 Task: Search one way flight ticket for 4 adults, 2 children, 2 infants in seat and 1 infant on lap in premium economy from Myrtle Beach: Myrtle Beach International Airport to Evansville: Evansville Regional Airport on 5-3-2023. Choice of flights is Southwest. Number of bags: 9 checked bags. Price is upto 108000. Outbound departure time preference is 13:45.
Action: Mouse moved to (385, 153)
Screenshot: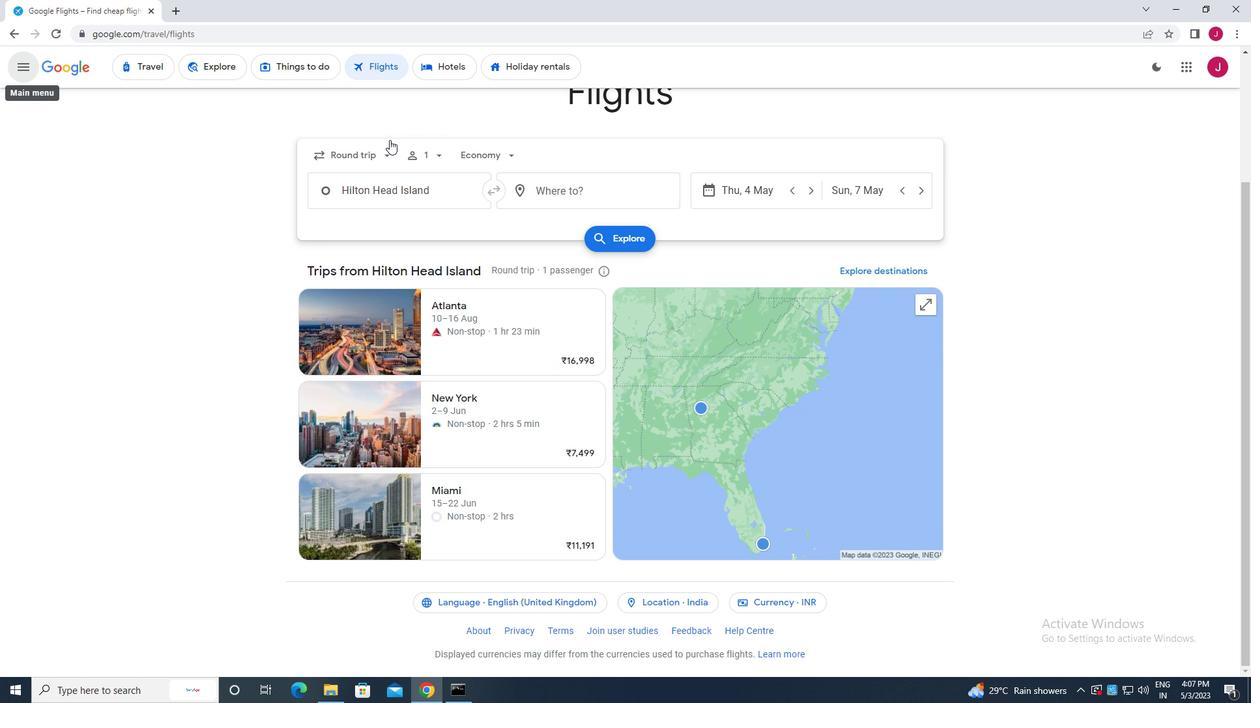 
Action: Mouse pressed left at (385, 153)
Screenshot: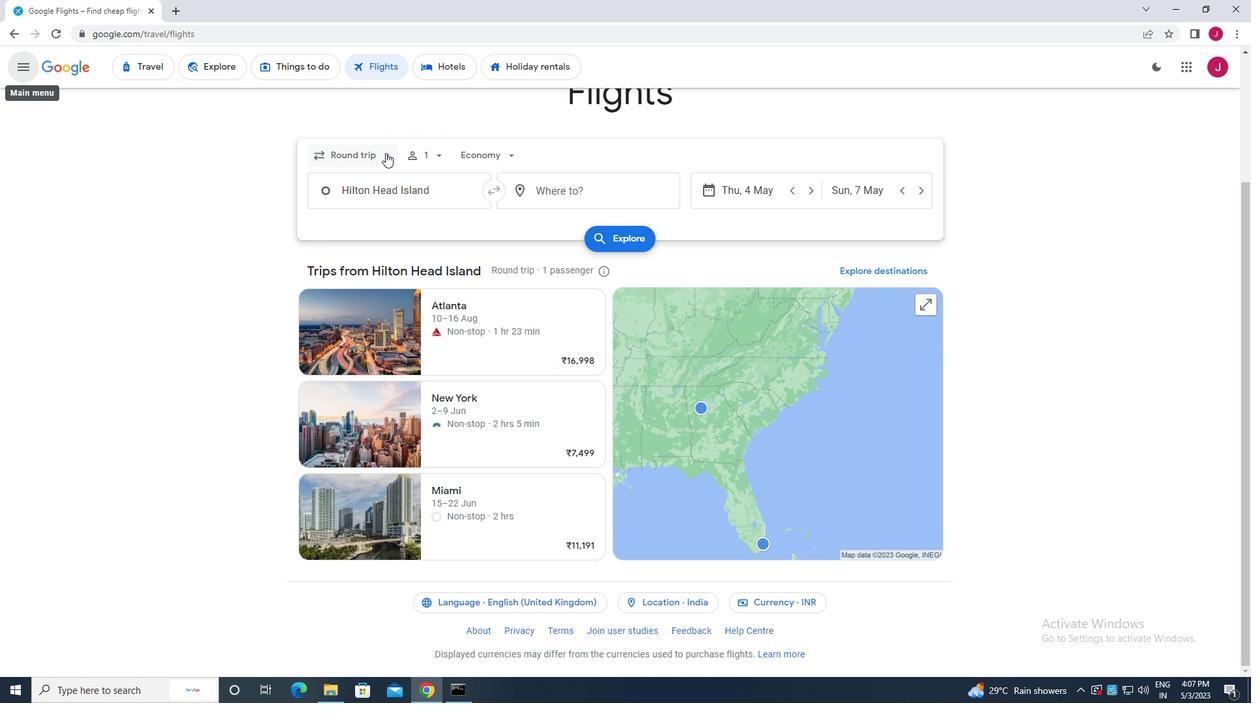 
Action: Mouse moved to (382, 211)
Screenshot: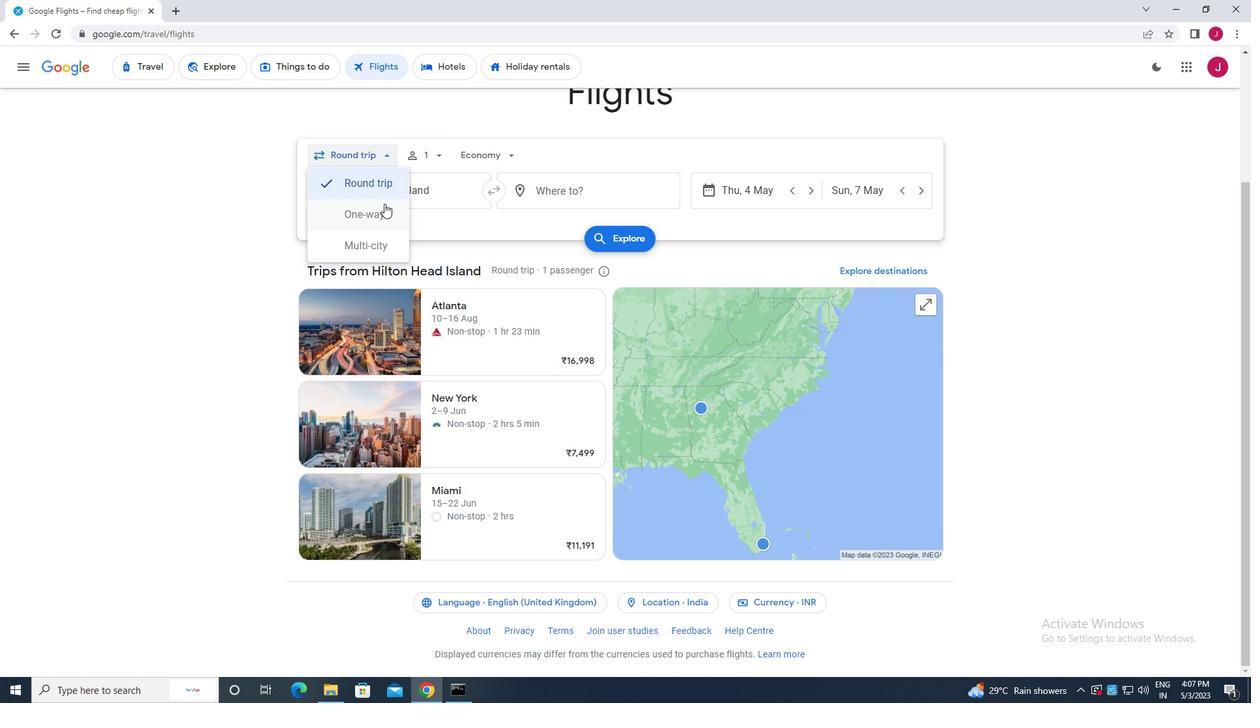 
Action: Mouse pressed left at (382, 211)
Screenshot: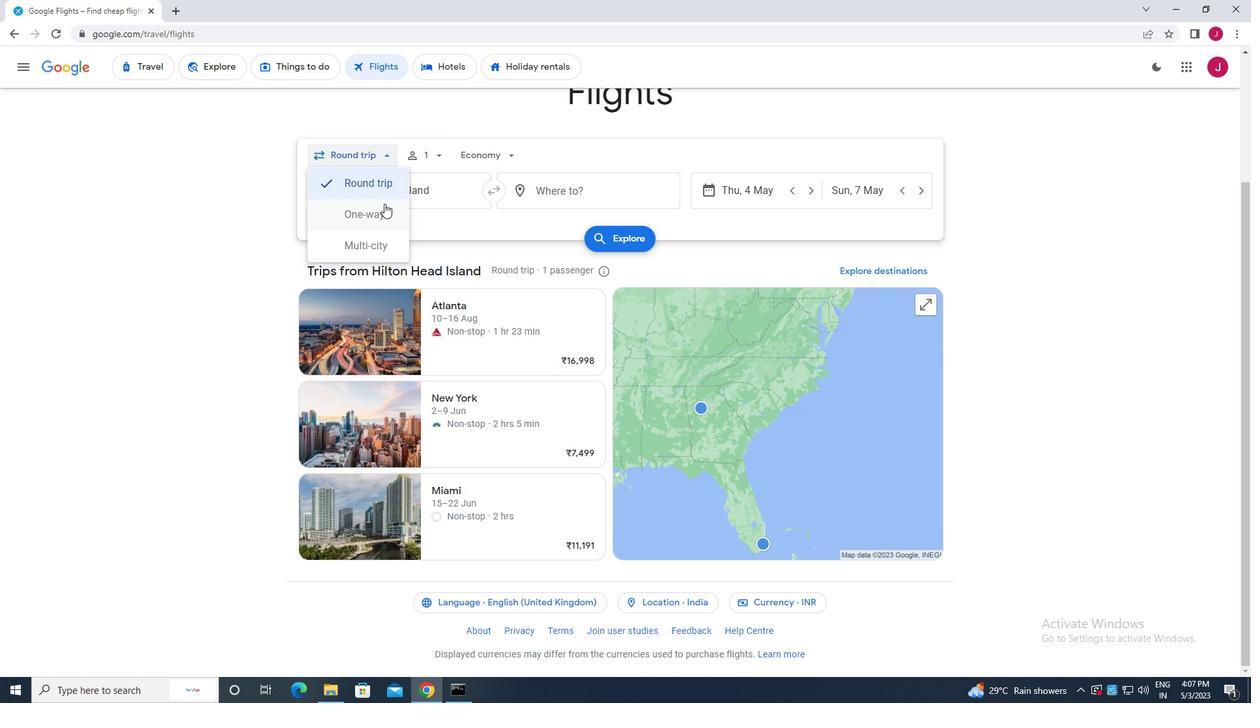 
Action: Mouse moved to (433, 155)
Screenshot: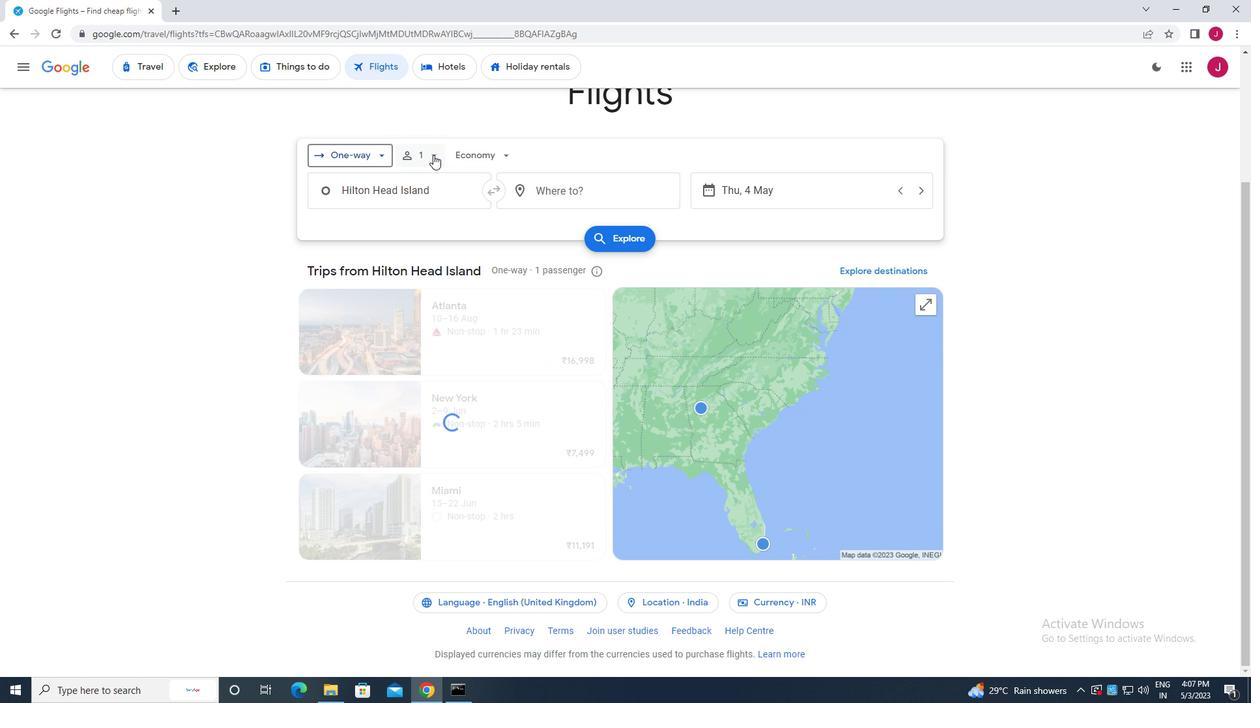
Action: Mouse pressed left at (433, 155)
Screenshot: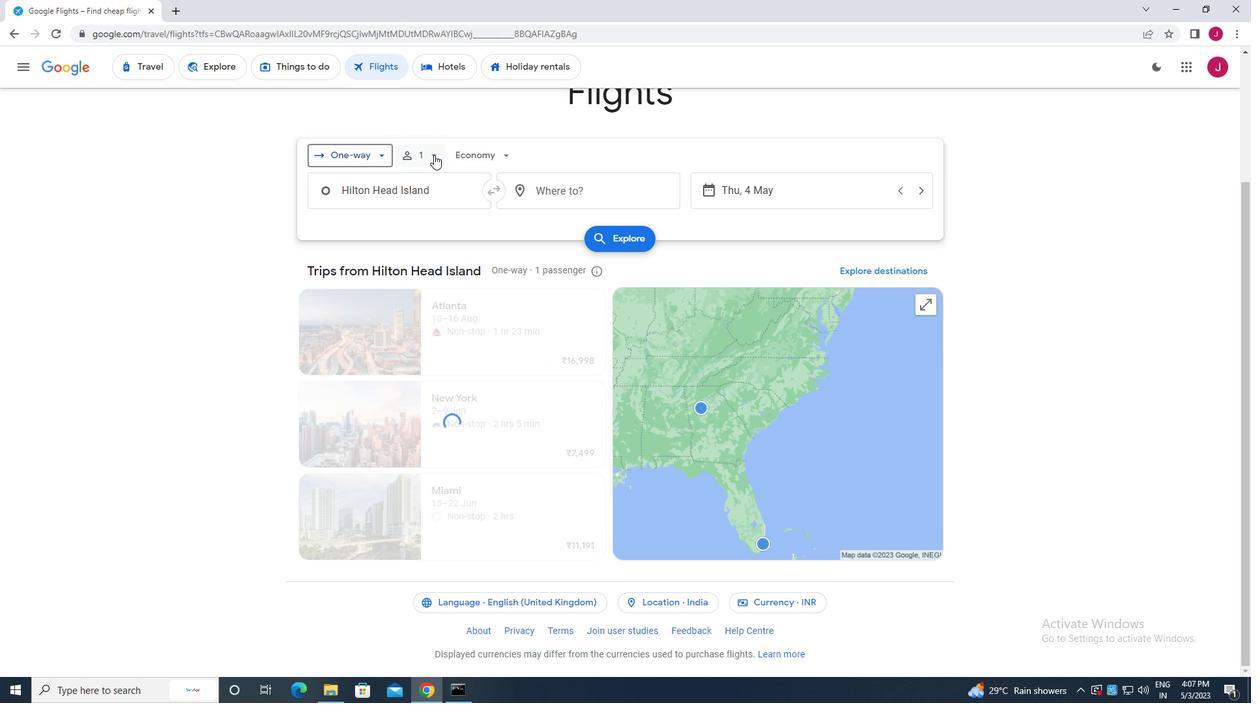 
Action: Mouse moved to (534, 188)
Screenshot: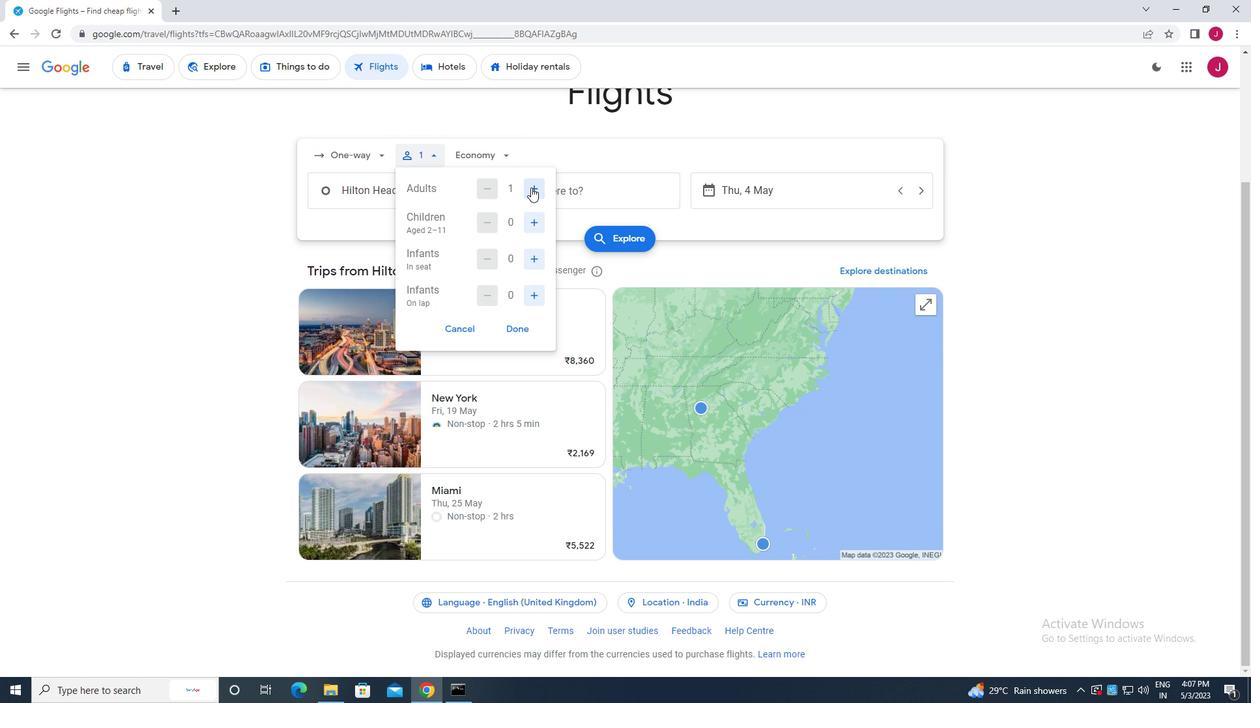 
Action: Mouse pressed left at (534, 188)
Screenshot: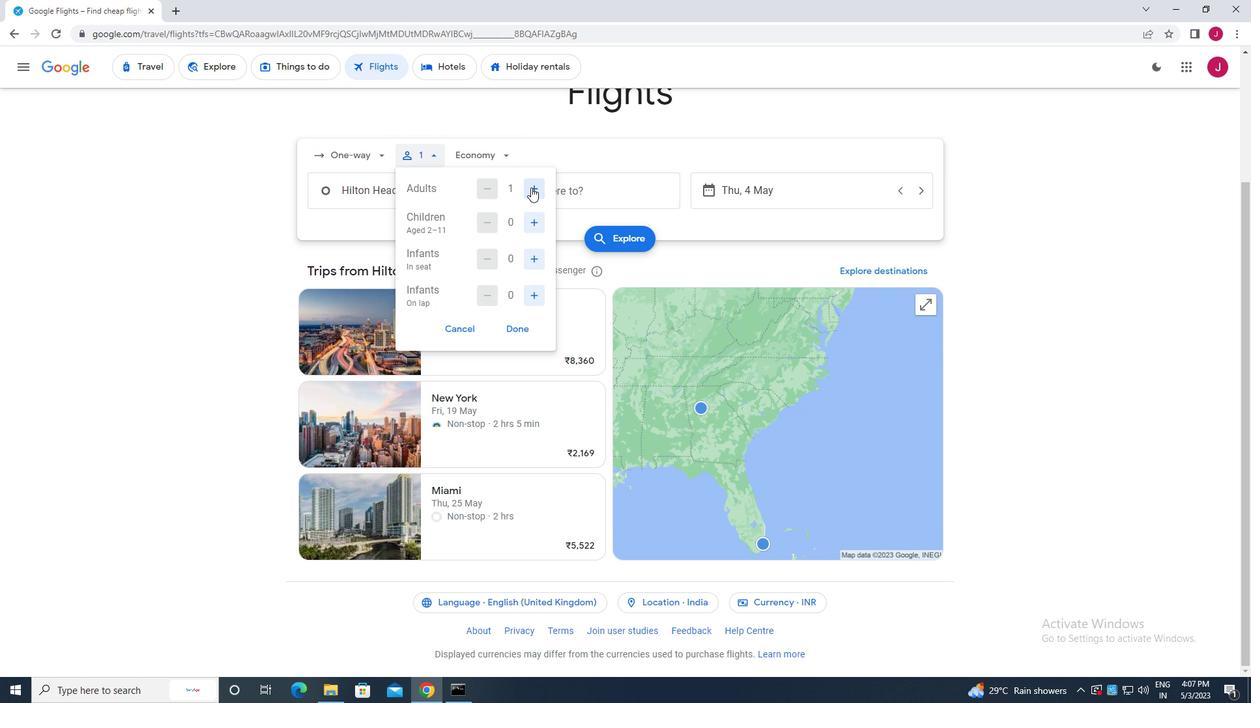 
Action: Mouse pressed left at (534, 188)
Screenshot: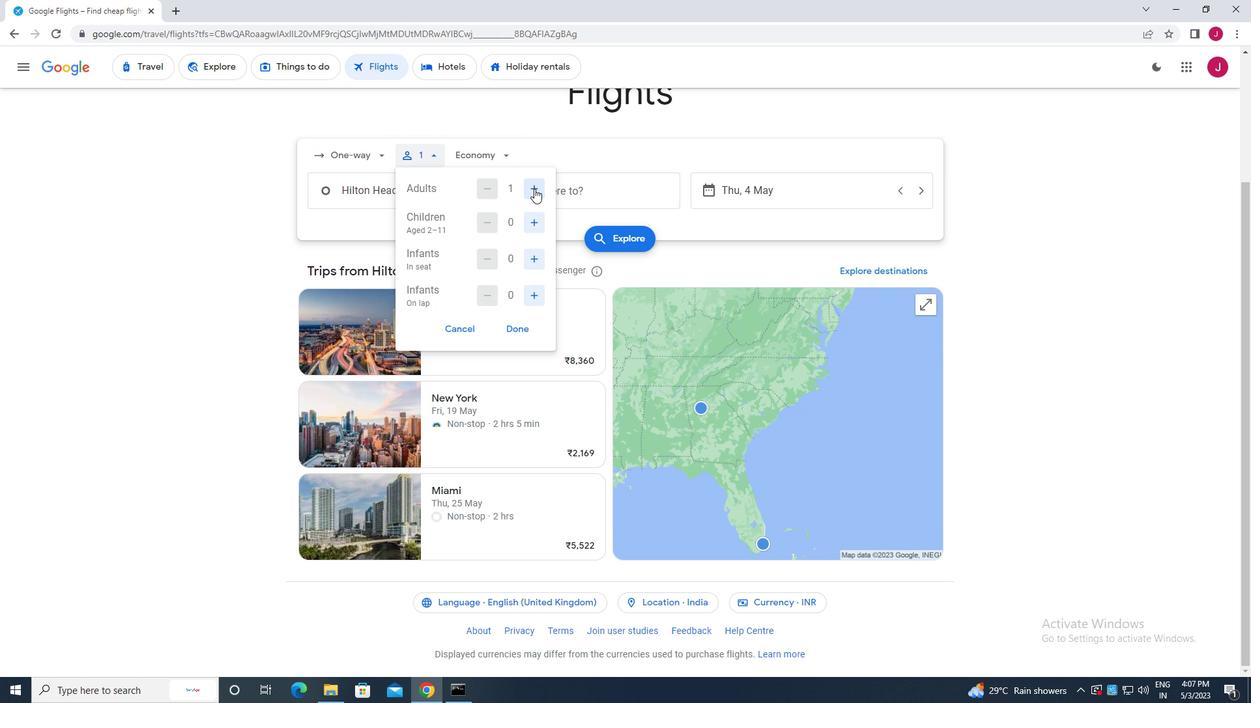 
Action: Mouse pressed left at (534, 188)
Screenshot: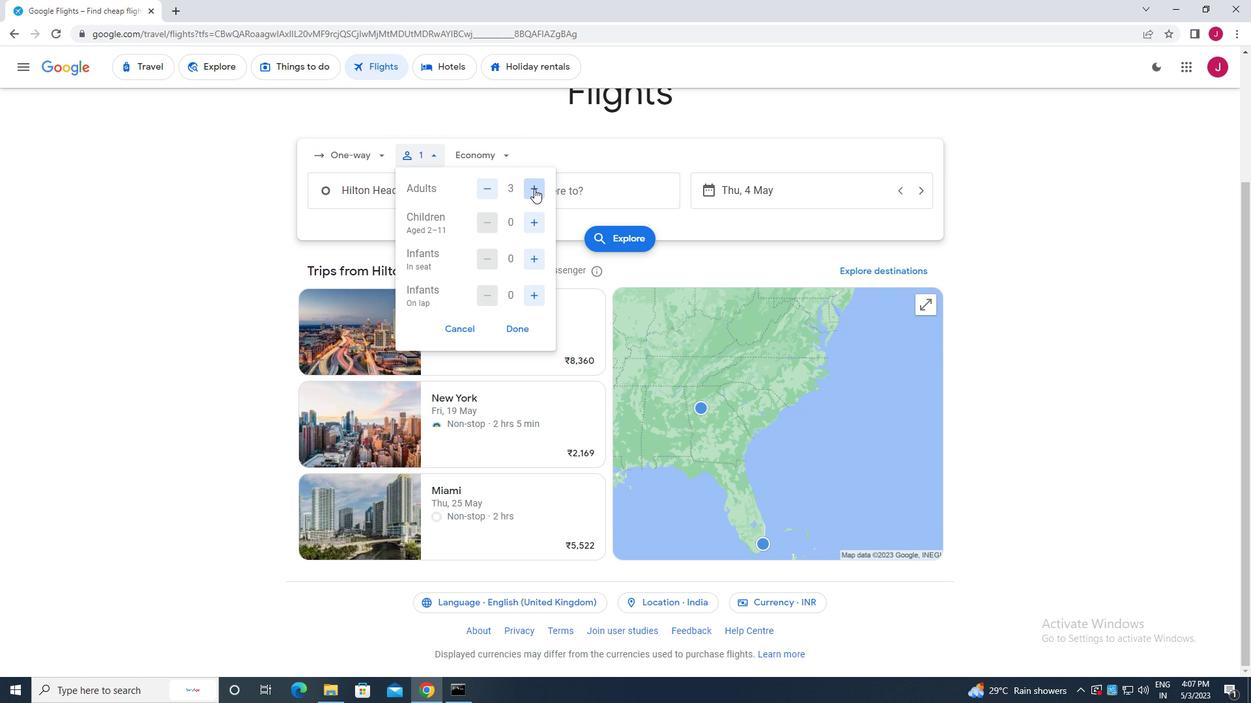 
Action: Mouse moved to (533, 224)
Screenshot: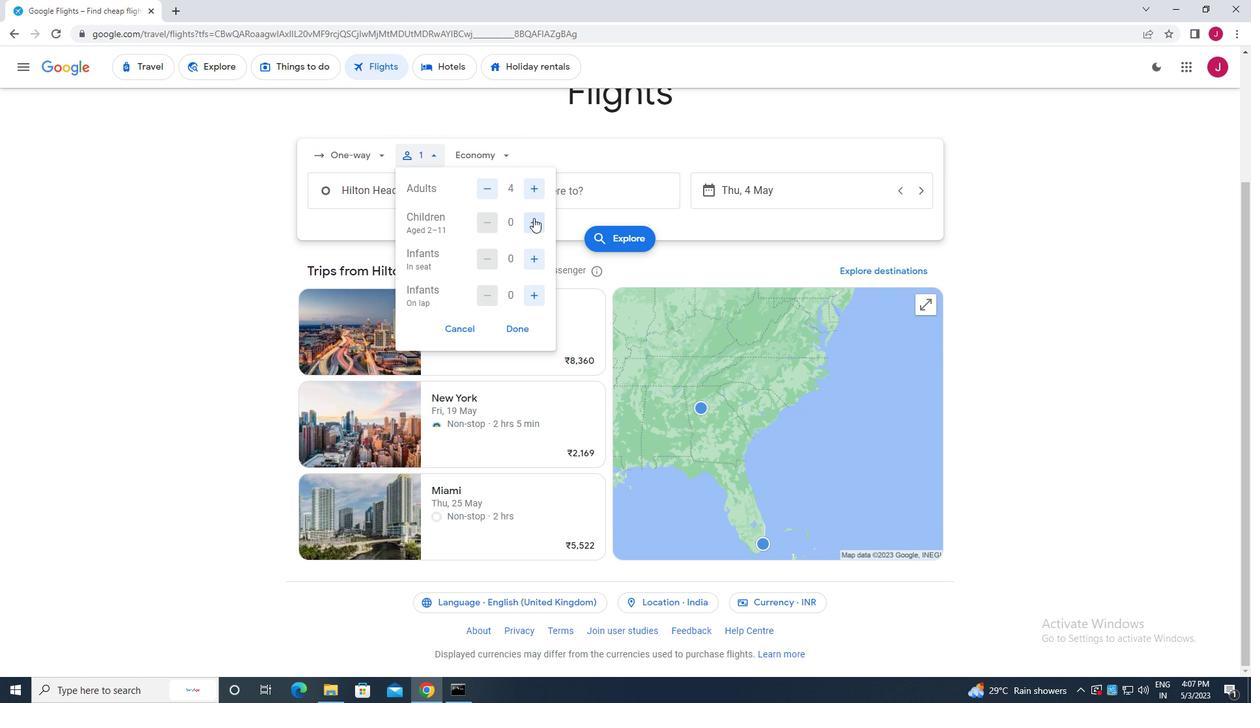 
Action: Mouse pressed left at (533, 224)
Screenshot: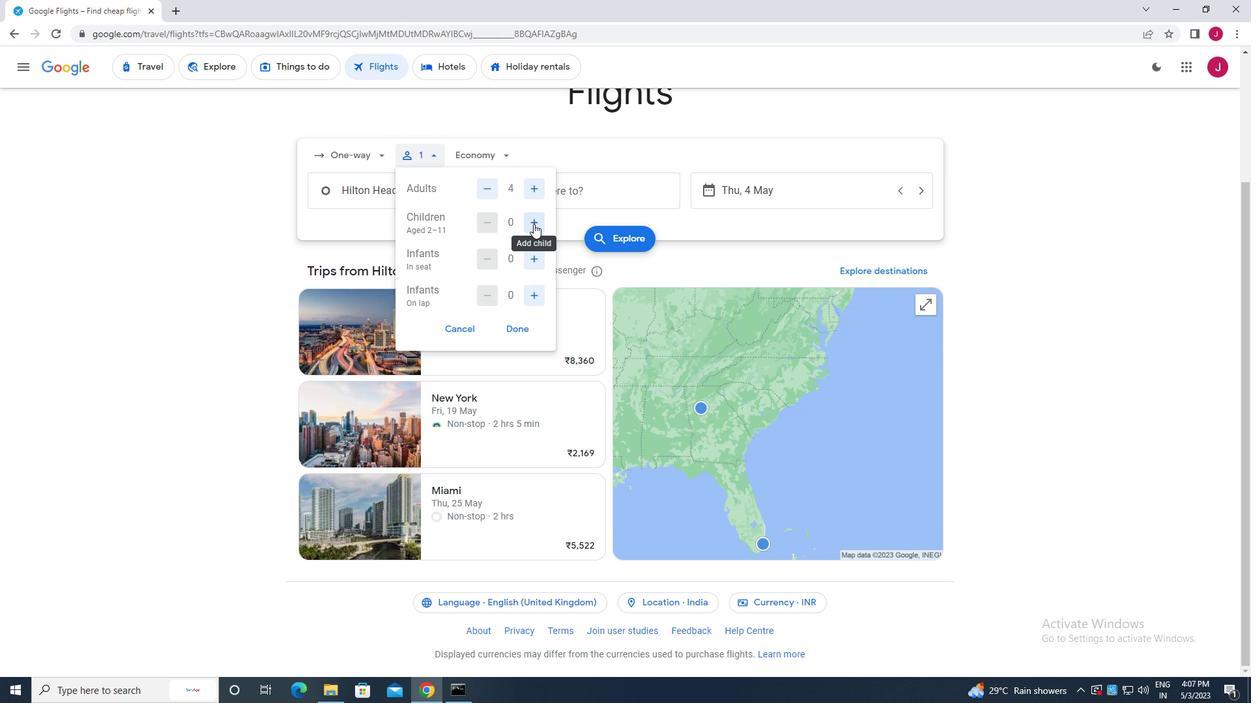 
Action: Mouse moved to (532, 224)
Screenshot: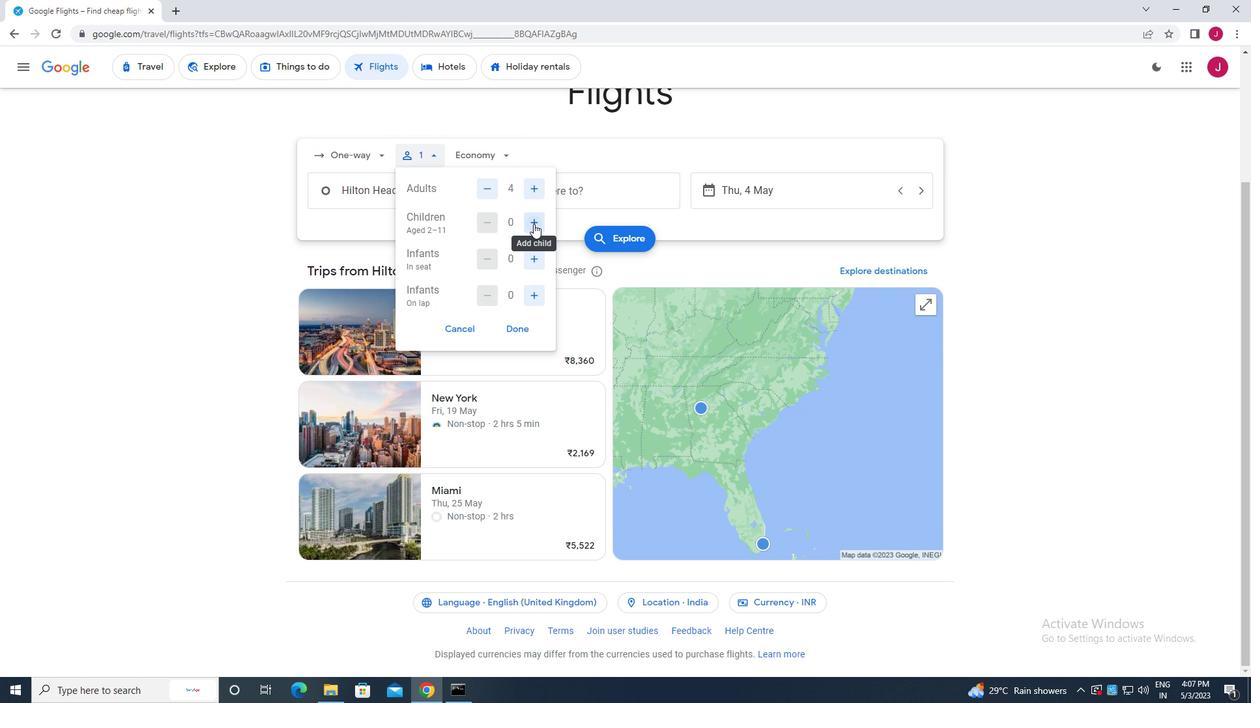 
Action: Mouse pressed left at (532, 224)
Screenshot: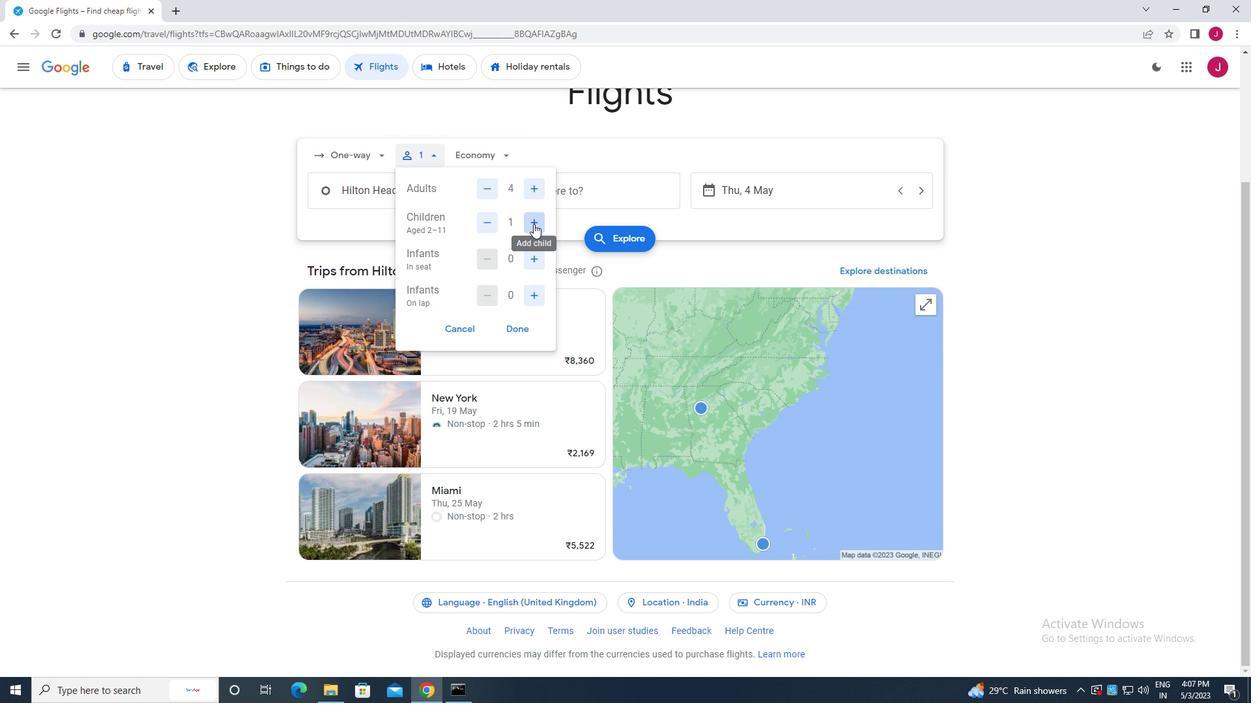 
Action: Mouse moved to (531, 291)
Screenshot: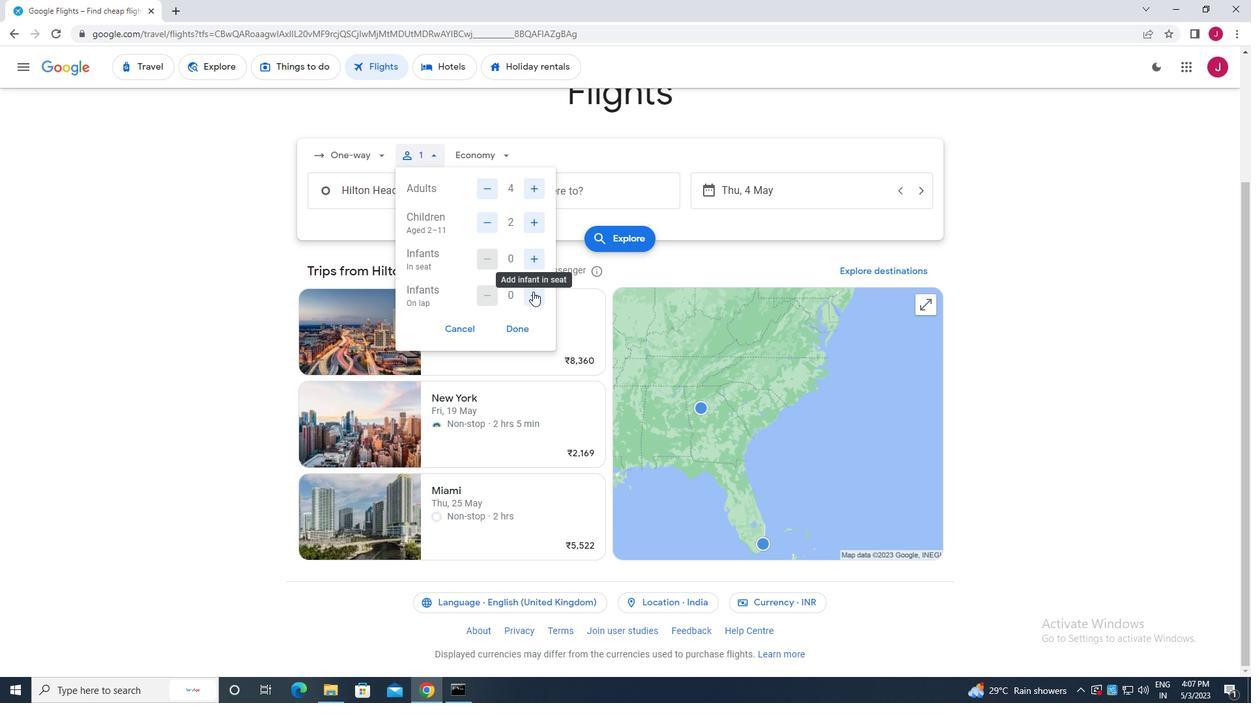 
Action: Mouse pressed left at (531, 291)
Screenshot: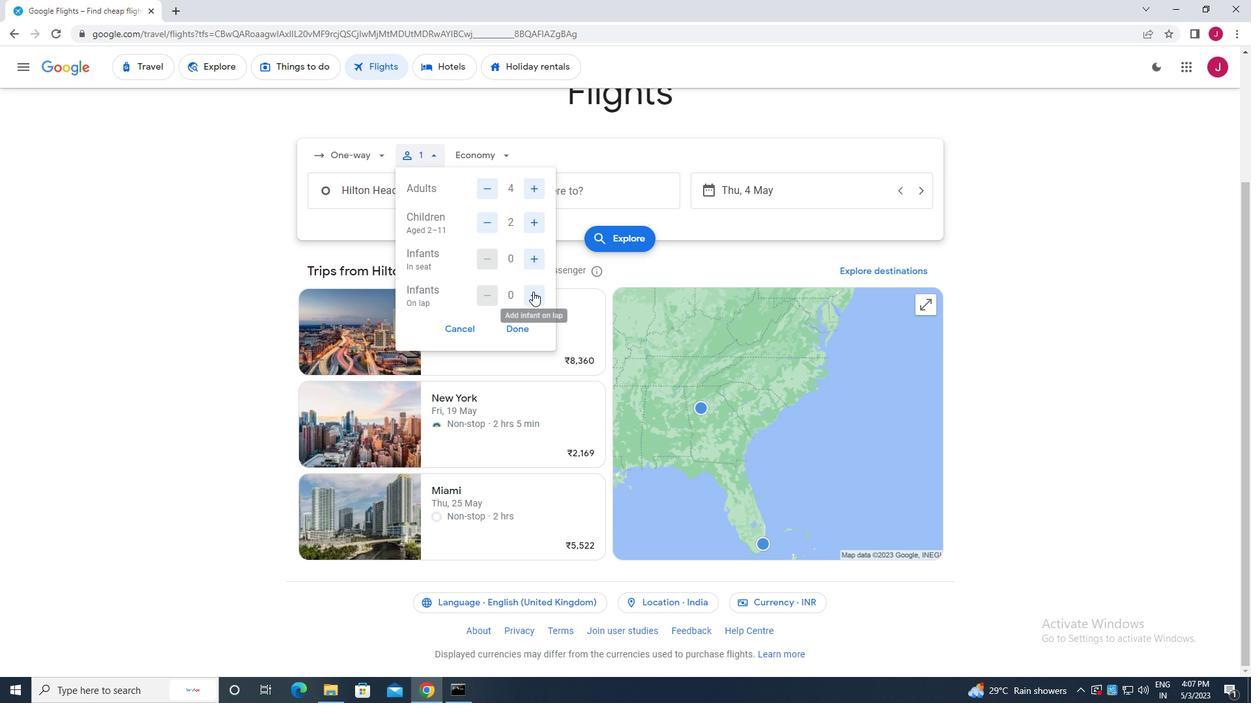 
Action: Mouse moved to (534, 261)
Screenshot: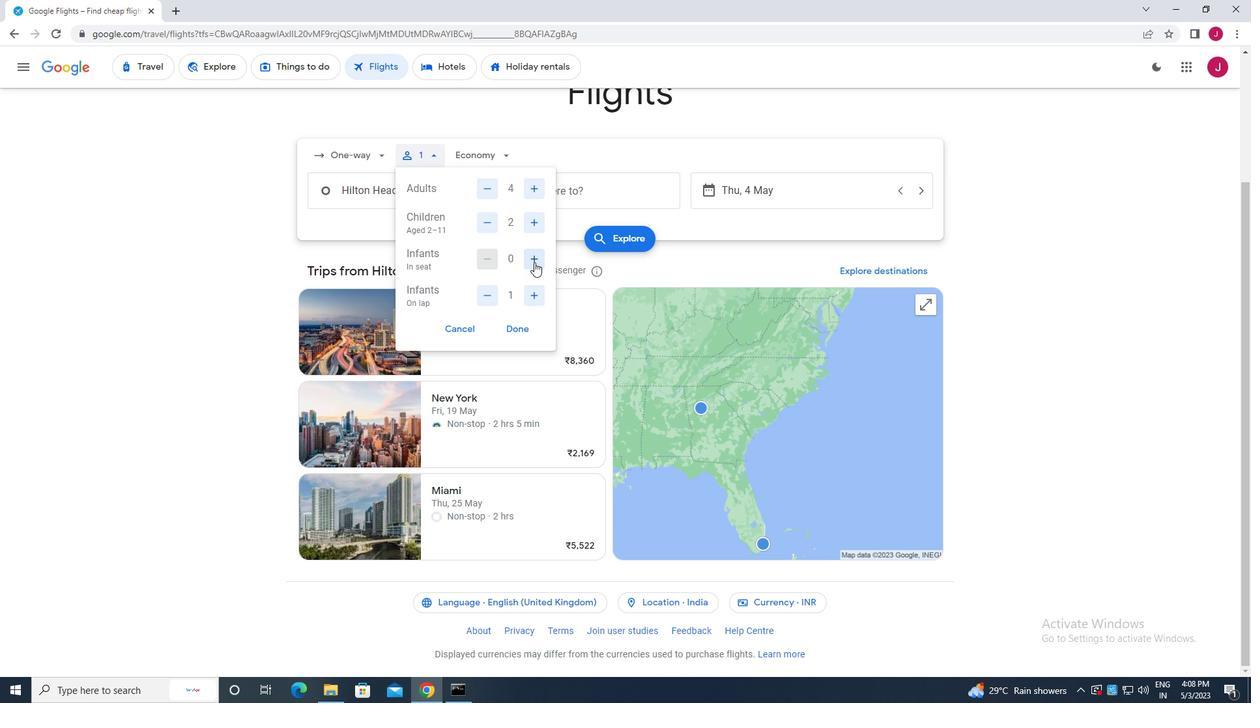 
Action: Mouse pressed left at (534, 261)
Screenshot: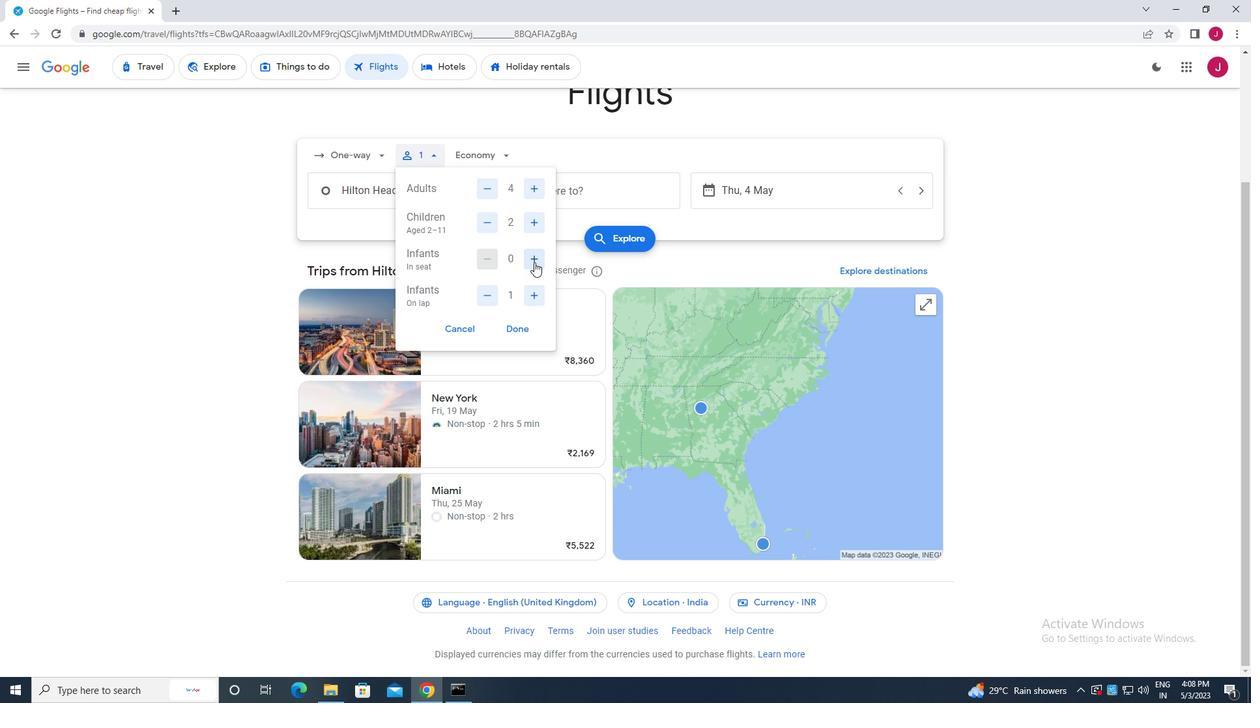
Action: Mouse pressed left at (534, 261)
Screenshot: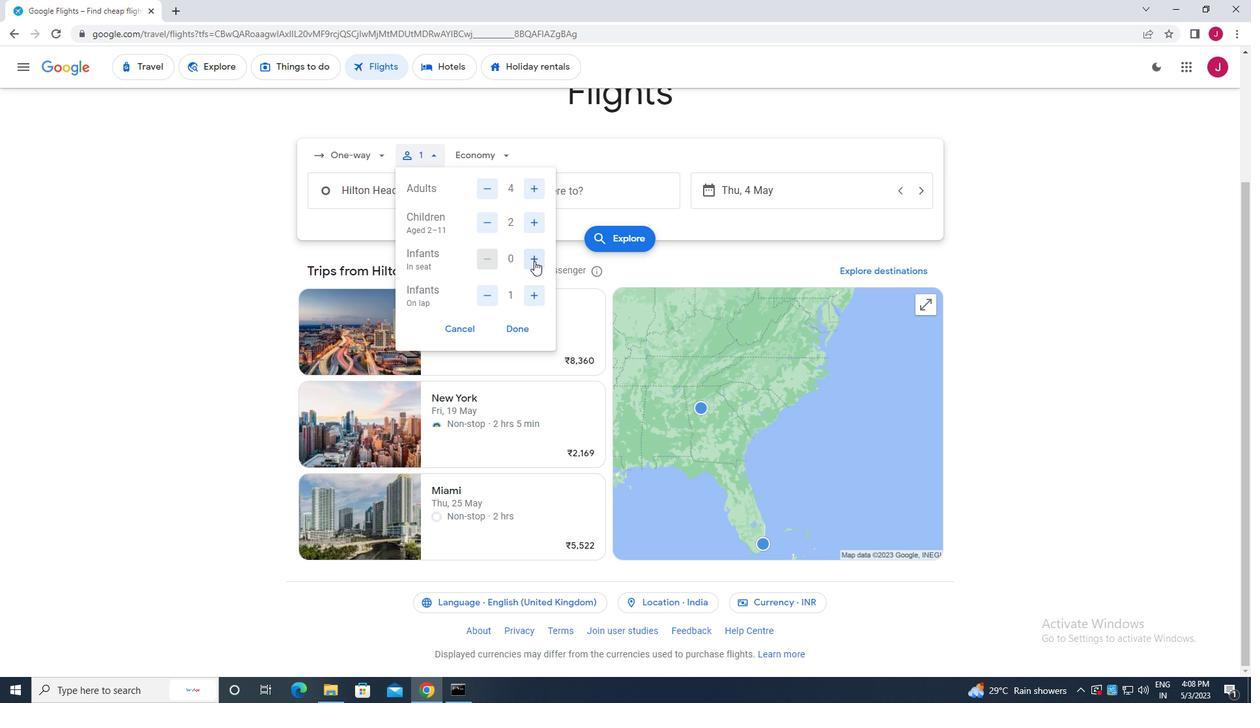 
Action: Mouse moved to (520, 328)
Screenshot: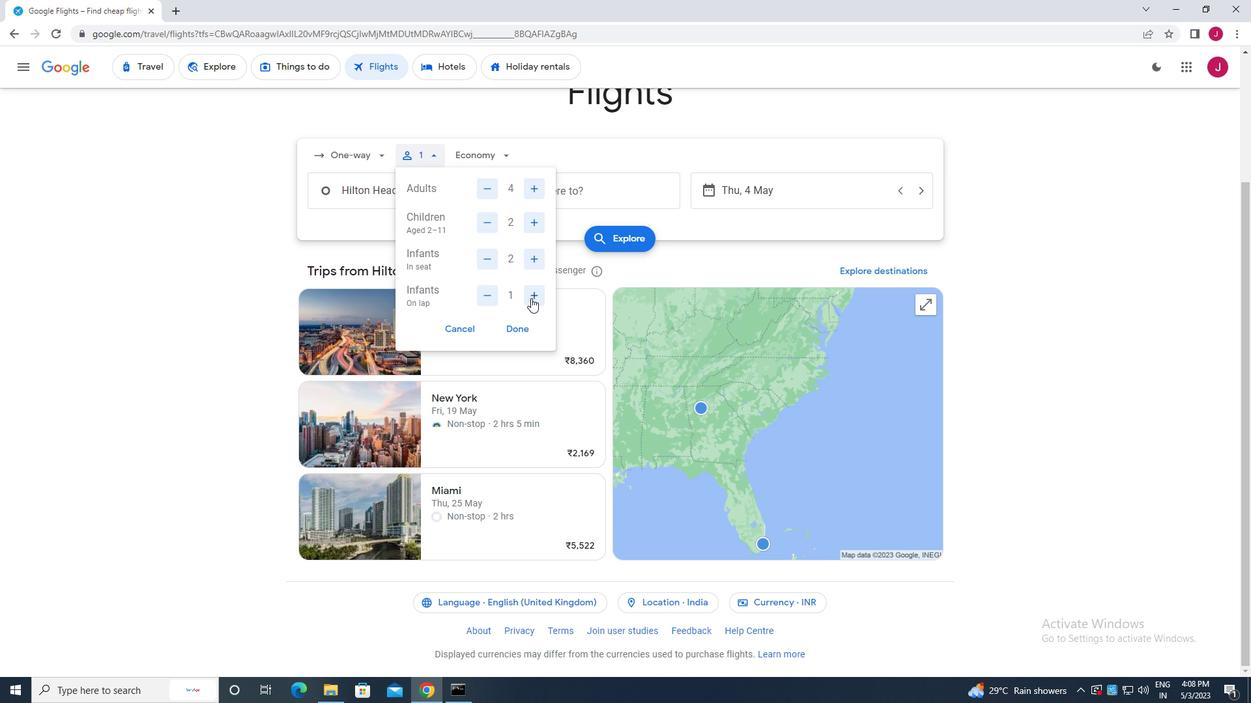 
Action: Mouse pressed left at (520, 328)
Screenshot: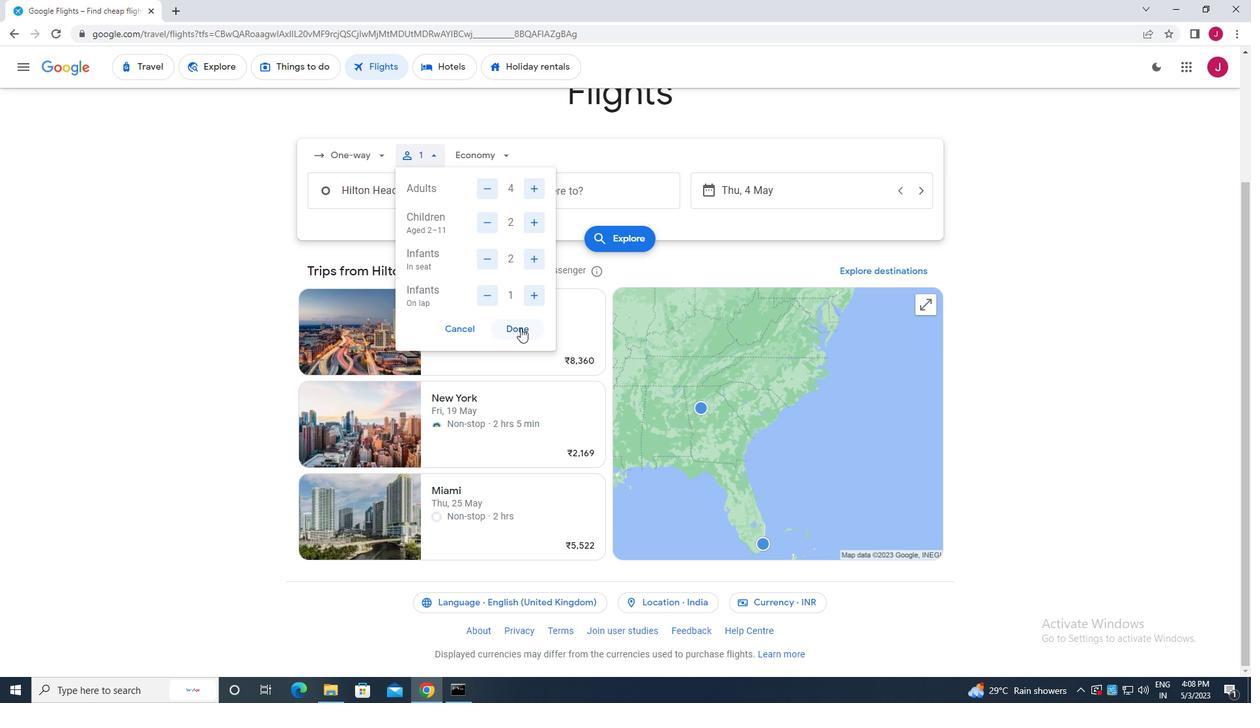 
Action: Mouse moved to (497, 155)
Screenshot: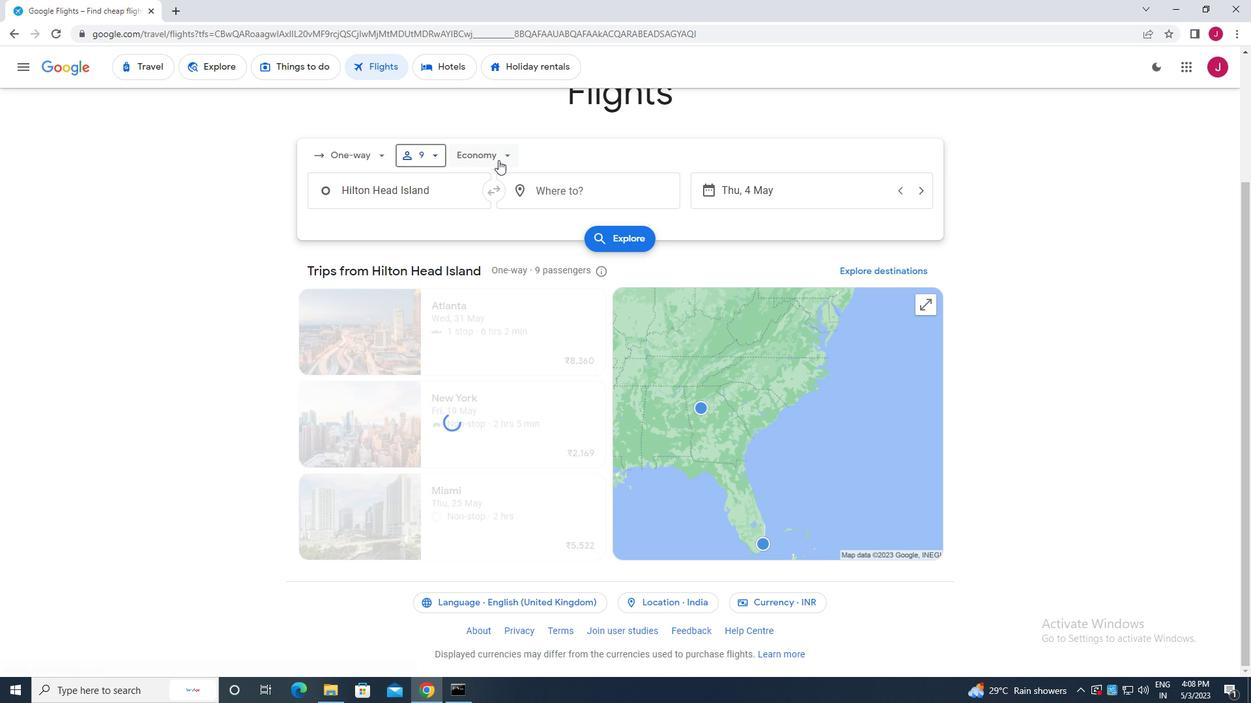 
Action: Mouse pressed left at (497, 155)
Screenshot: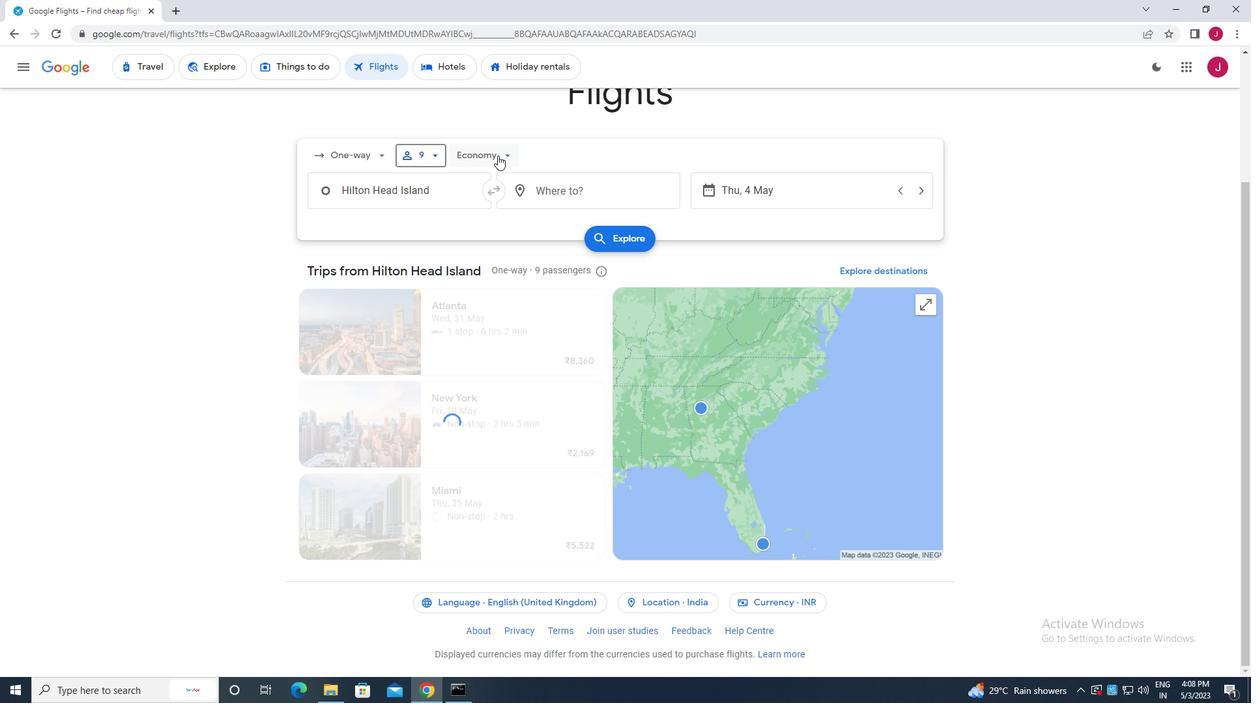 
Action: Mouse moved to (511, 215)
Screenshot: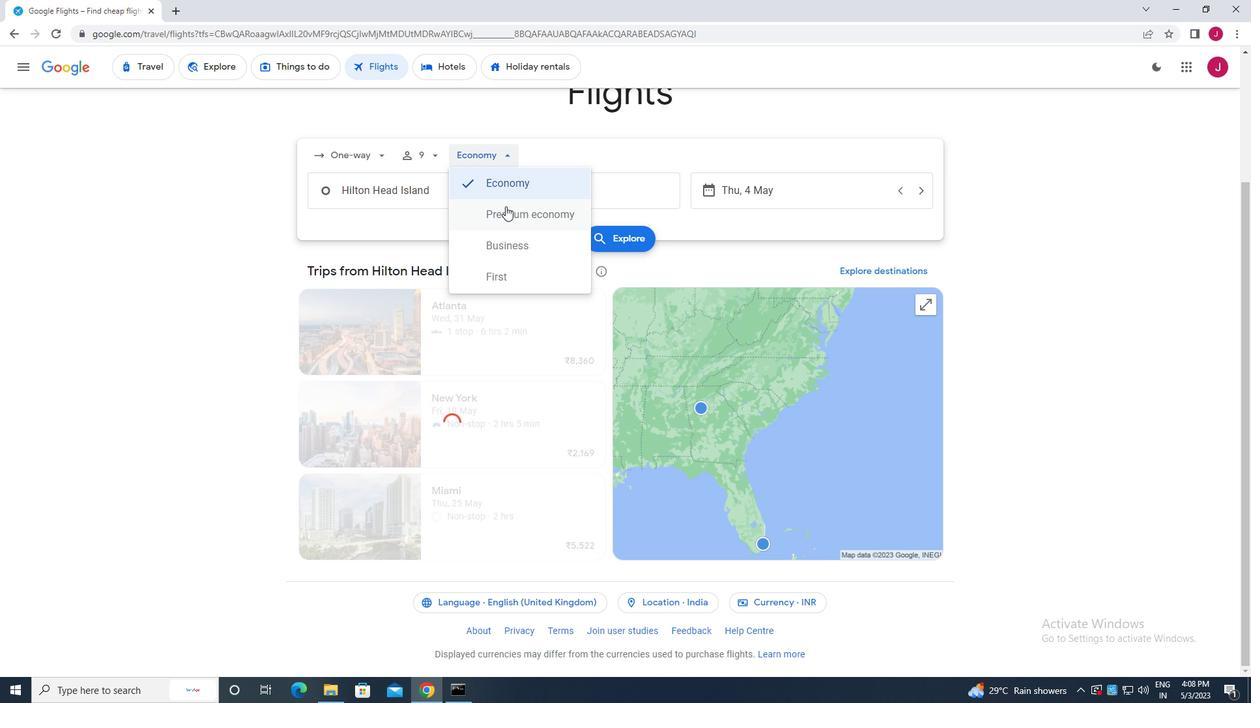 
Action: Mouse pressed left at (511, 215)
Screenshot: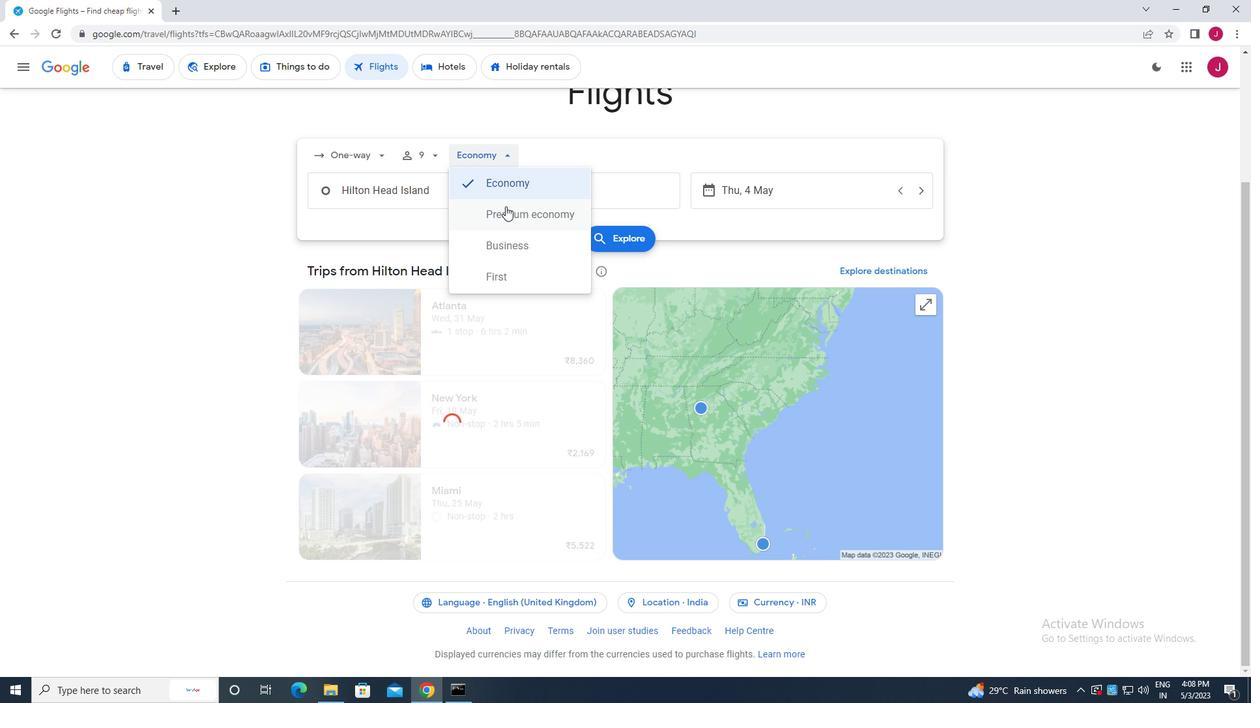 
Action: Mouse moved to (460, 194)
Screenshot: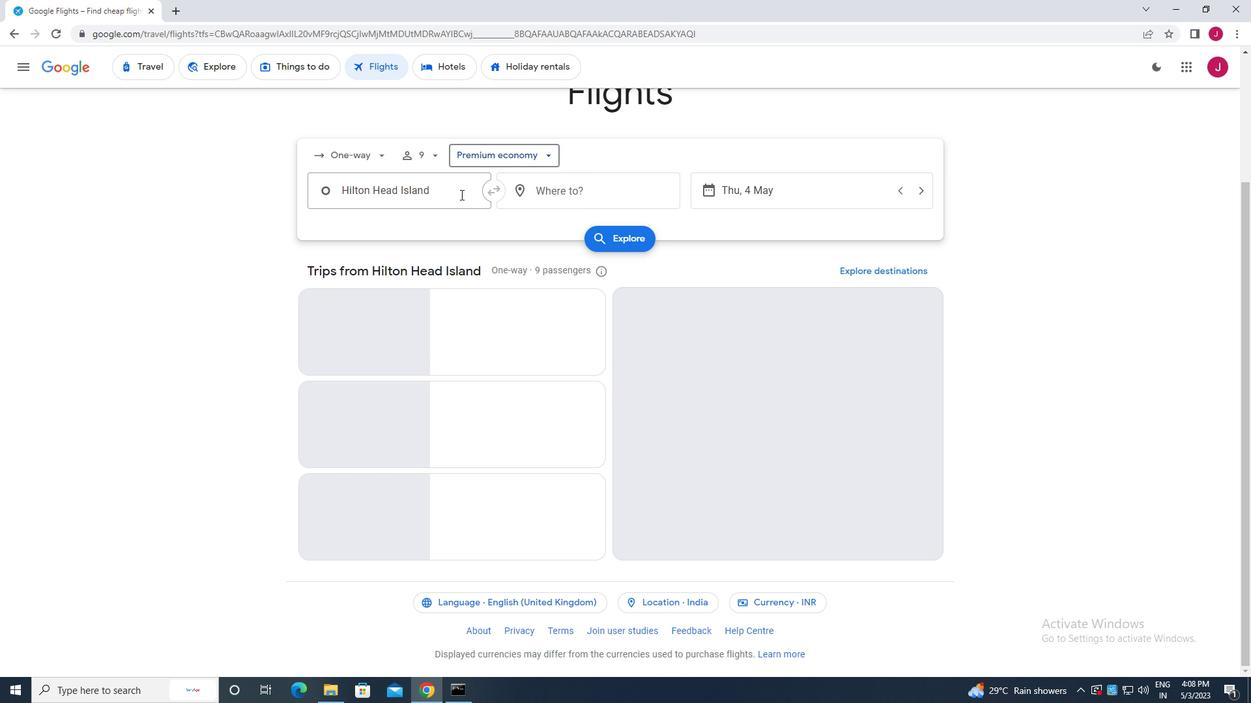 
Action: Mouse pressed left at (460, 194)
Screenshot: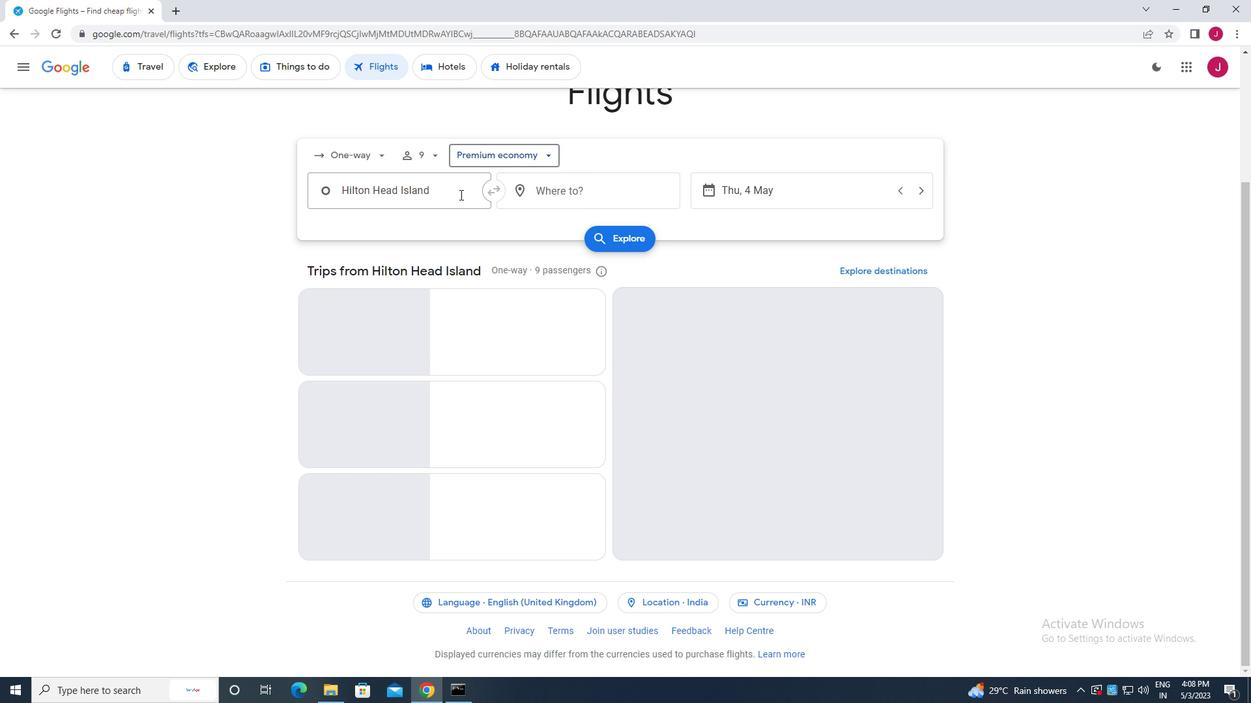 
Action: Mouse moved to (460, 194)
Screenshot: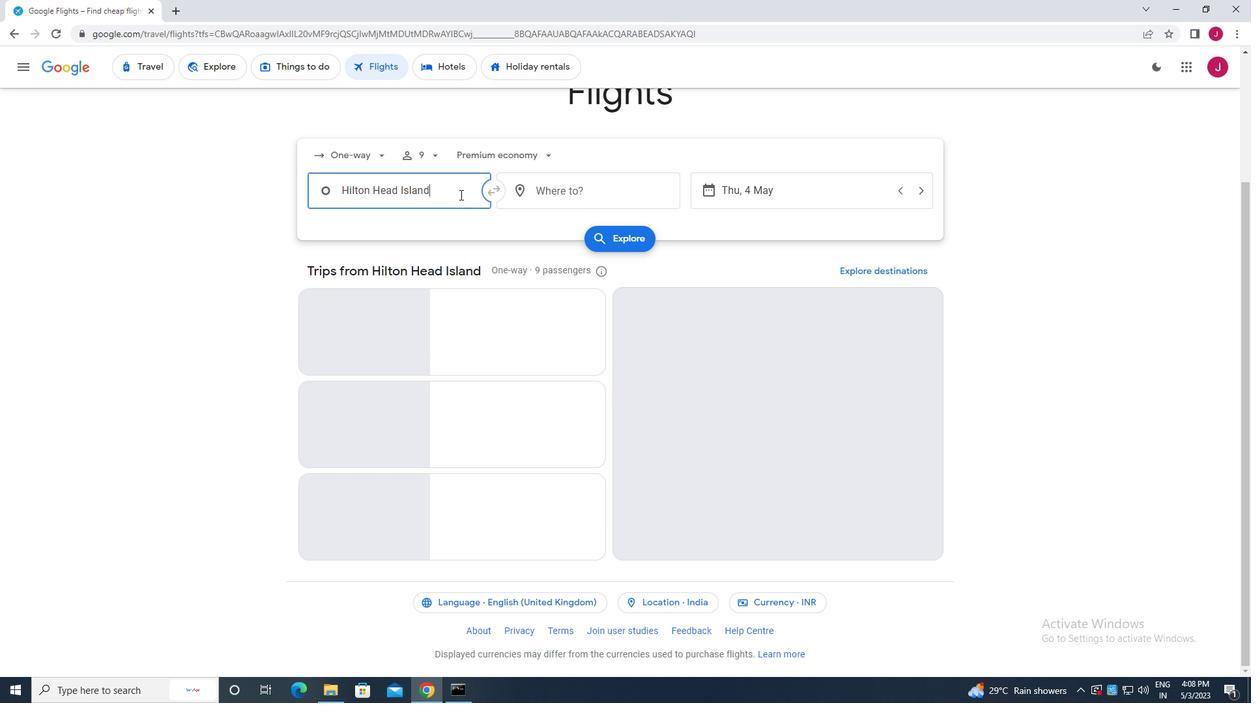 
Action: Key pressed myrtle
Screenshot: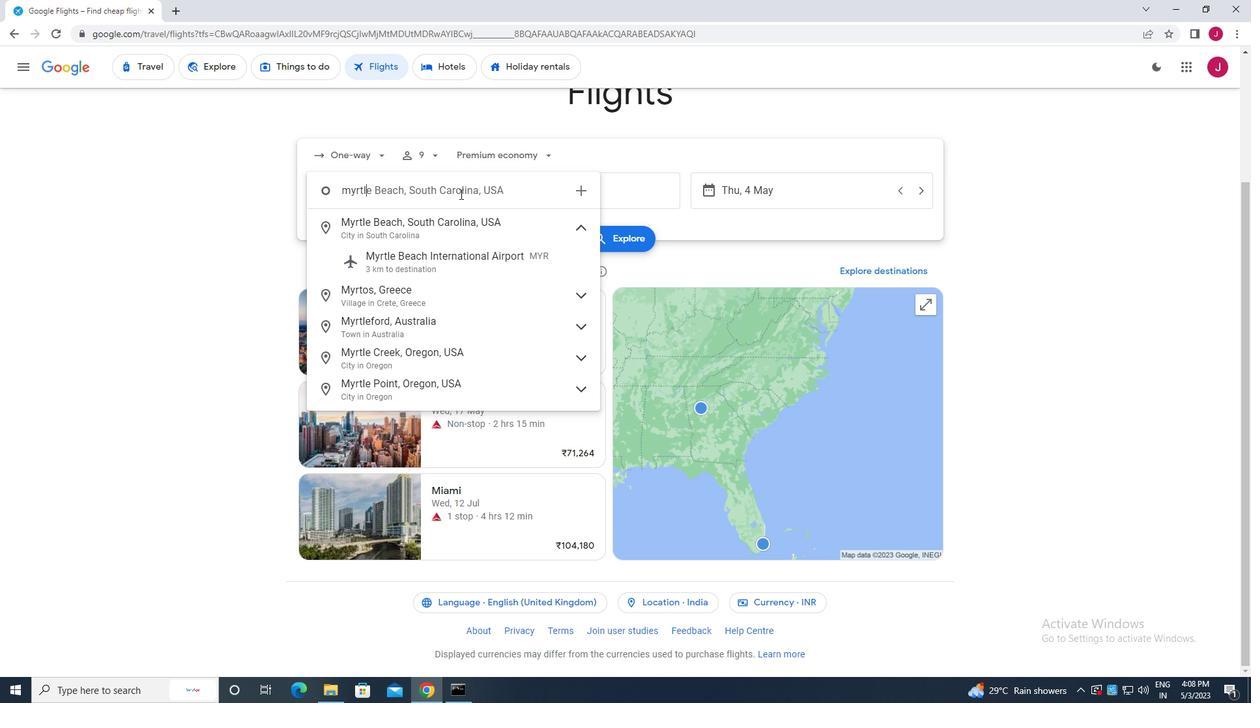 
Action: Mouse moved to (467, 258)
Screenshot: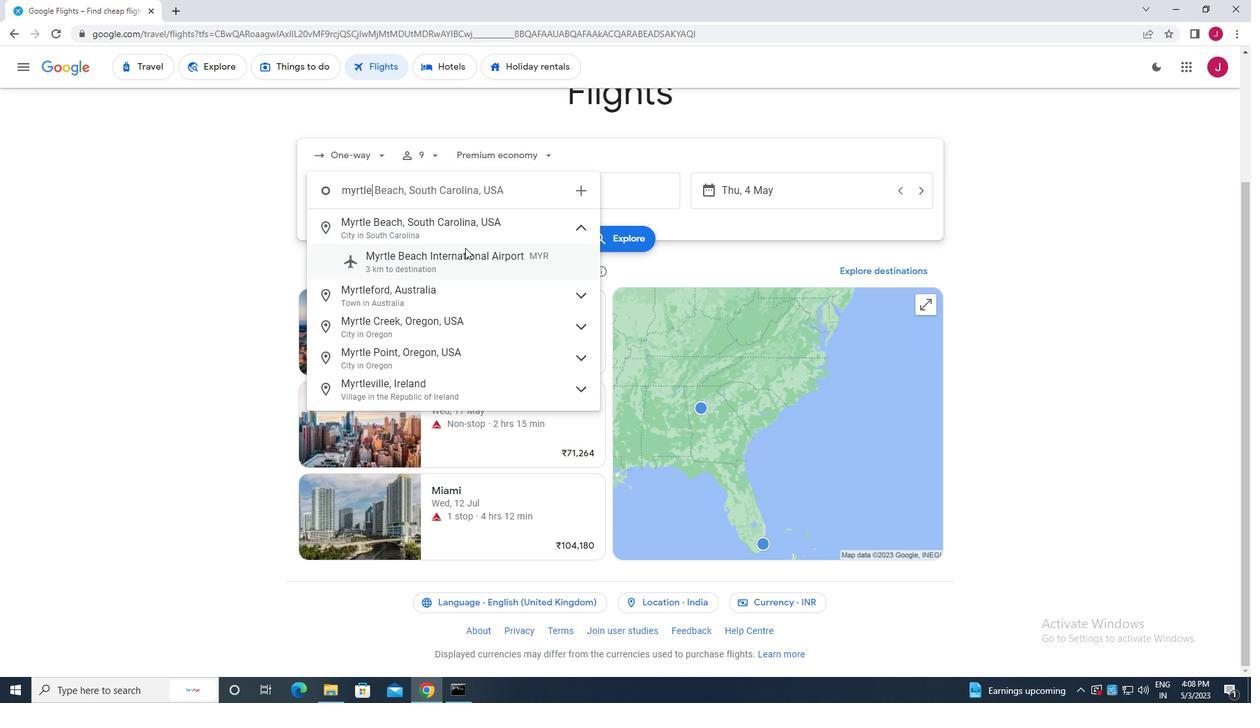 
Action: Mouse pressed left at (467, 258)
Screenshot: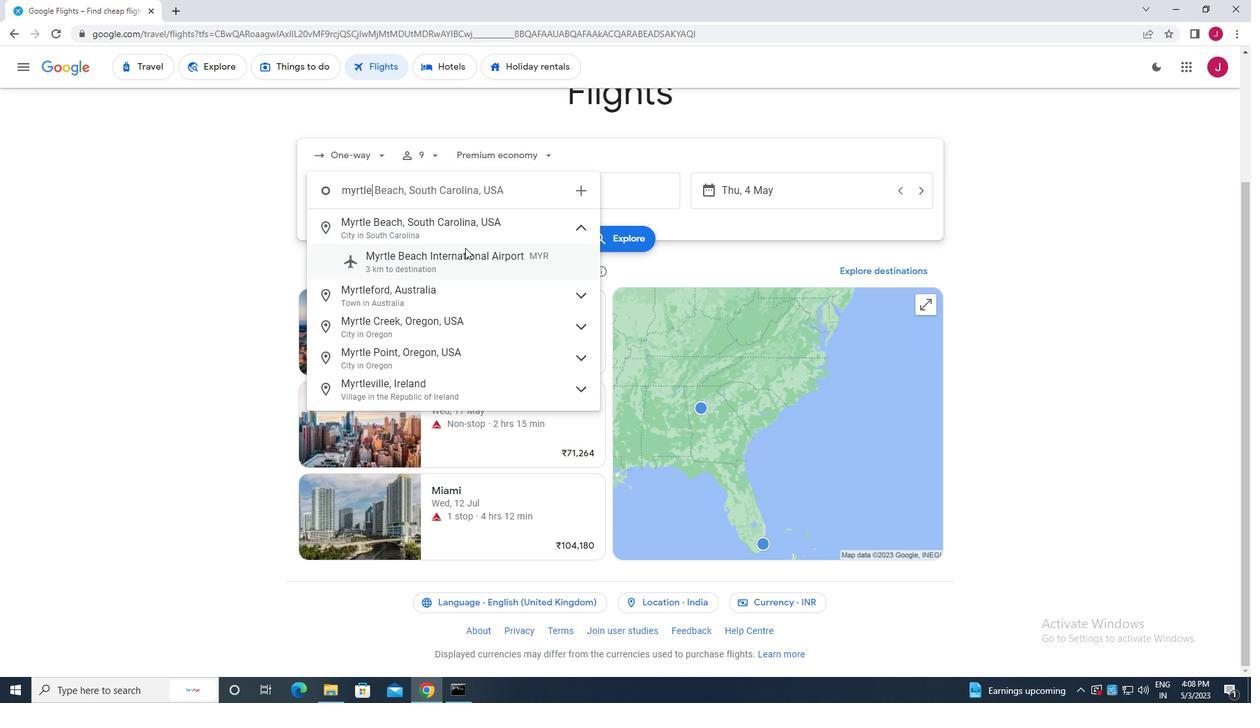 
Action: Mouse moved to (605, 193)
Screenshot: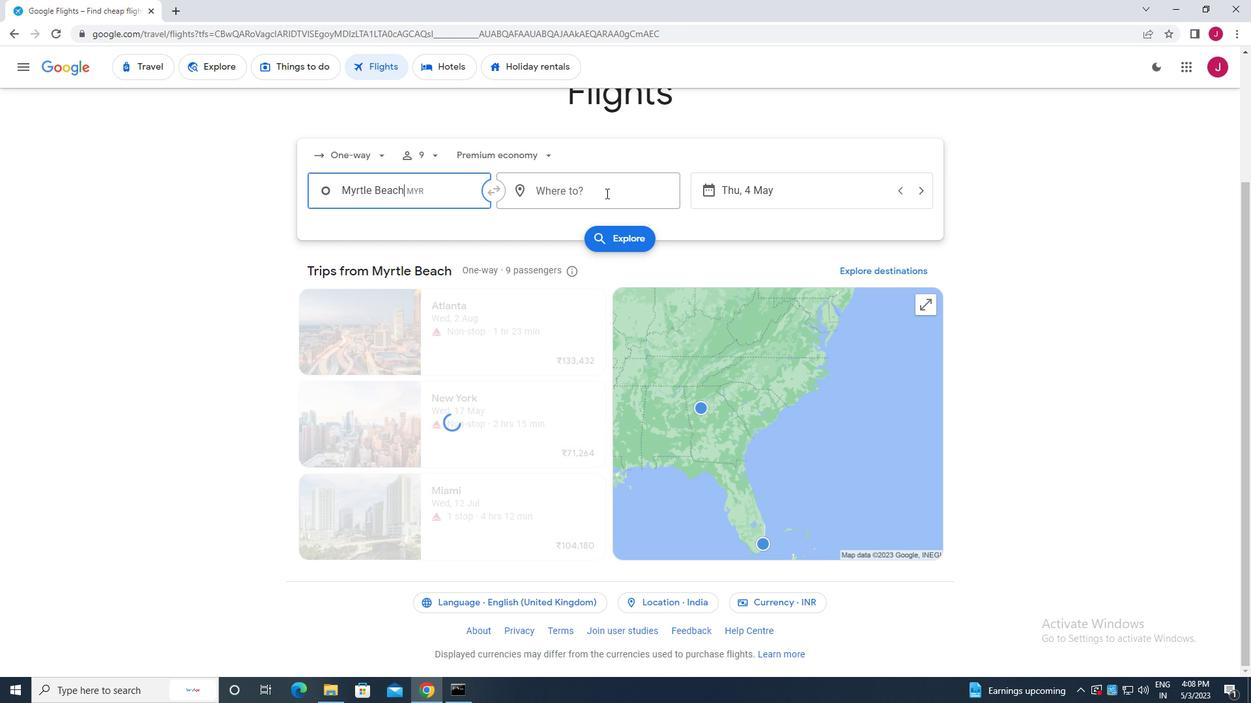
Action: Mouse pressed left at (605, 193)
Screenshot: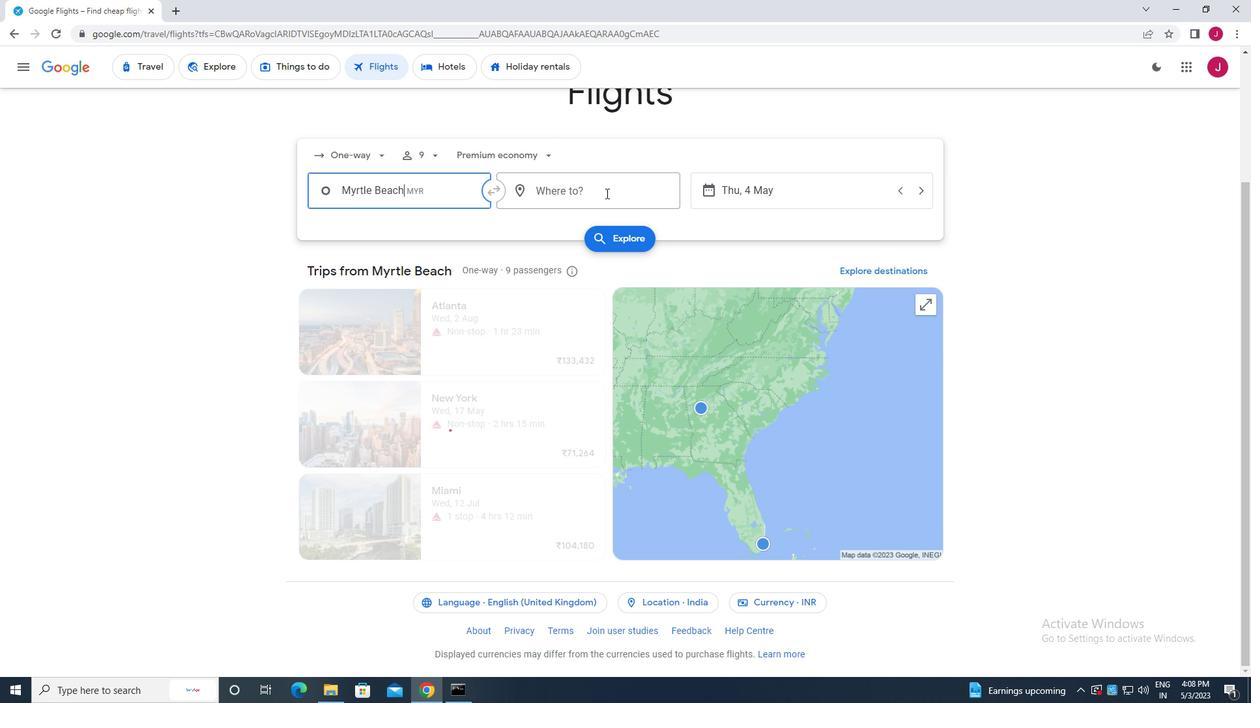 
Action: Key pressed evans
Screenshot: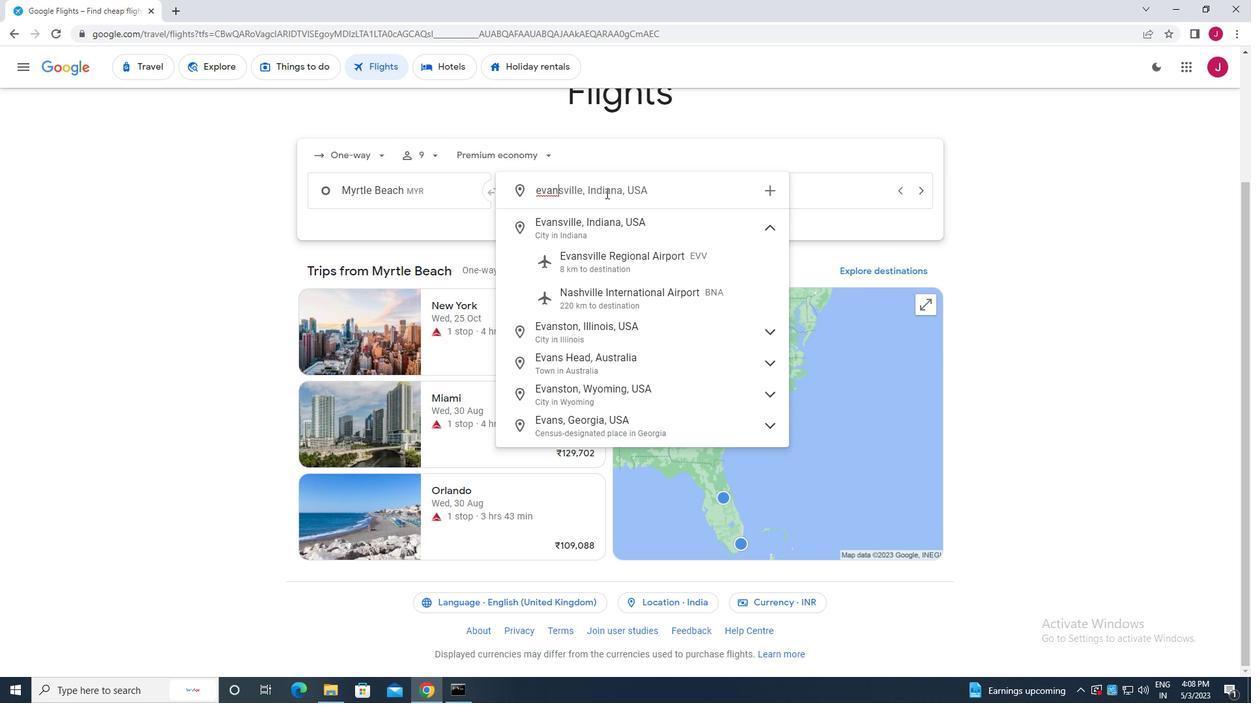 
Action: Mouse moved to (626, 268)
Screenshot: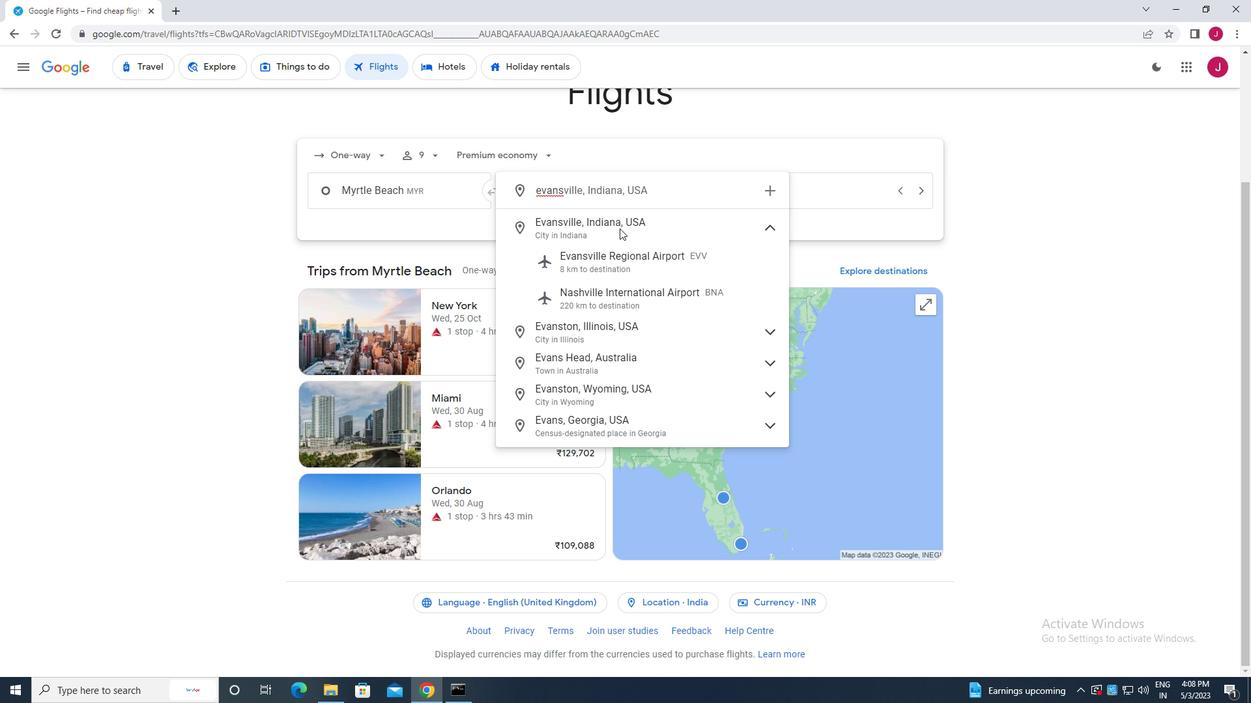 
Action: Mouse pressed left at (626, 268)
Screenshot: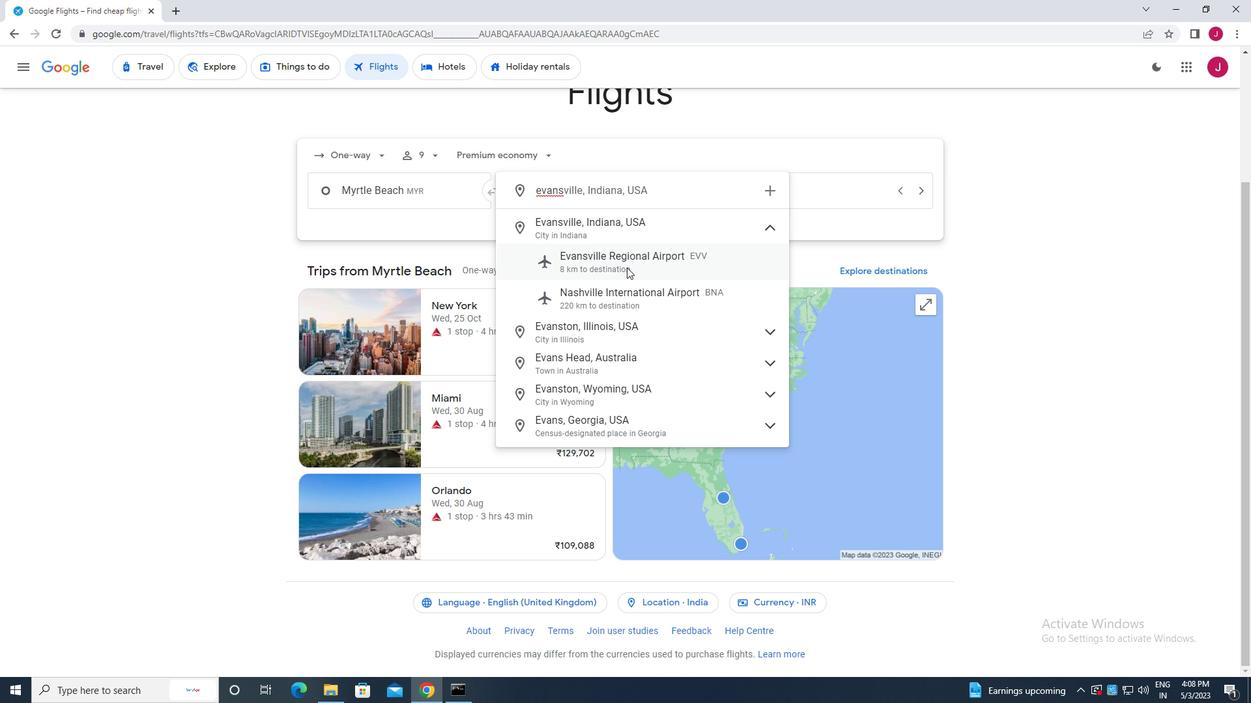 
Action: Mouse moved to (768, 190)
Screenshot: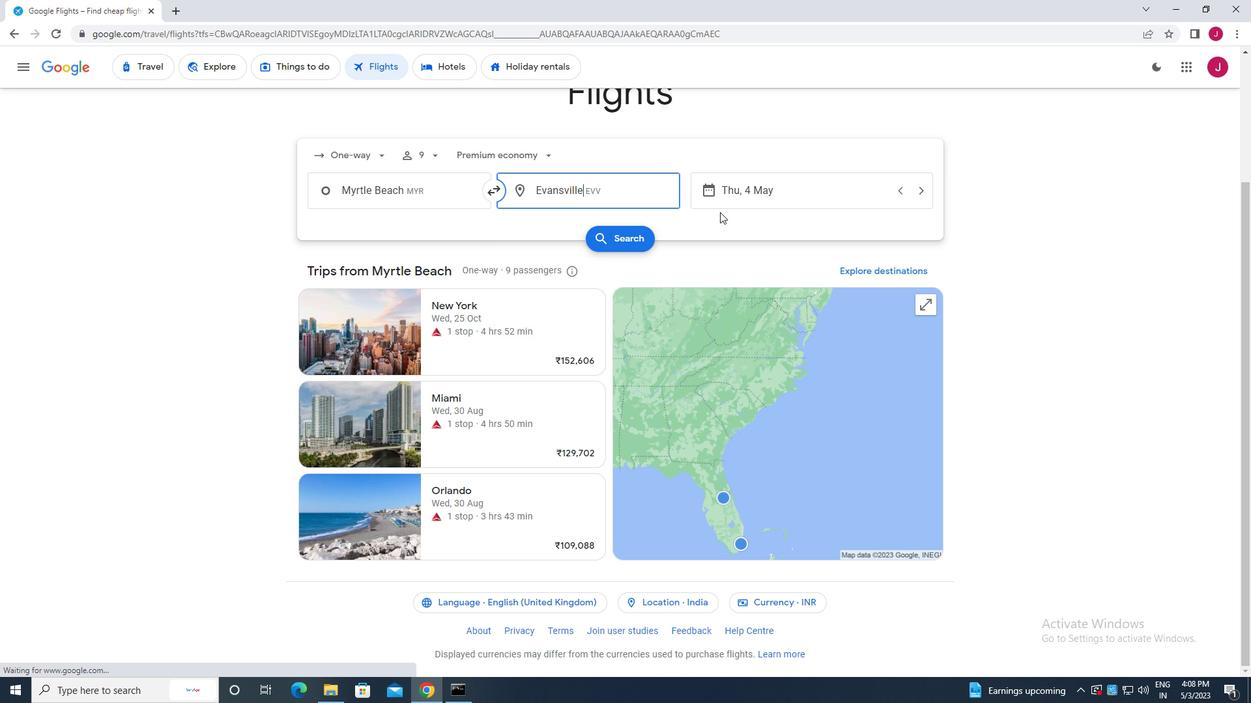 
Action: Mouse pressed left at (768, 190)
Screenshot: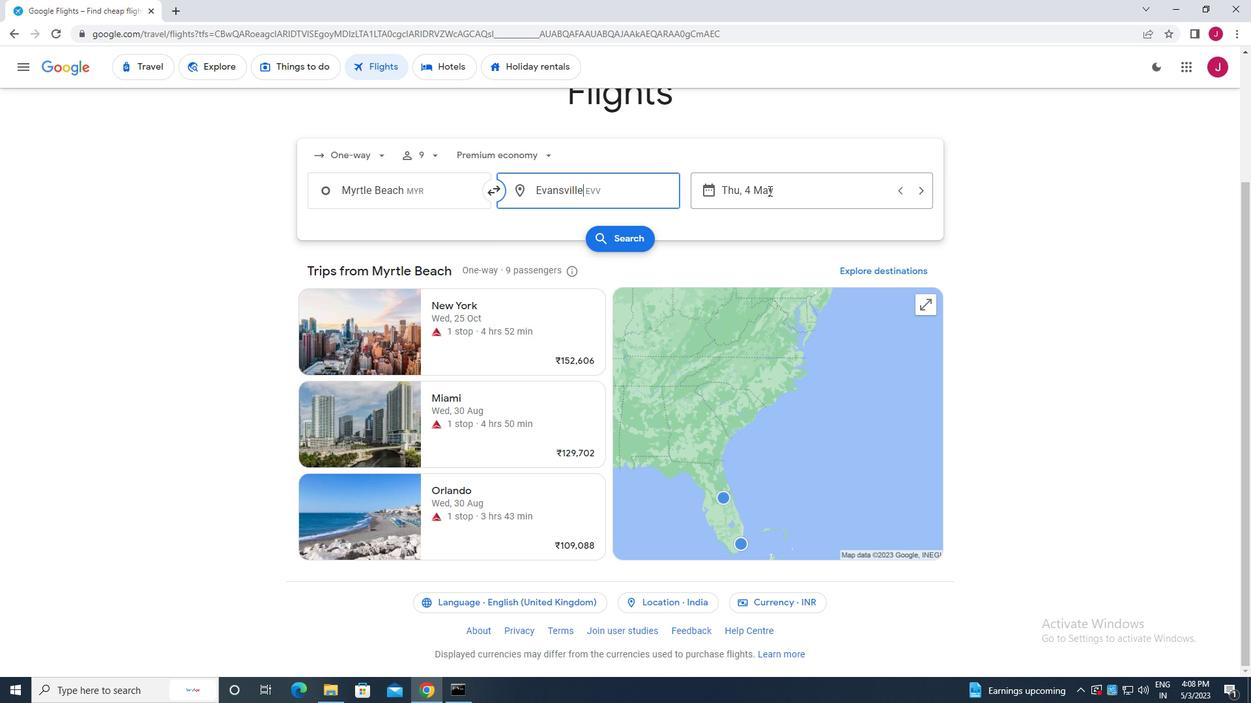 
Action: Mouse moved to (572, 293)
Screenshot: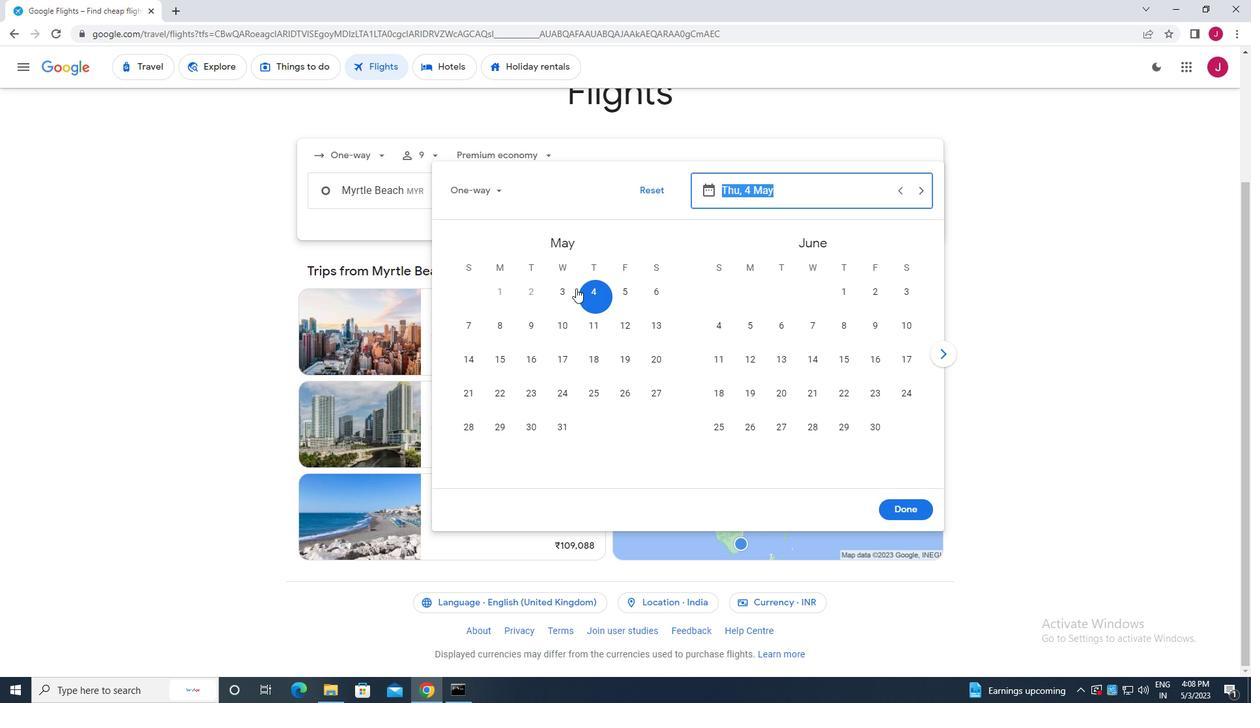 
Action: Mouse pressed left at (572, 293)
Screenshot: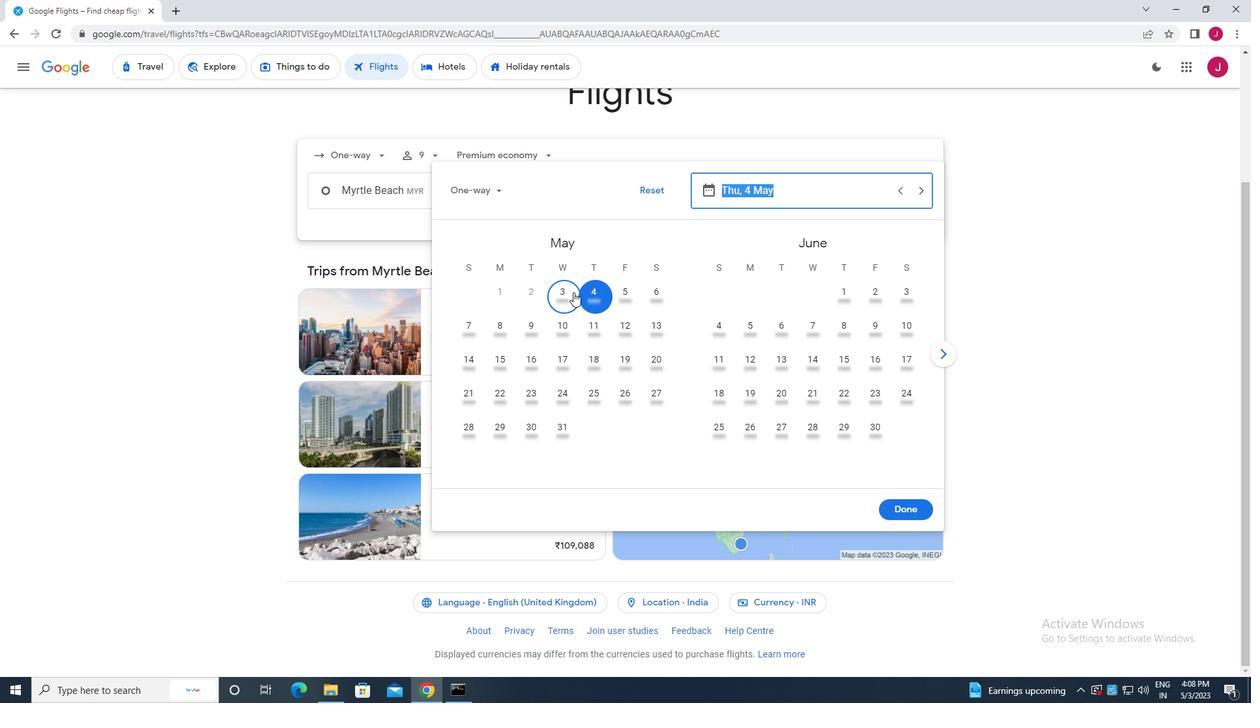 
Action: Mouse moved to (889, 505)
Screenshot: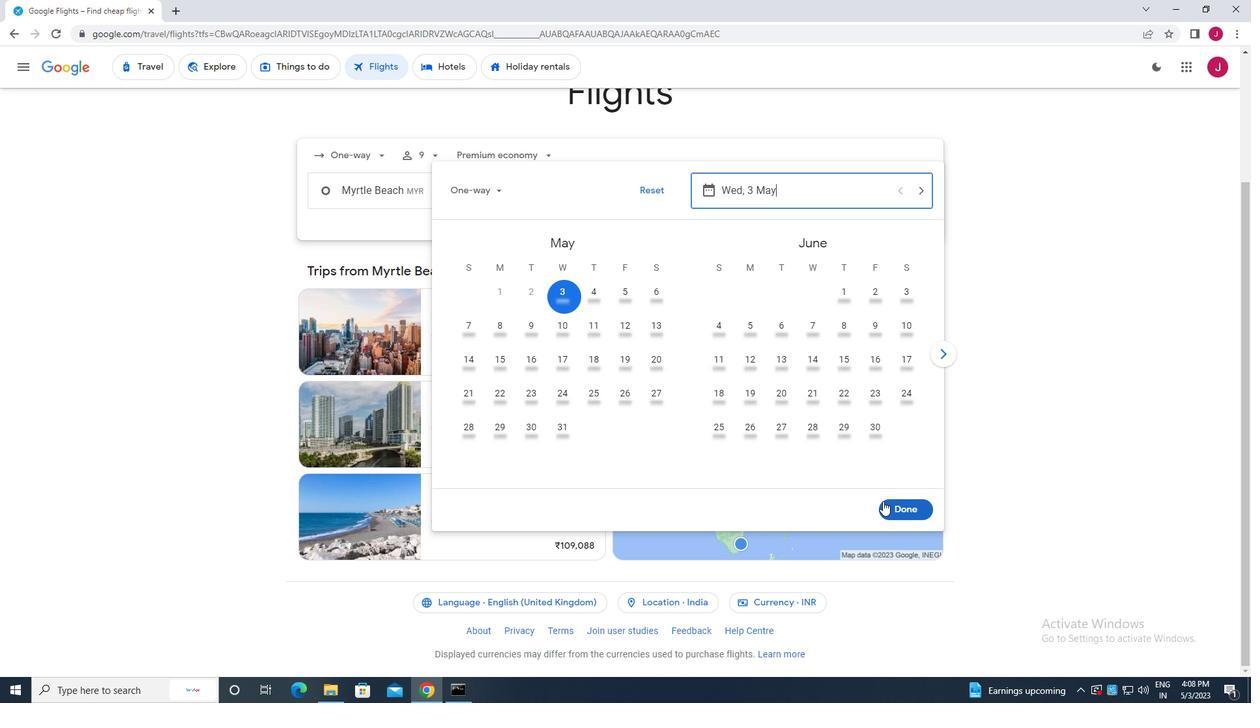 
Action: Mouse pressed left at (889, 505)
Screenshot: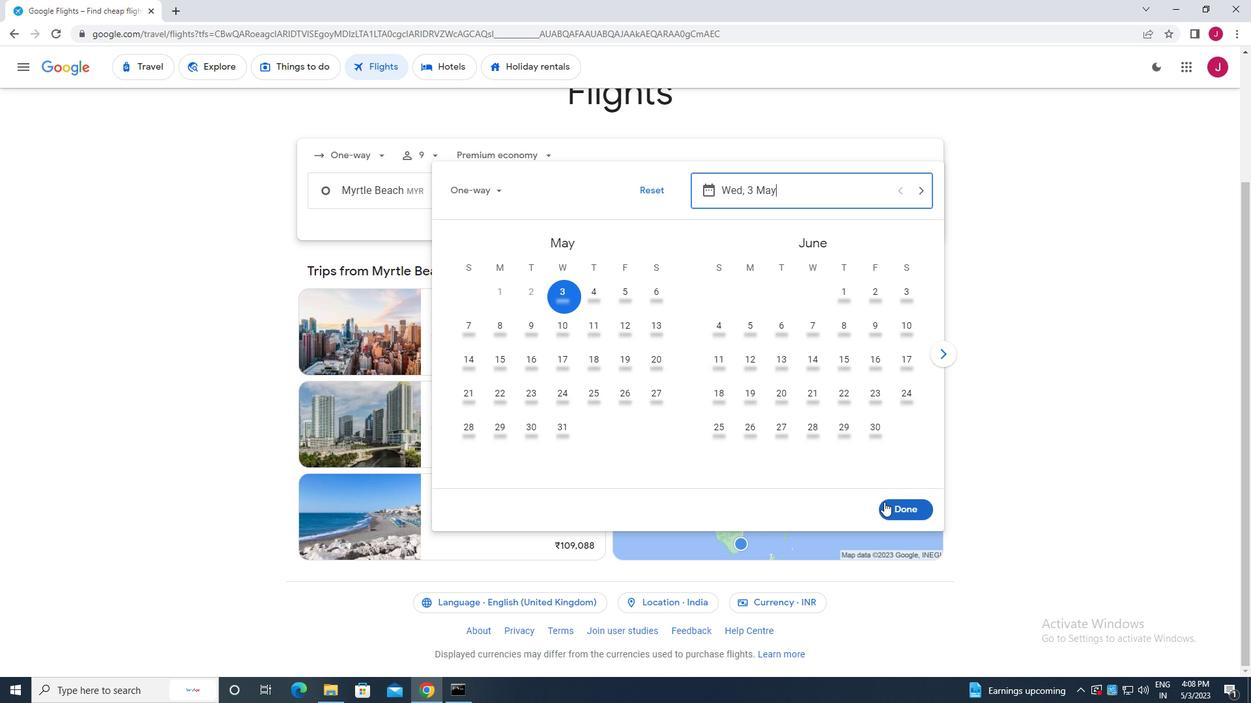 
Action: Mouse moved to (632, 240)
Screenshot: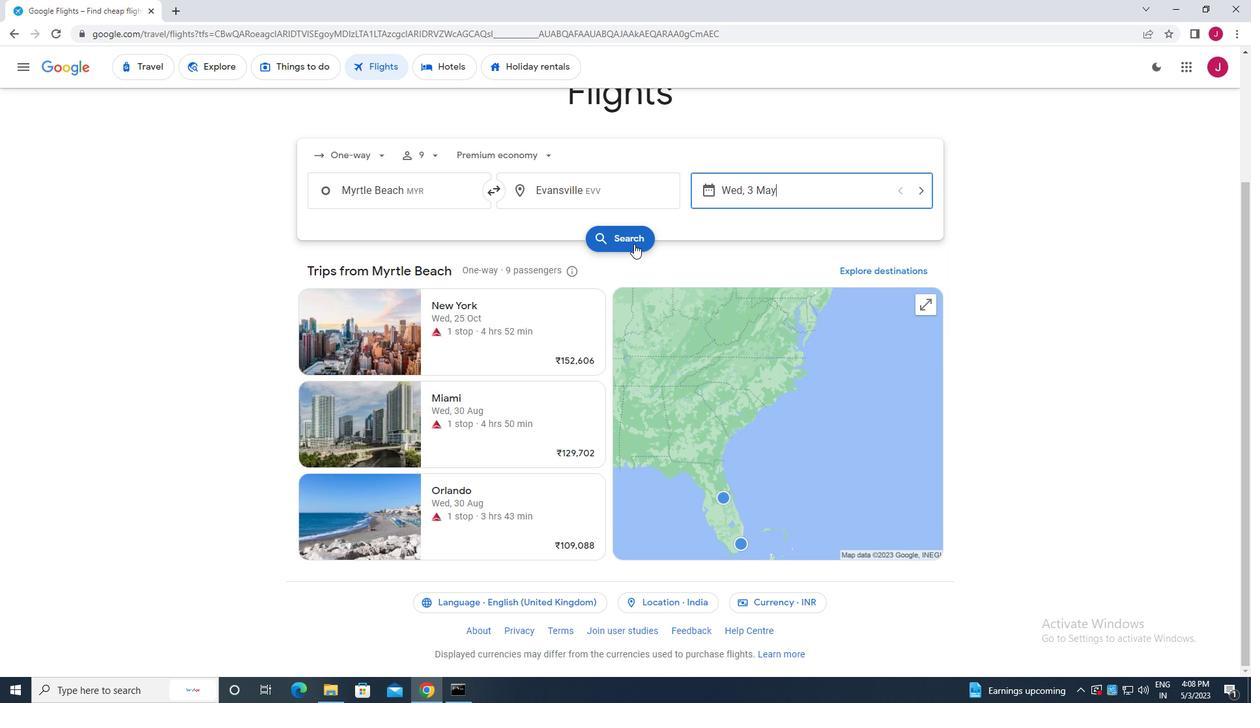 
Action: Mouse pressed left at (632, 240)
Screenshot: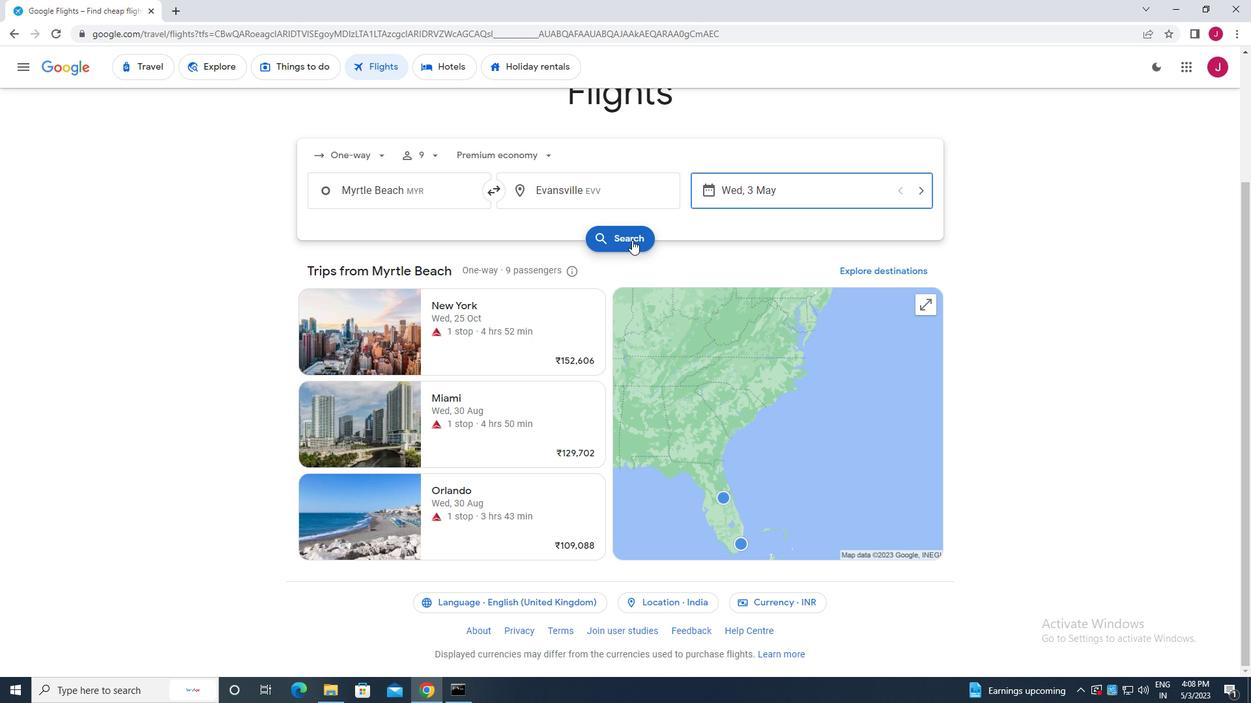 
Action: Mouse moved to (334, 183)
Screenshot: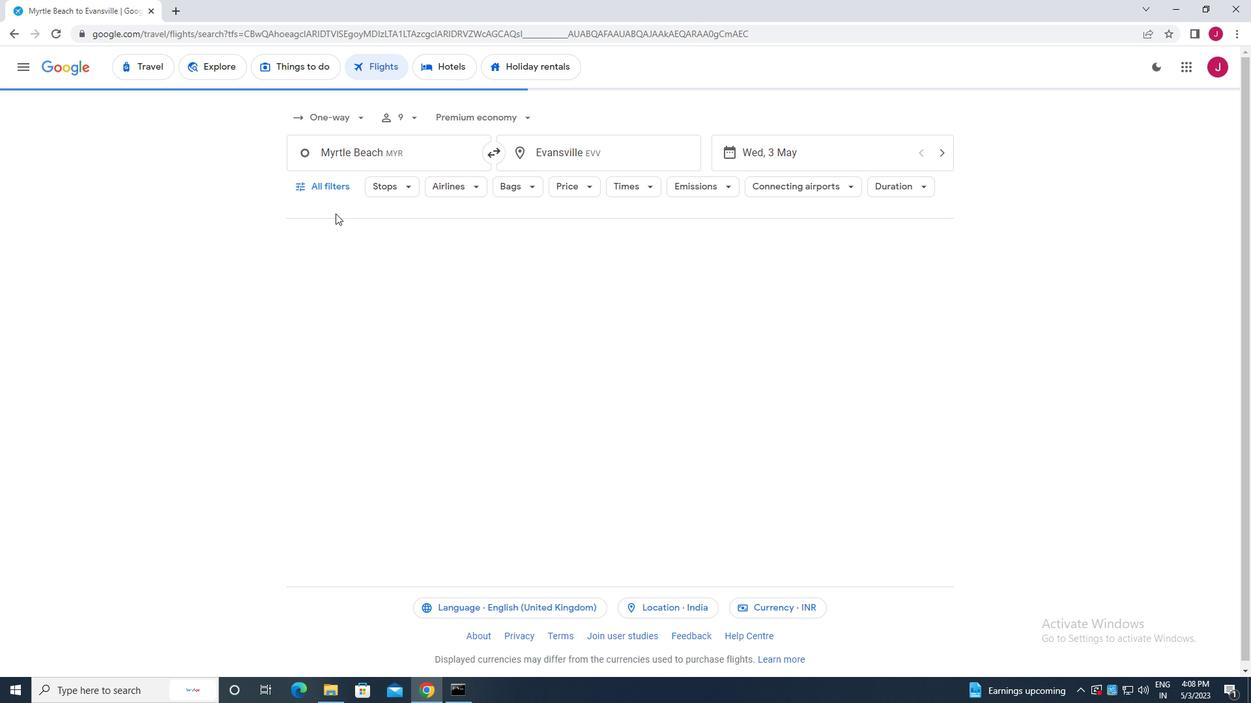 
Action: Mouse pressed left at (334, 183)
Screenshot: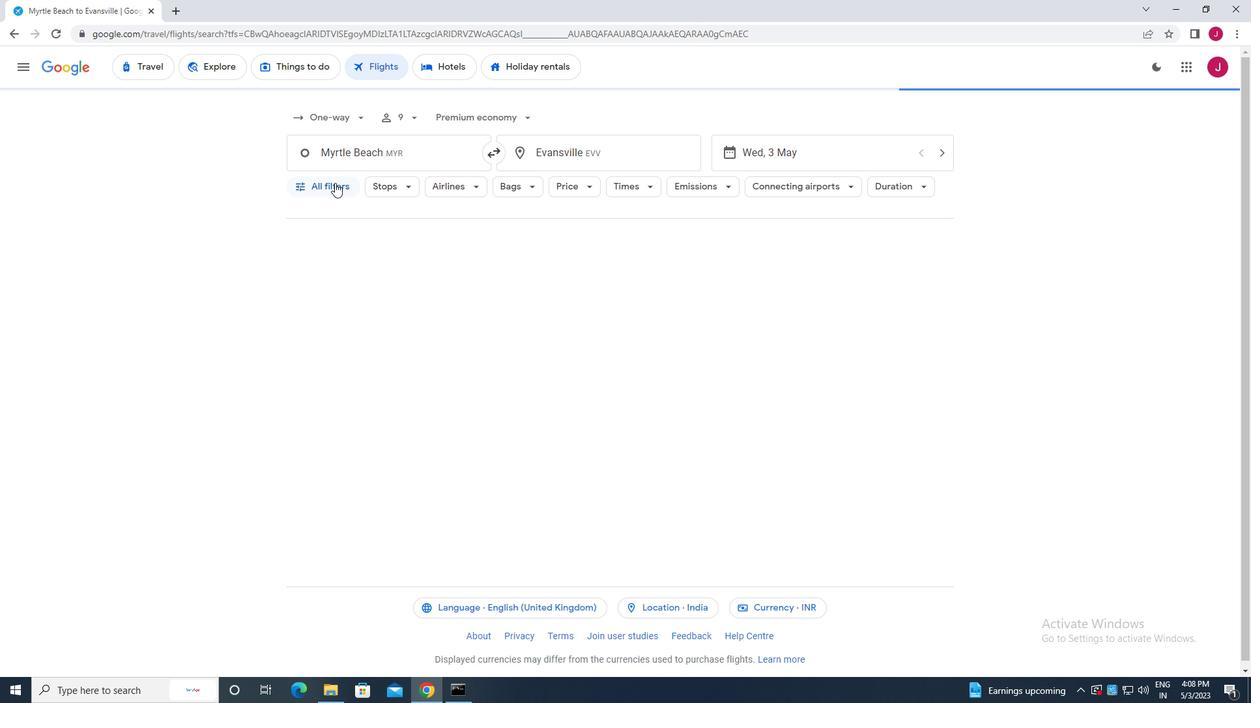 
Action: Mouse moved to (372, 263)
Screenshot: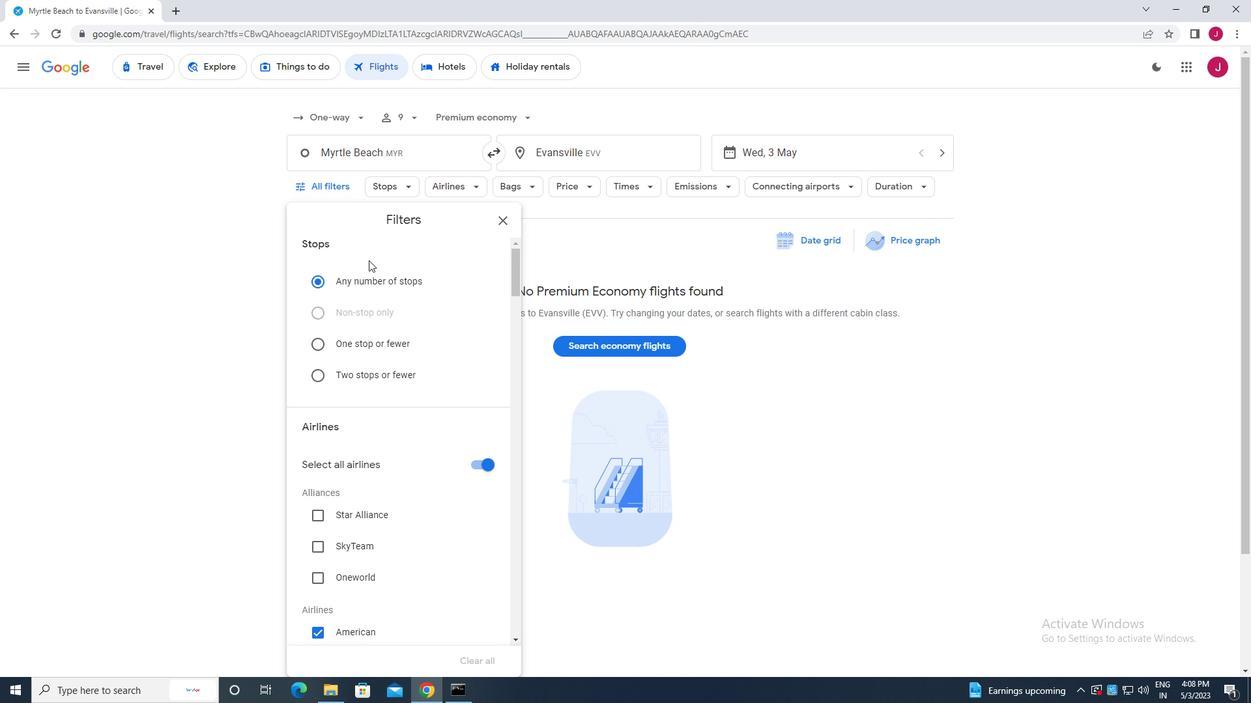 
Action: Mouse scrolled (372, 262) with delta (0, 0)
Screenshot: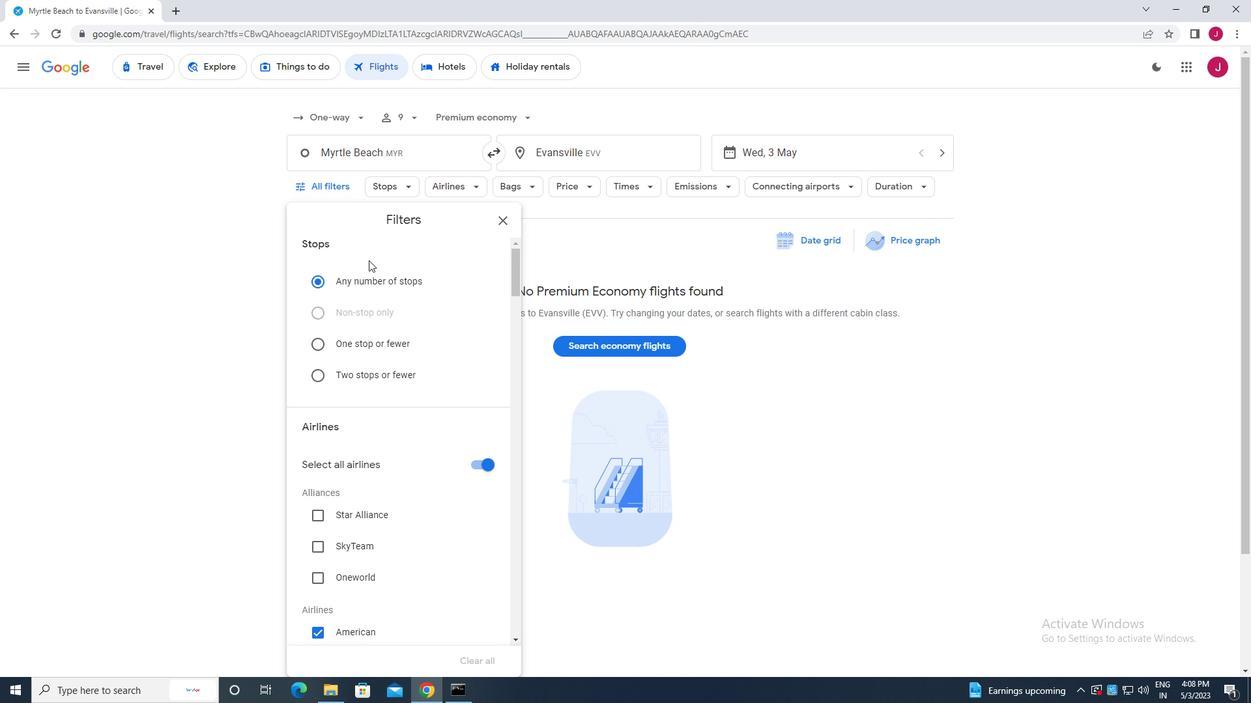 
Action: Mouse moved to (372, 263)
Screenshot: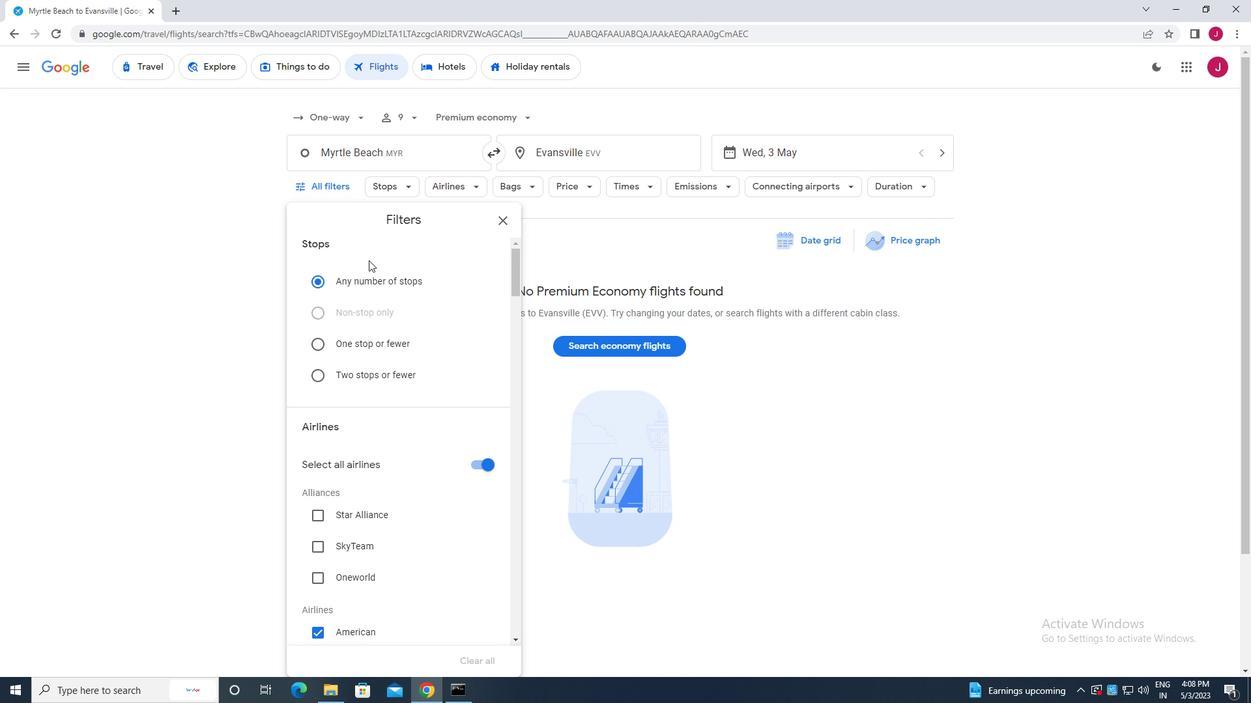 
Action: Mouse scrolled (372, 263) with delta (0, 0)
Screenshot: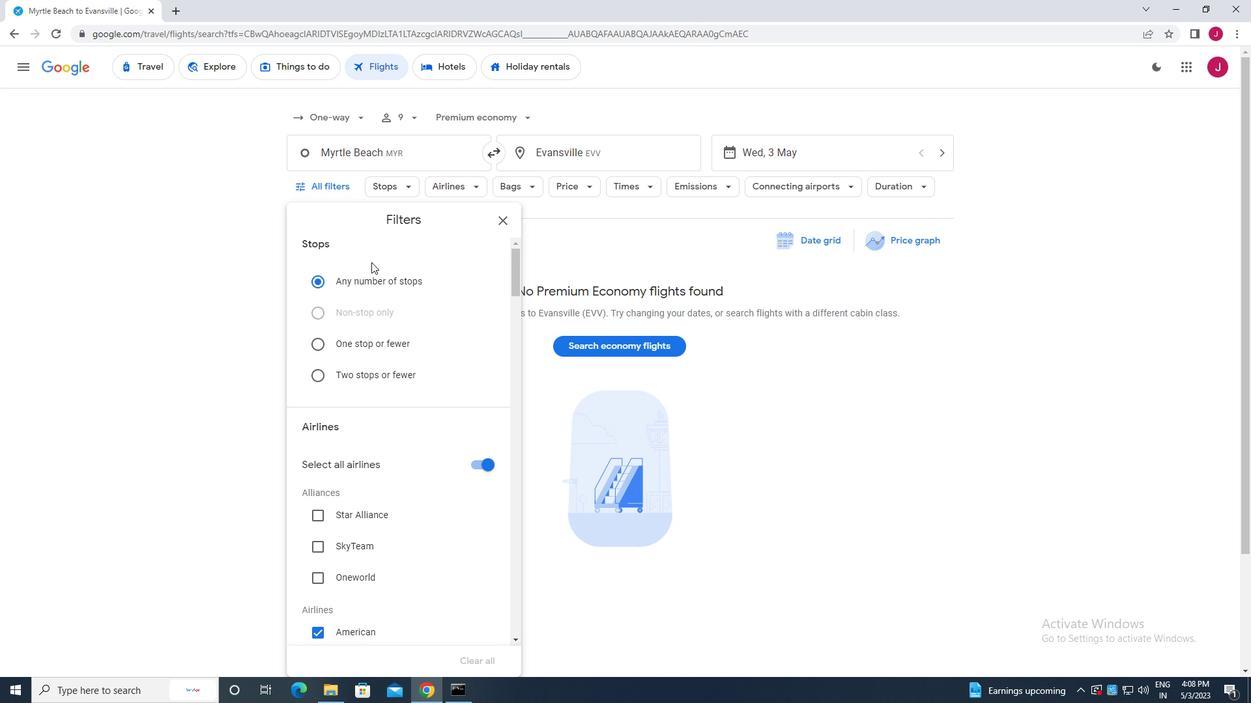 
Action: Mouse moved to (372, 263)
Screenshot: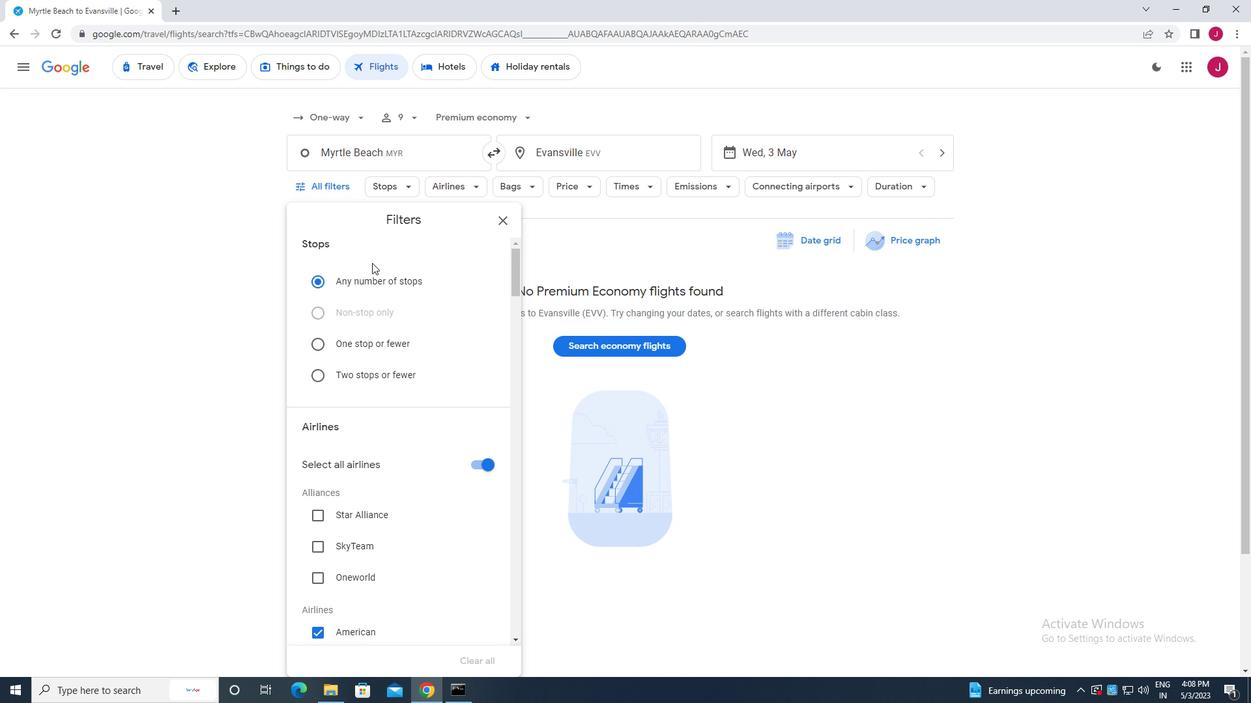 
Action: Mouse scrolled (372, 263) with delta (0, 0)
Screenshot: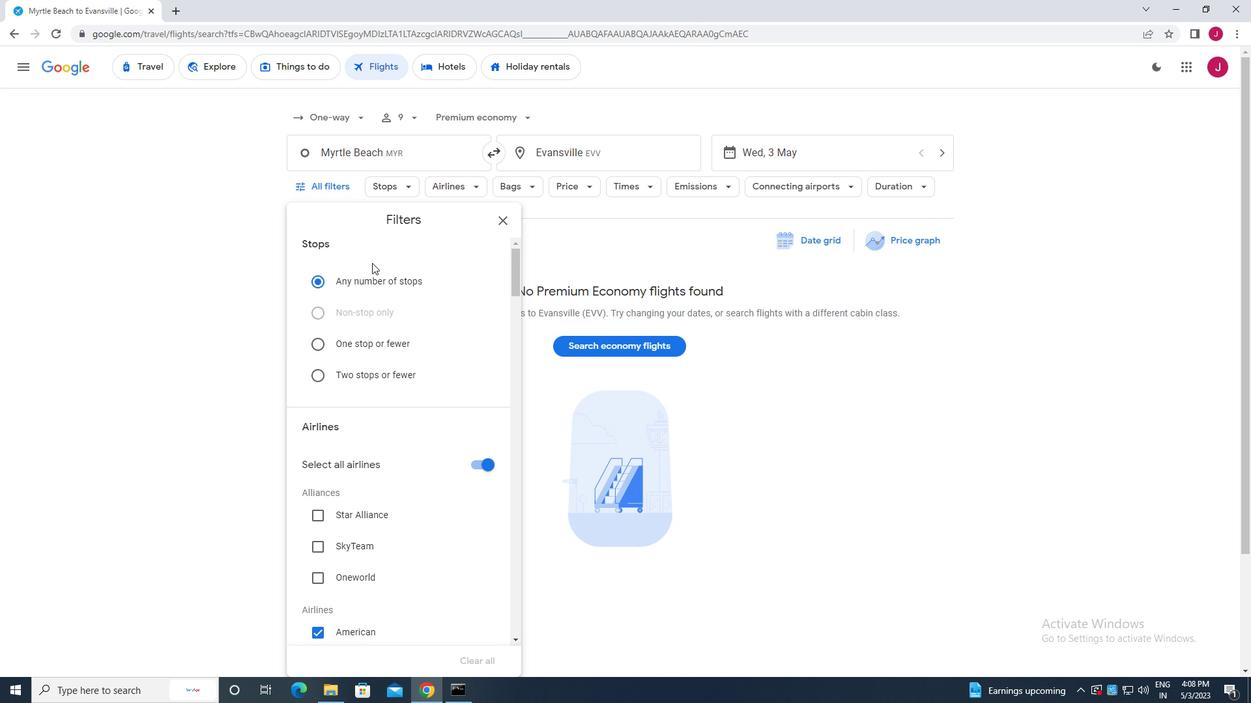 
Action: Mouse moved to (479, 267)
Screenshot: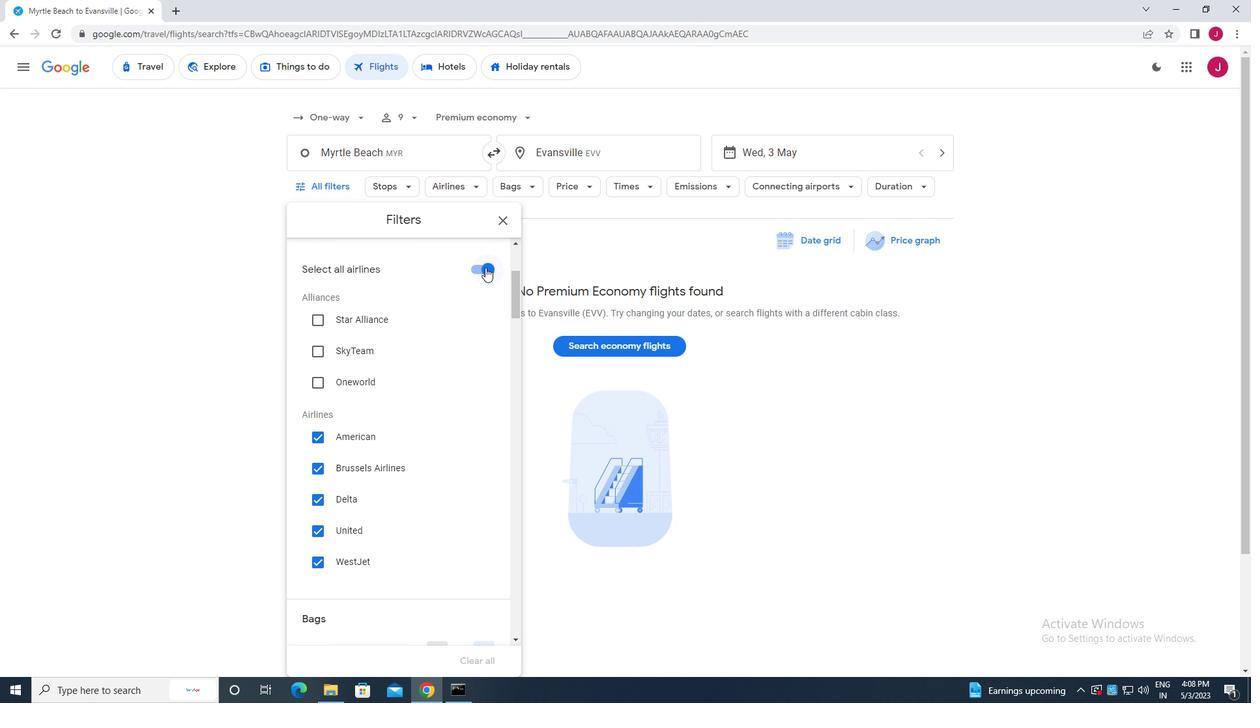 
Action: Mouse pressed left at (479, 267)
Screenshot: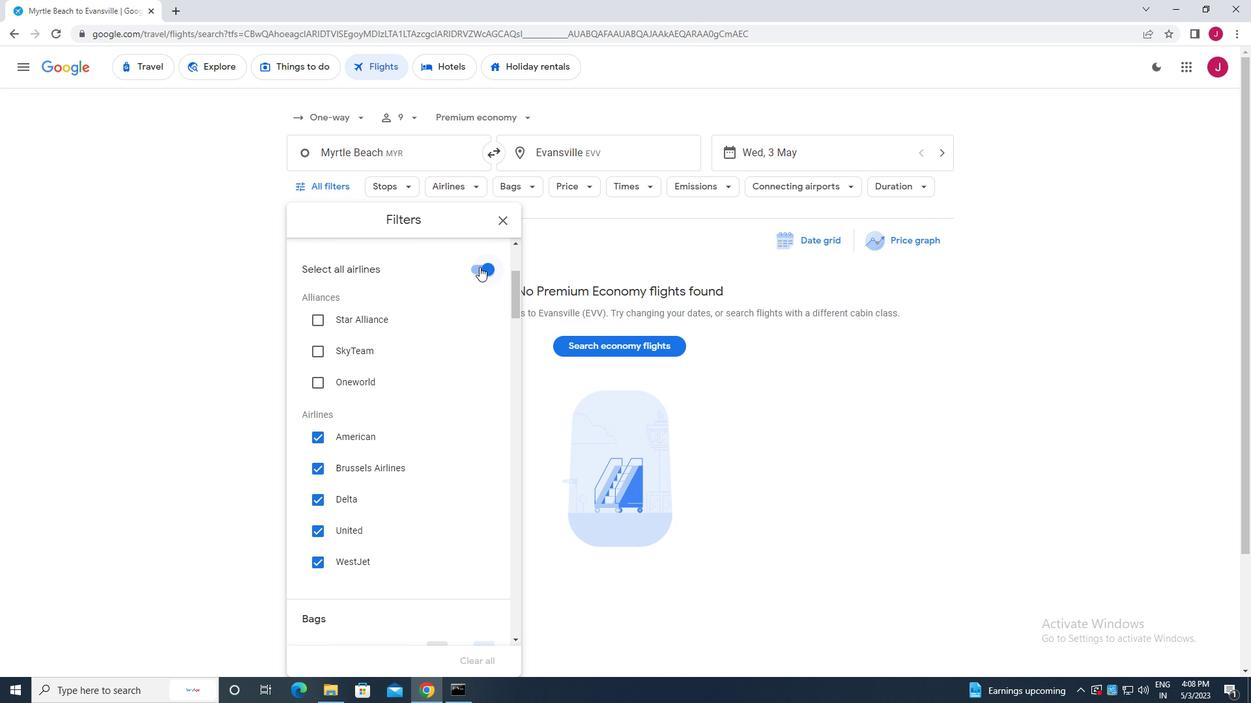 
Action: Mouse moved to (371, 304)
Screenshot: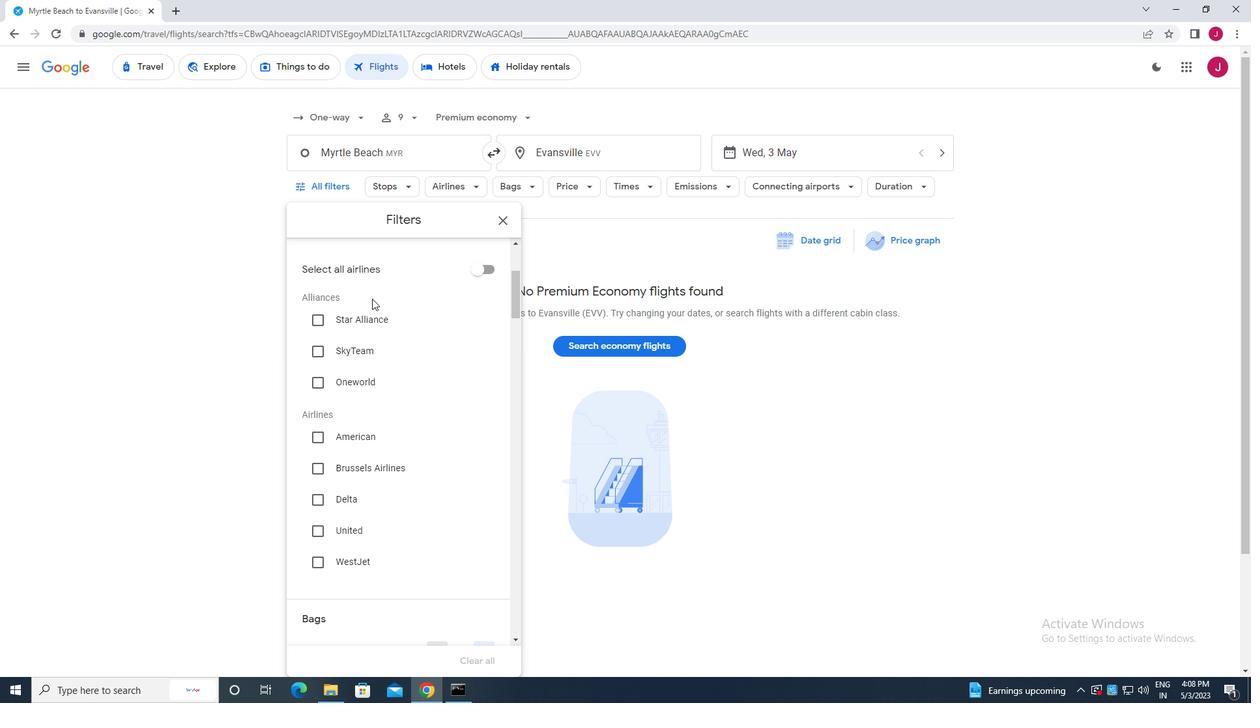 
Action: Mouse scrolled (371, 304) with delta (0, 0)
Screenshot: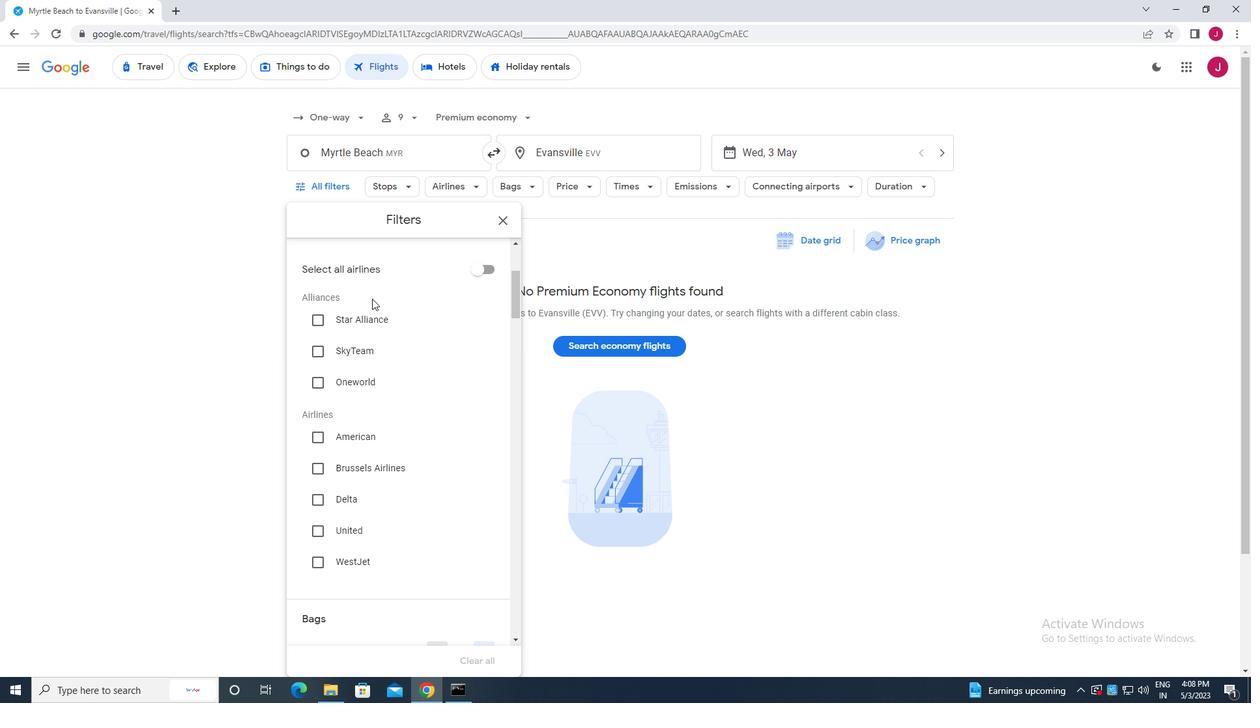 
Action: Mouse moved to (371, 306)
Screenshot: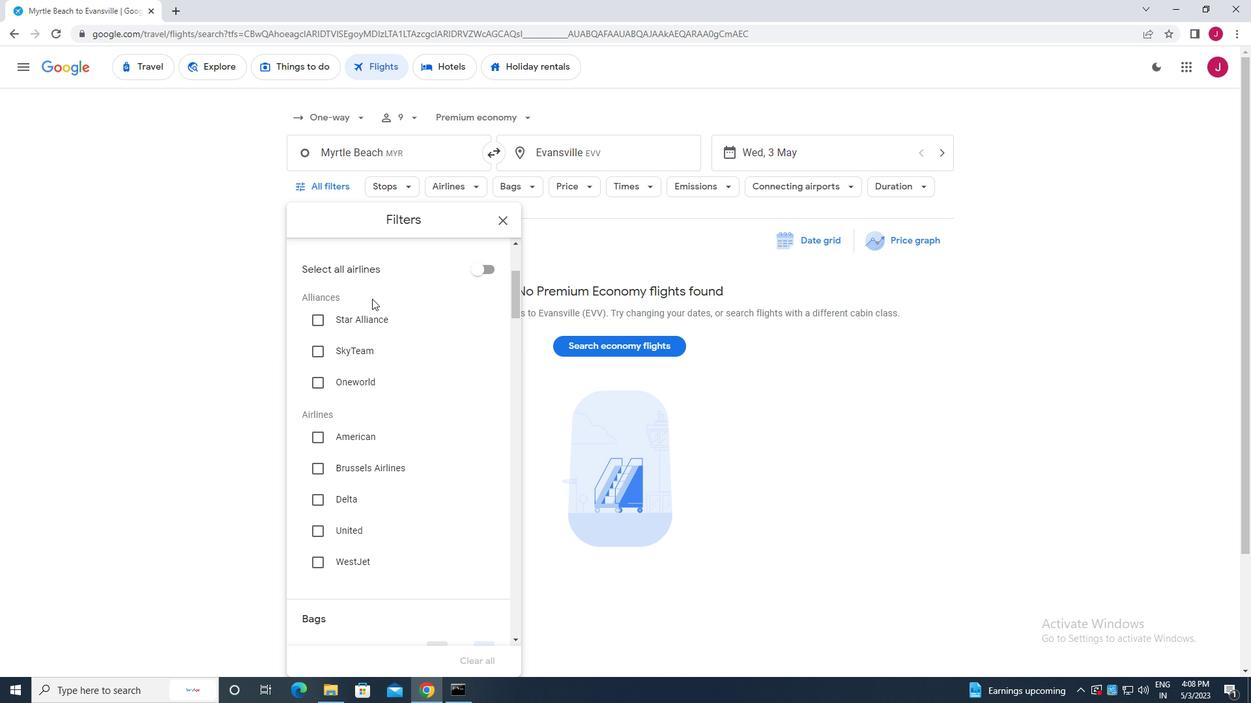 
Action: Mouse scrolled (371, 305) with delta (0, 0)
Screenshot: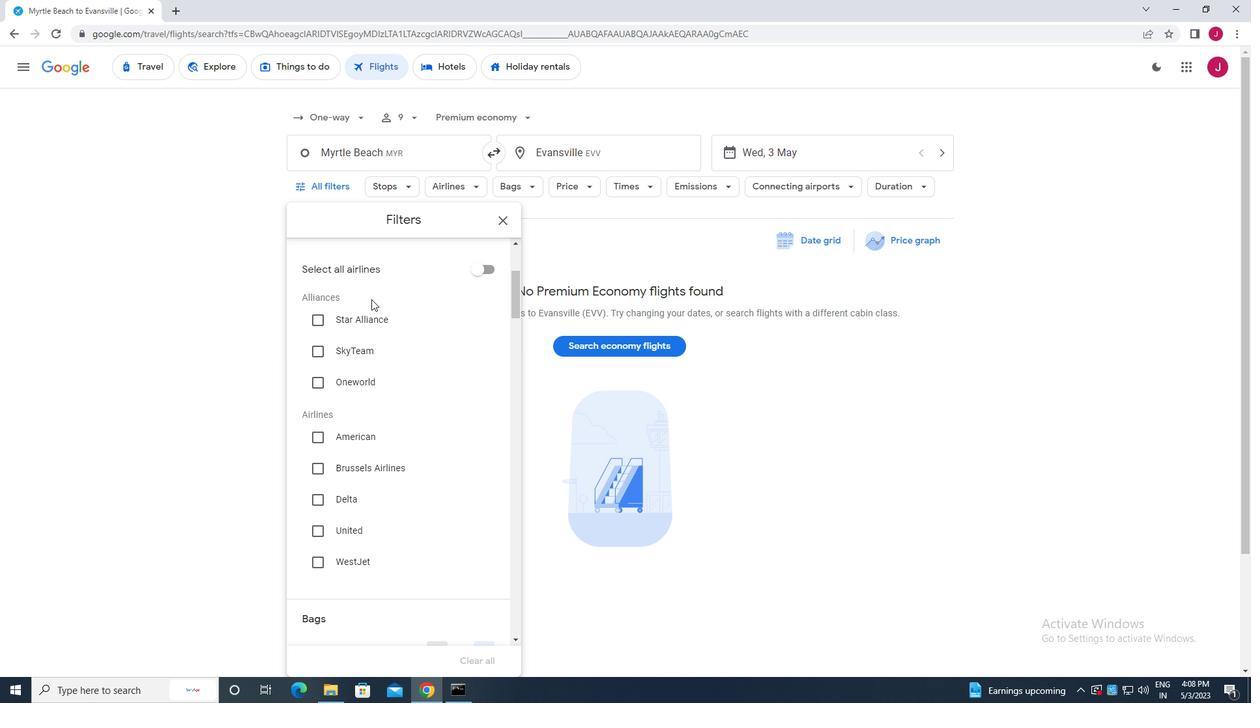 
Action: Mouse scrolled (371, 305) with delta (0, 0)
Screenshot: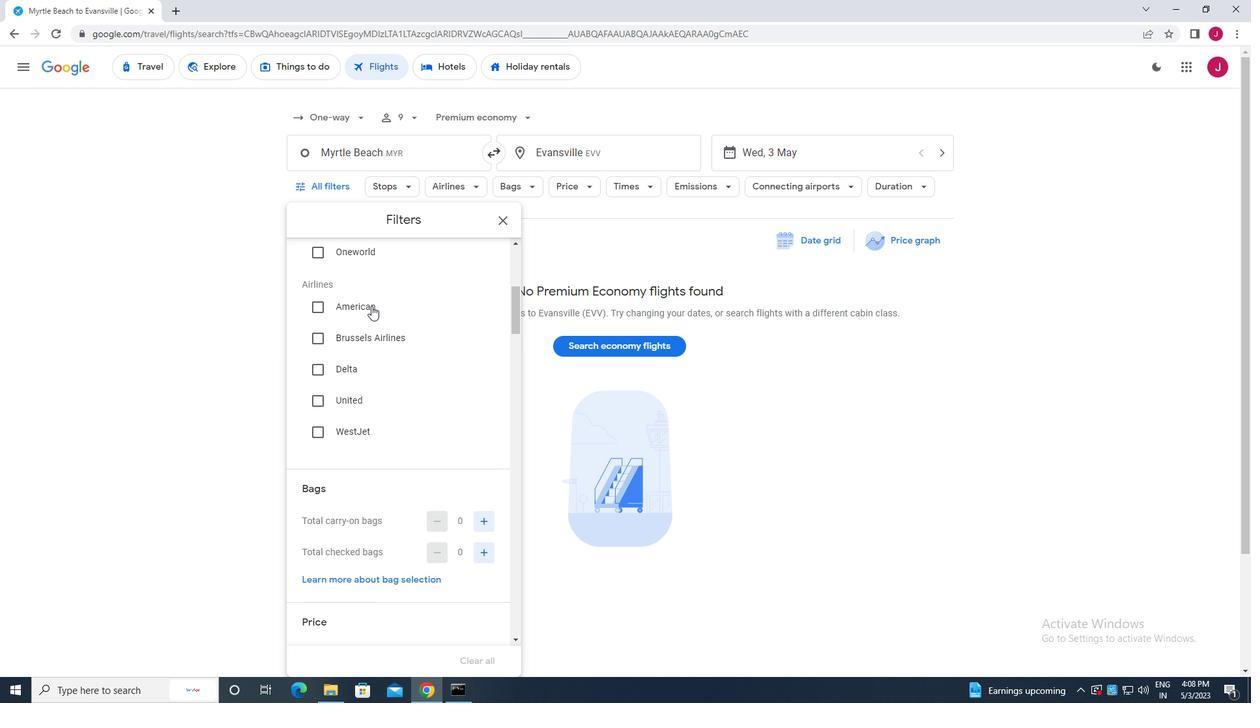 
Action: Mouse scrolled (371, 305) with delta (0, 0)
Screenshot: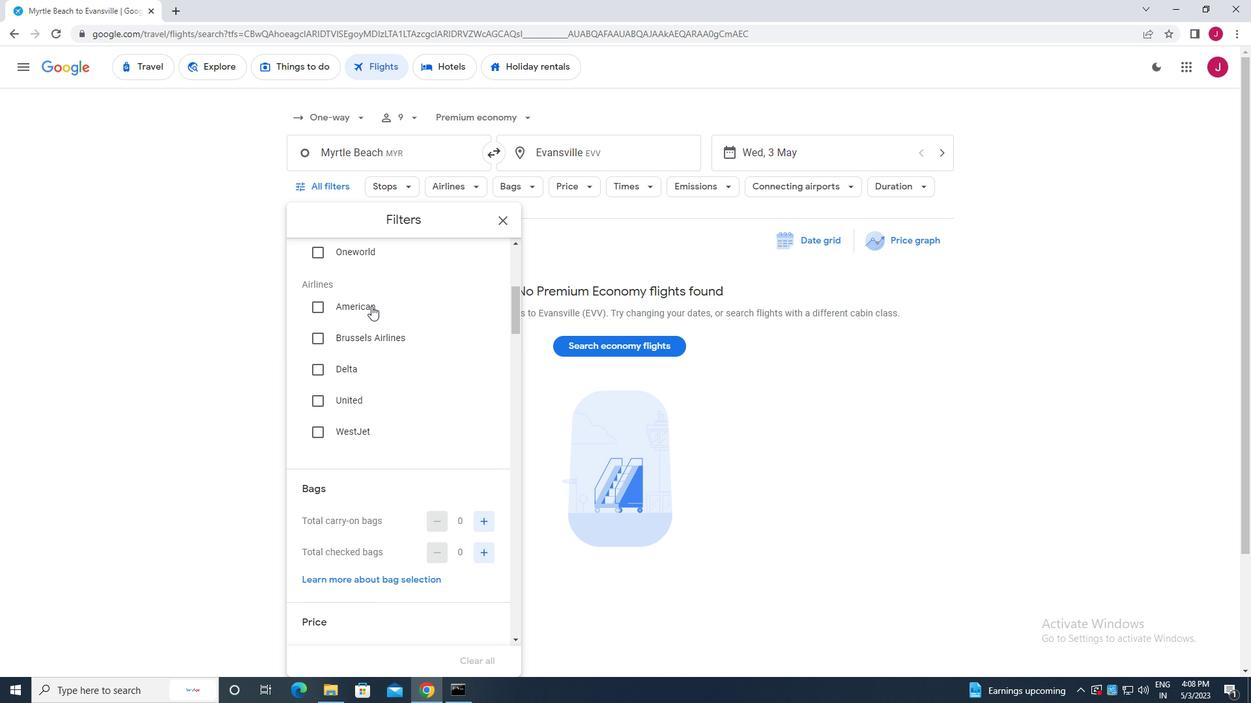 
Action: Mouse scrolled (371, 305) with delta (0, 0)
Screenshot: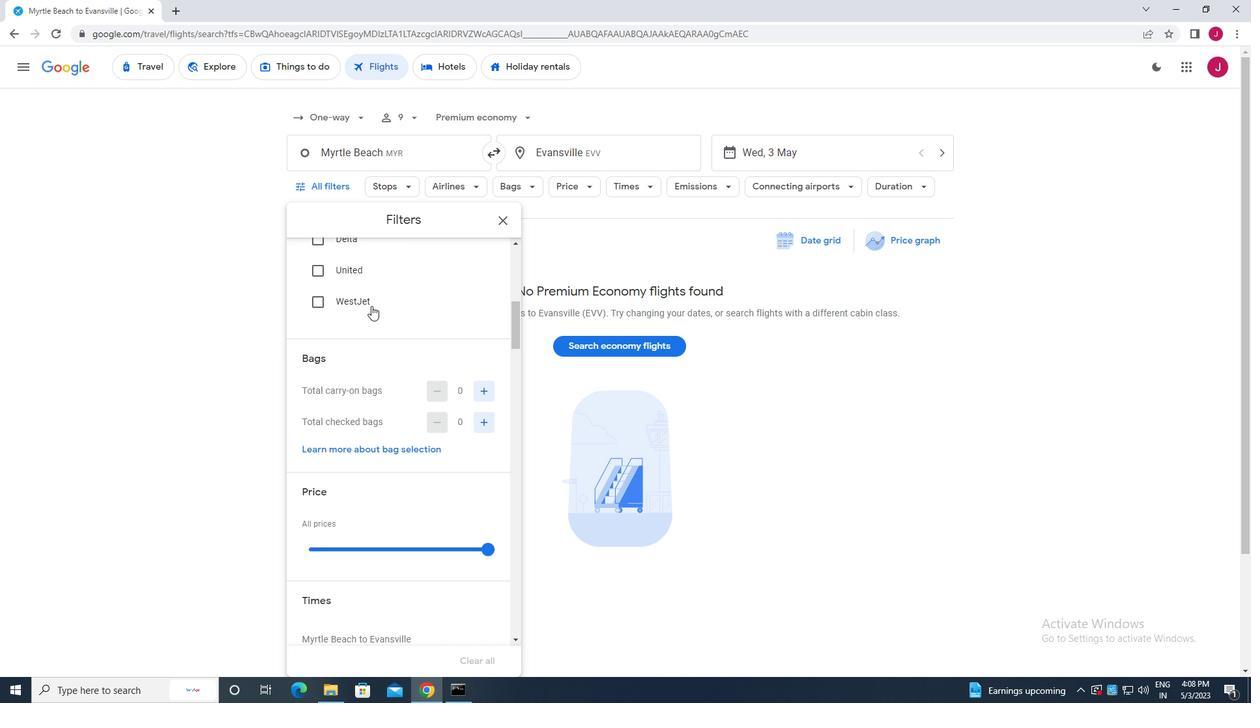 
Action: Mouse scrolled (371, 305) with delta (0, 0)
Screenshot: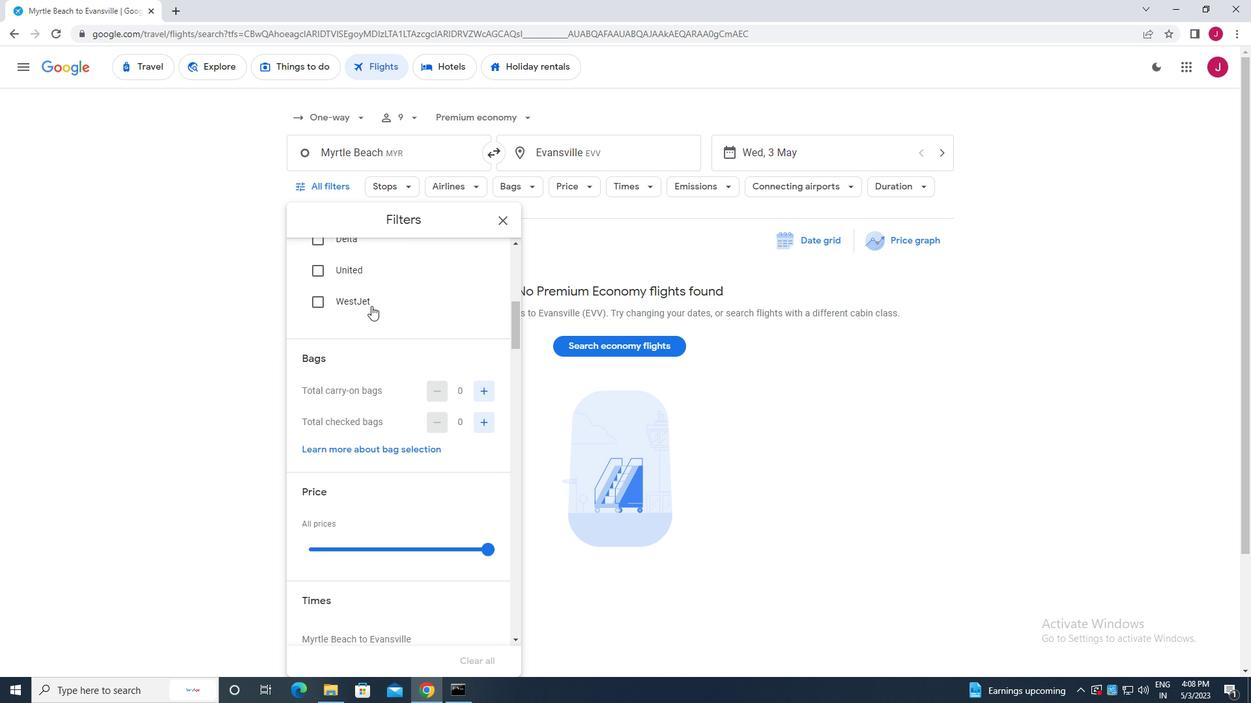 
Action: Mouse moved to (484, 292)
Screenshot: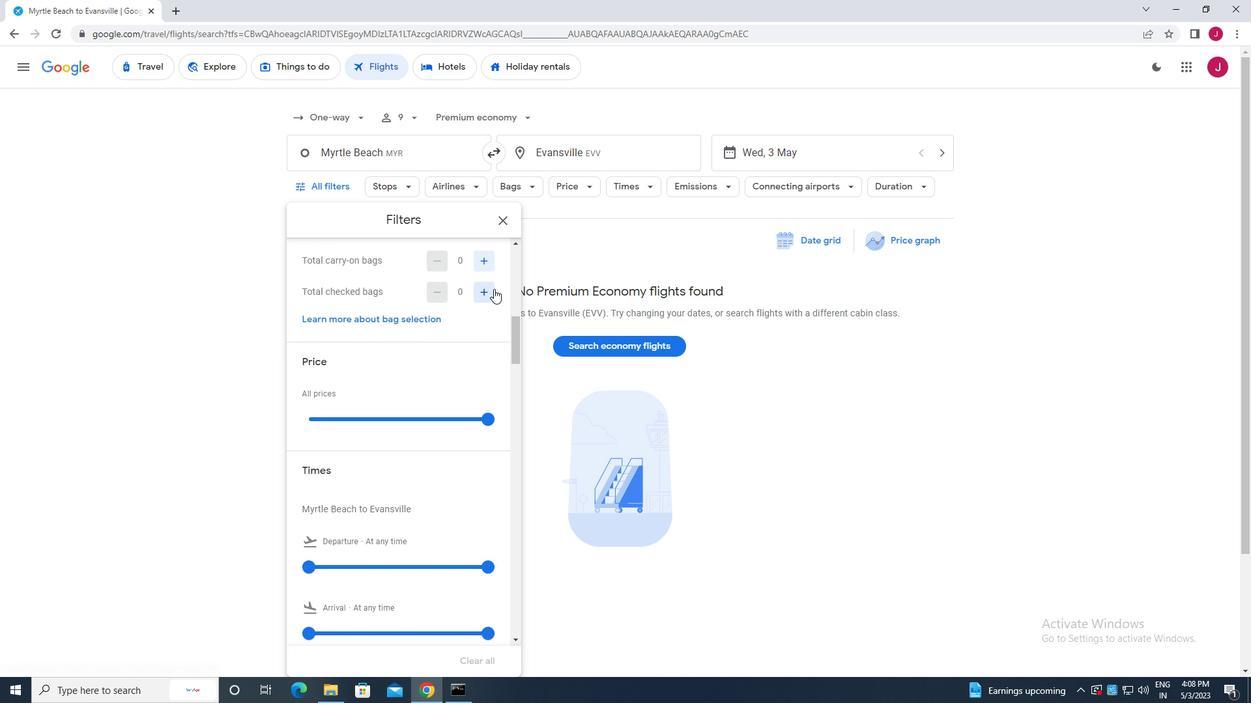 
Action: Mouse pressed left at (484, 292)
Screenshot: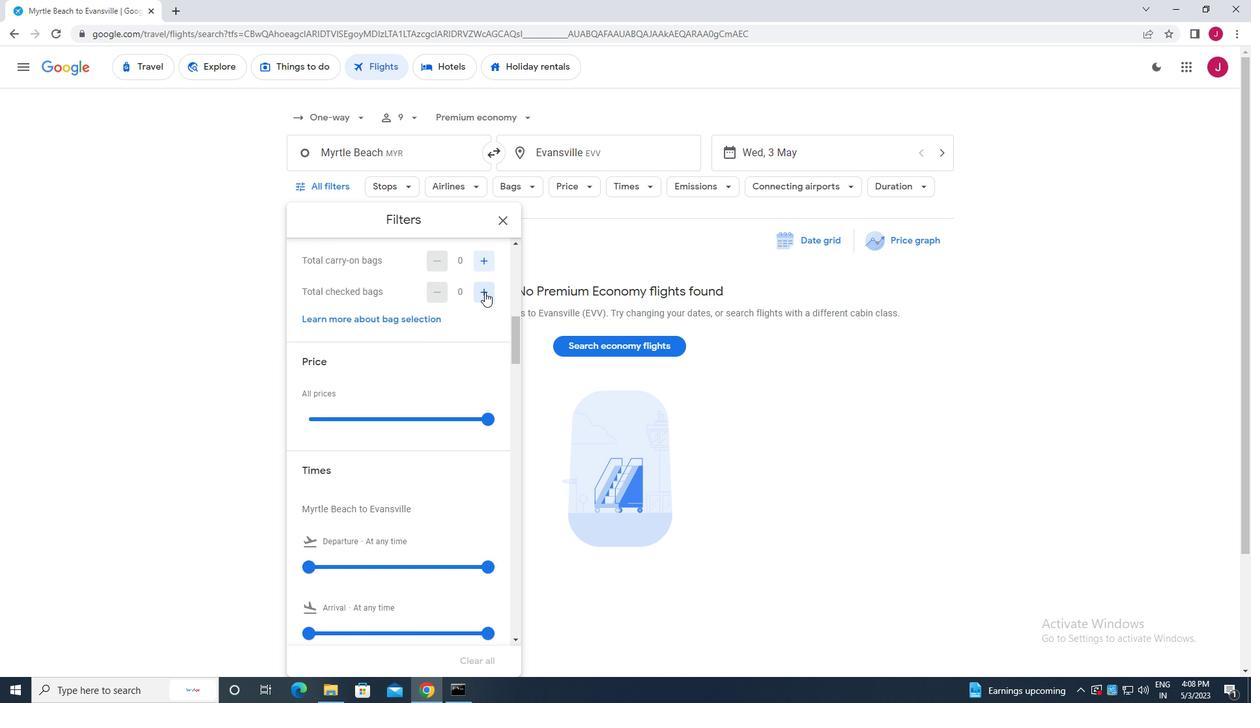 
Action: Mouse pressed left at (484, 292)
Screenshot: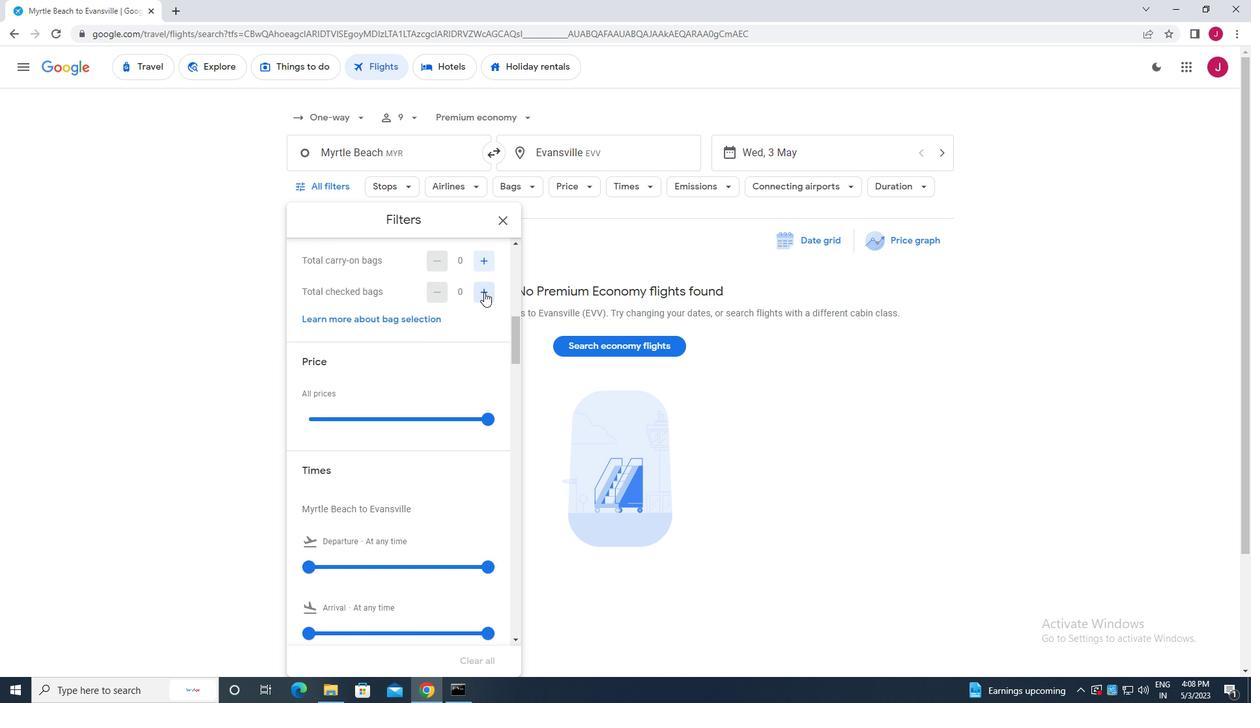 
Action: Mouse pressed left at (484, 292)
Screenshot: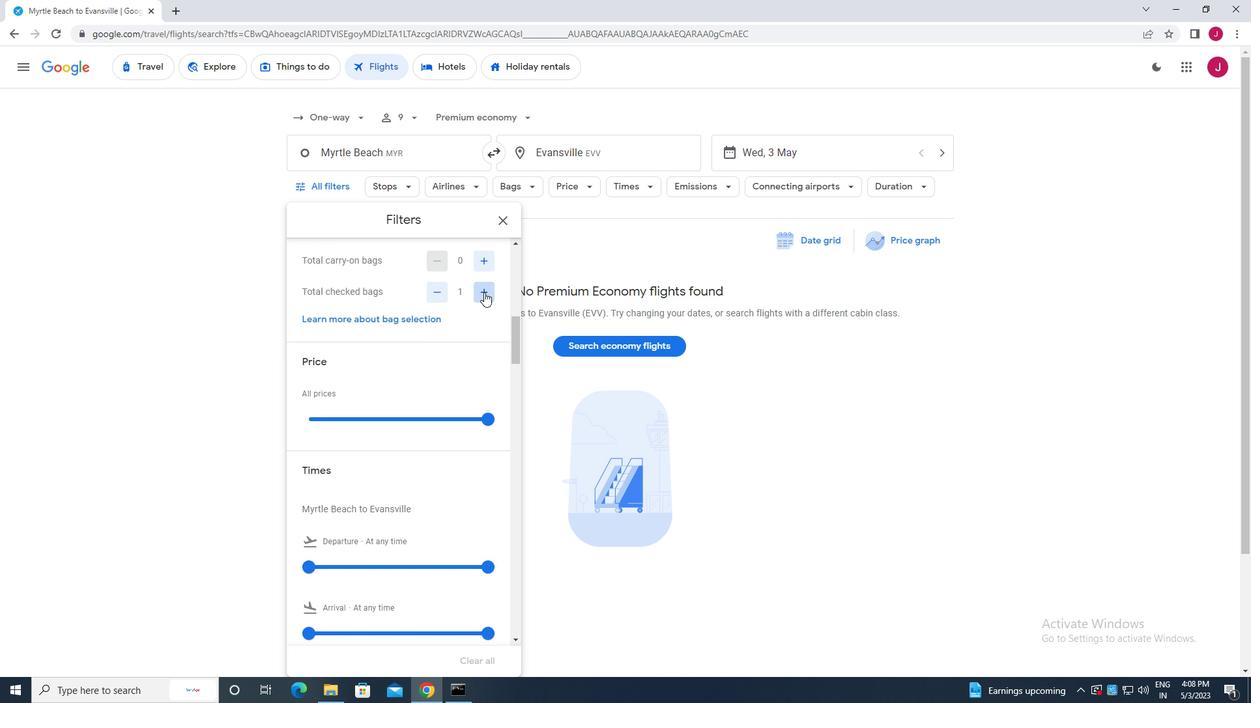
Action: Mouse pressed left at (484, 292)
Screenshot: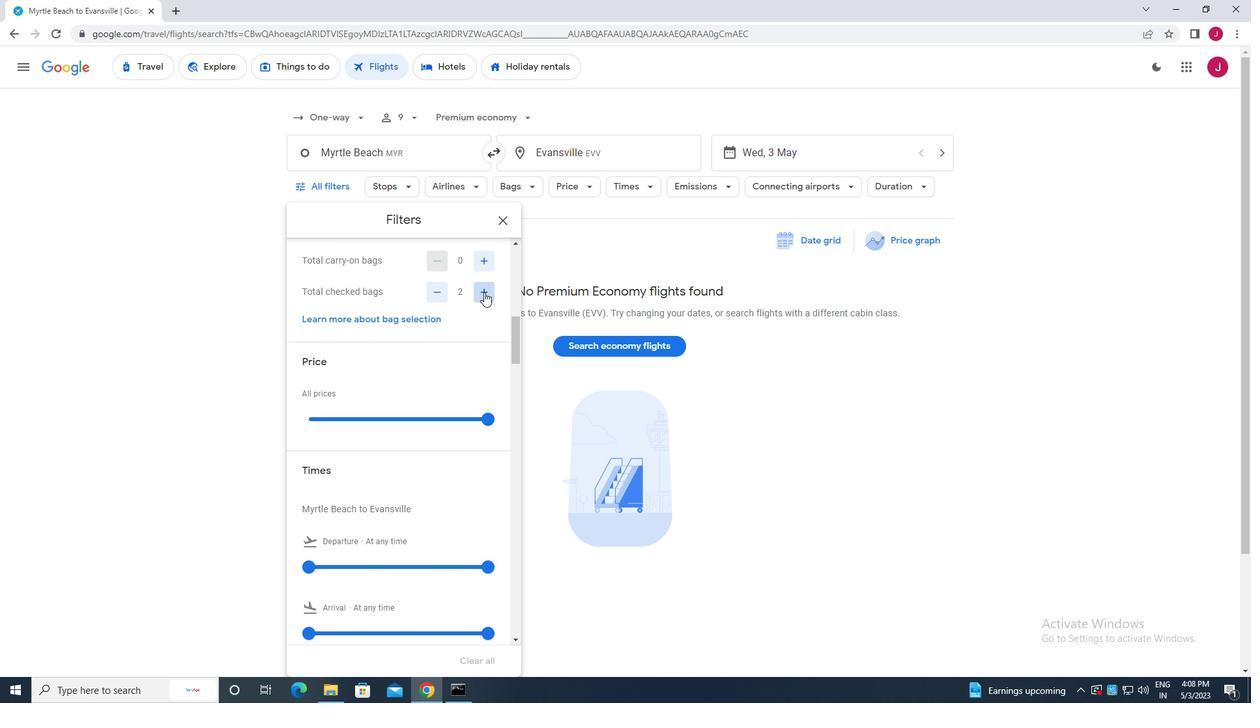 
Action: Mouse pressed left at (484, 292)
Screenshot: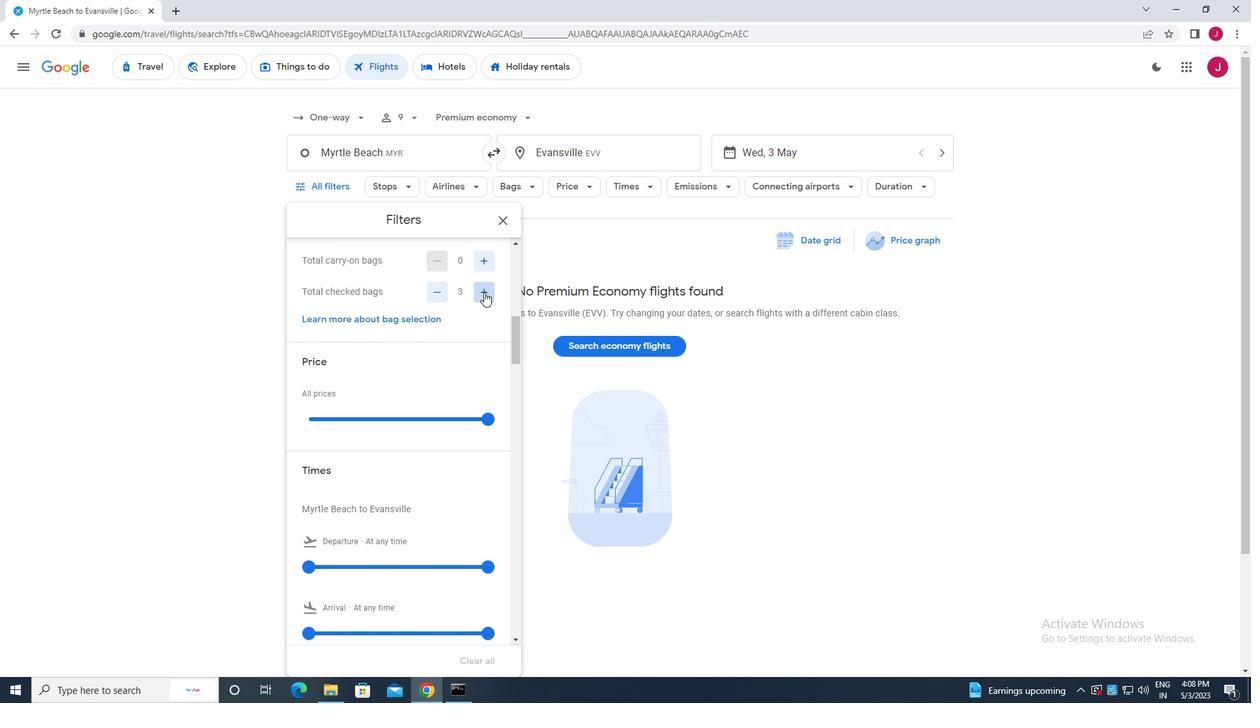 
Action: Mouse pressed left at (484, 292)
Screenshot: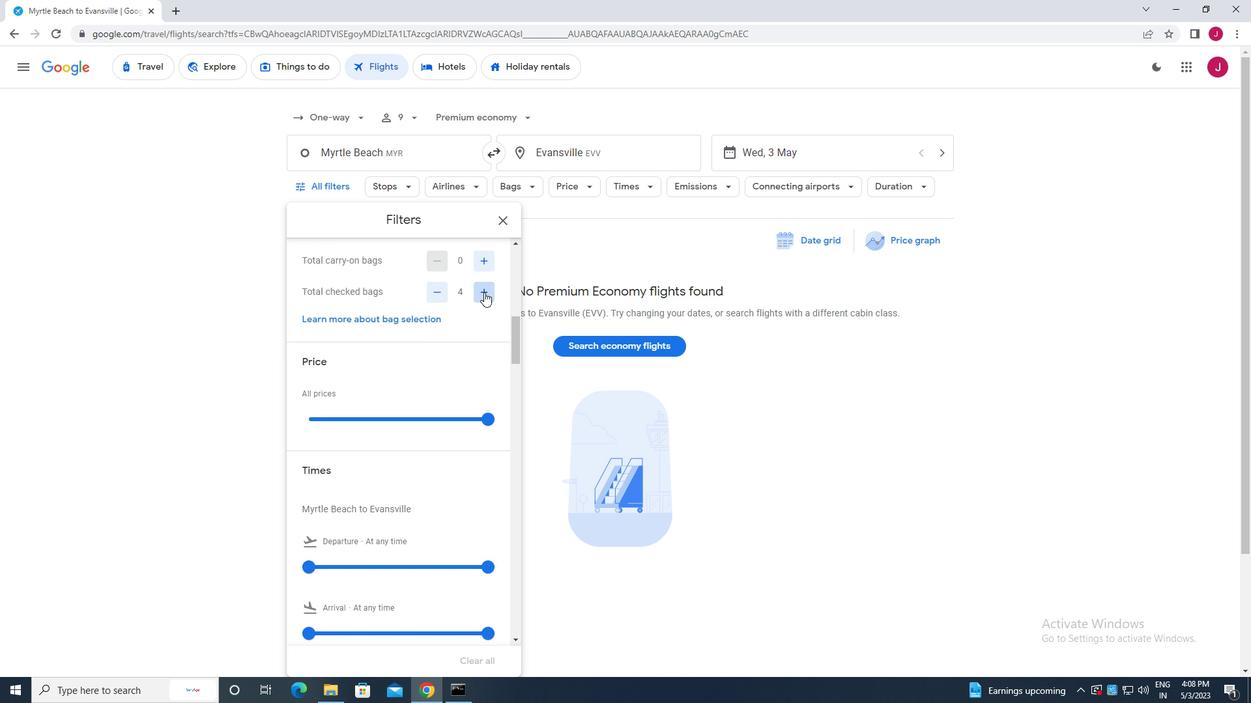
Action: Mouse pressed left at (484, 292)
Screenshot: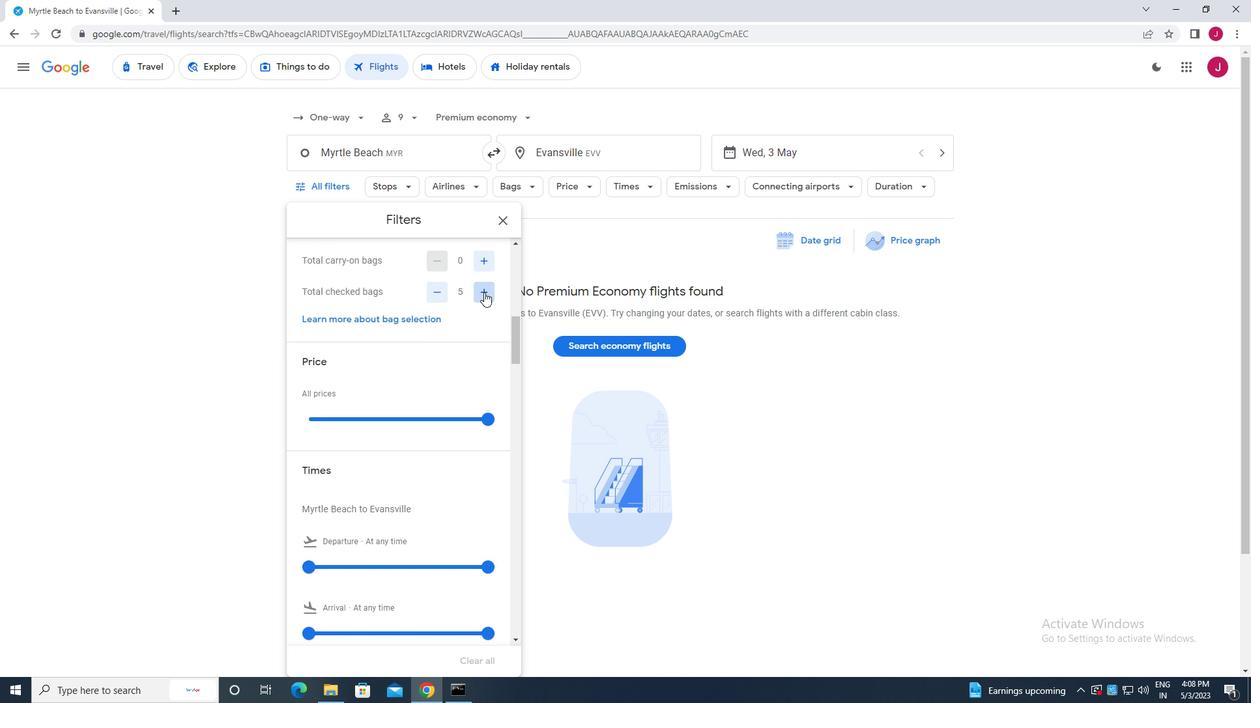 
Action: Mouse pressed left at (484, 292)
Screenshot: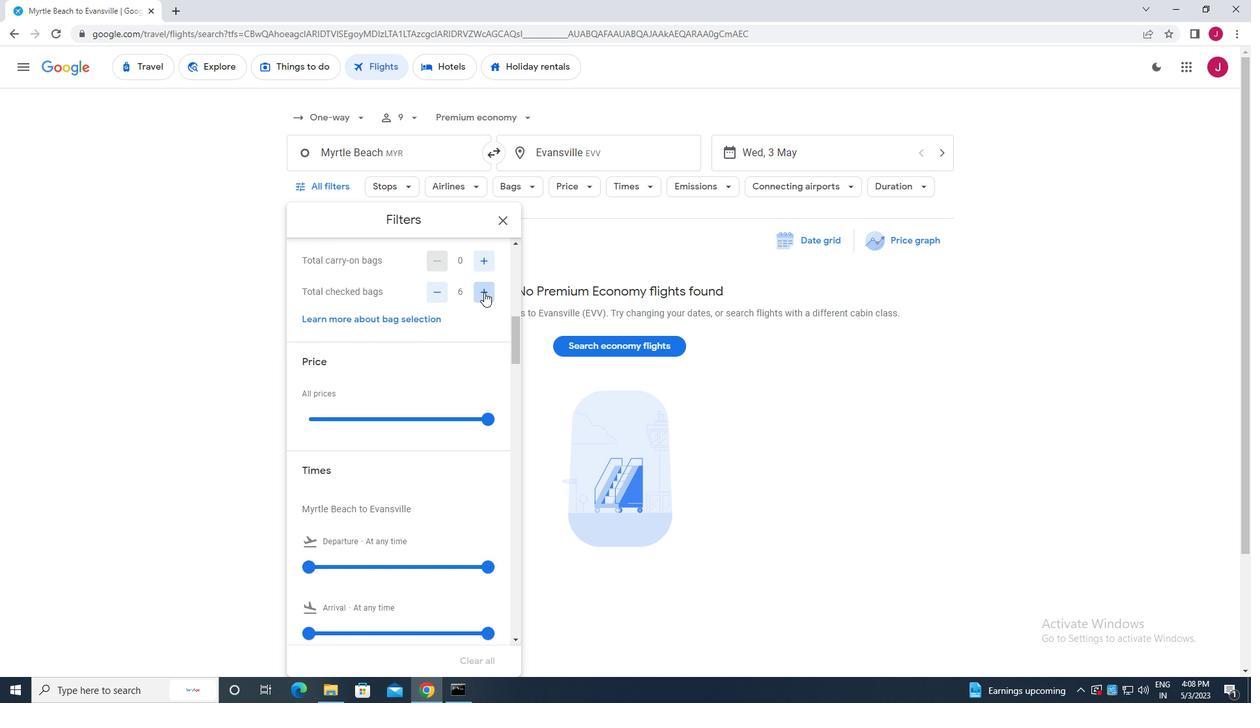
Action: Mouse pressed left at (484, 292)
Screenshot: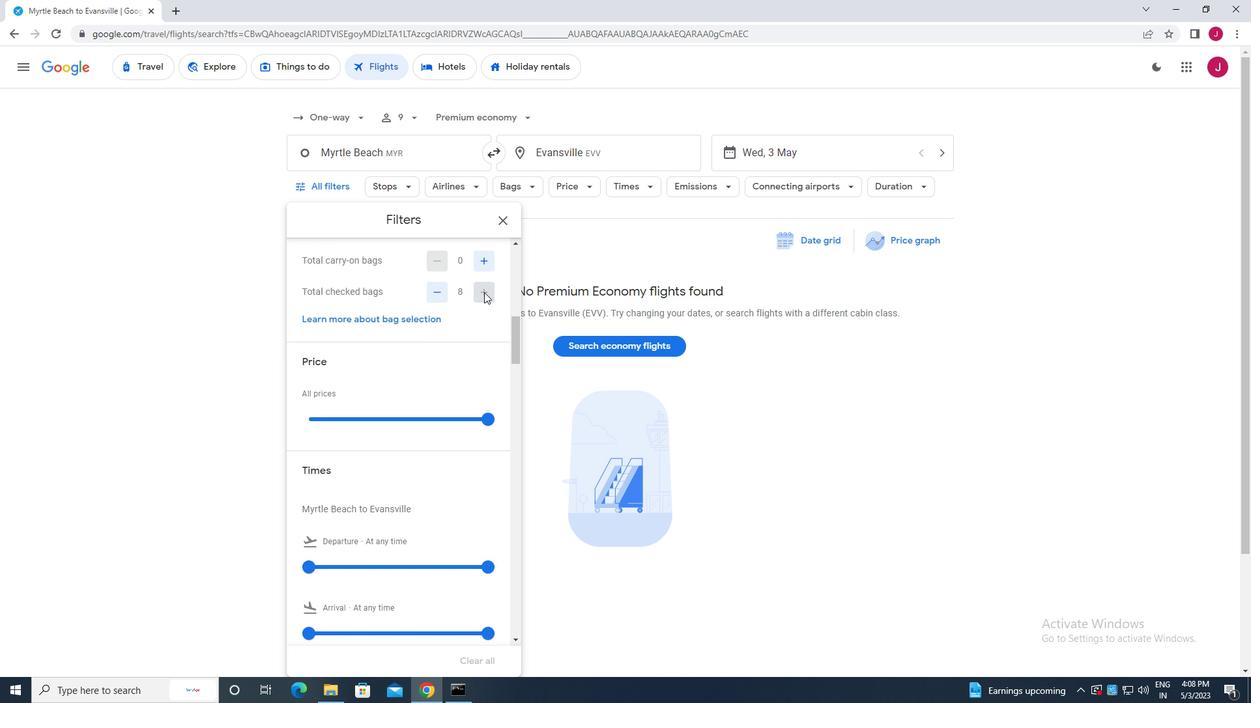 
Action: Mouse moved to (484, 292)
Screenshot: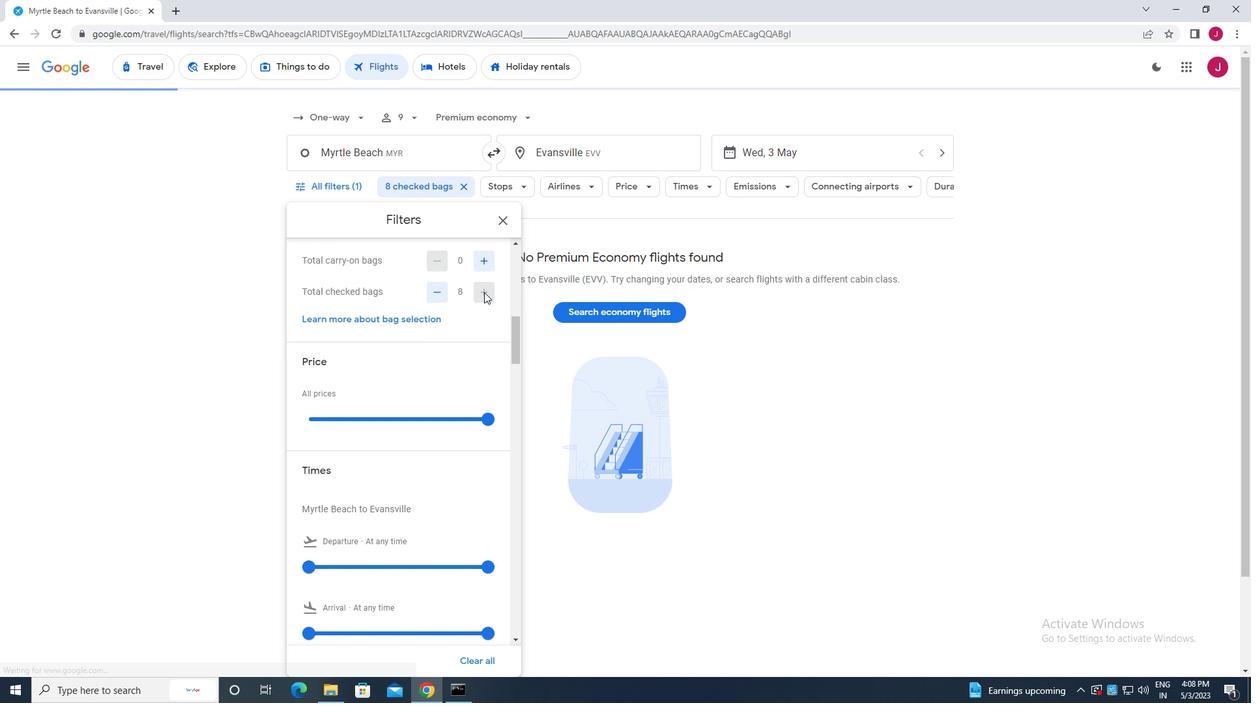 
Action: Mouse scrolled (484, 291) with delta (0, 0)
Screenshot: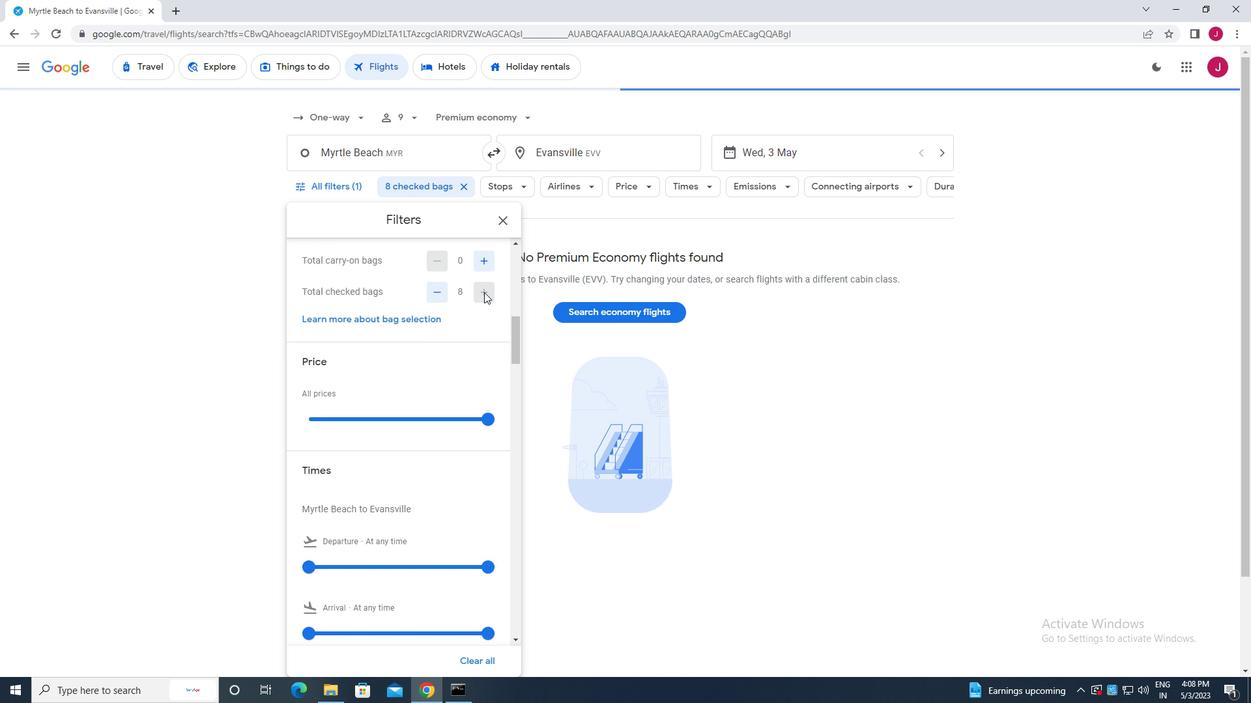 
Action: Mouse moved to (491, 353)
Screenshot: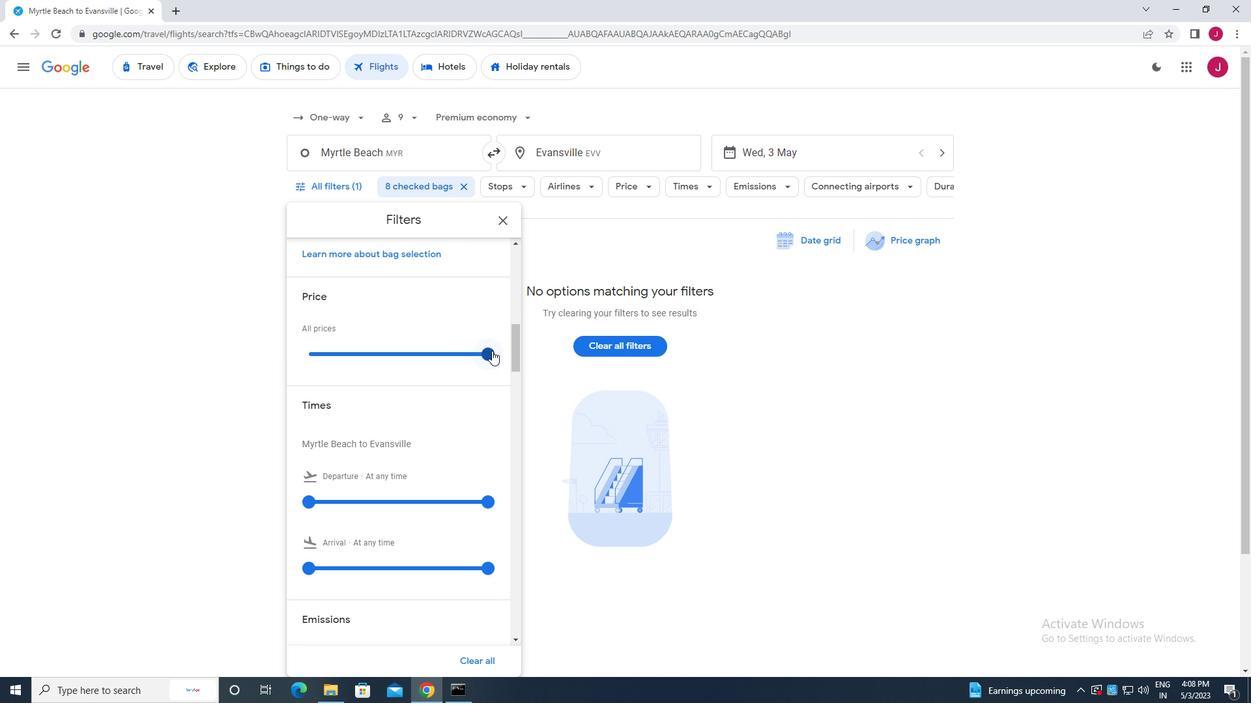 
Action: Mouse pressed left at (491, 353)
Screenshot: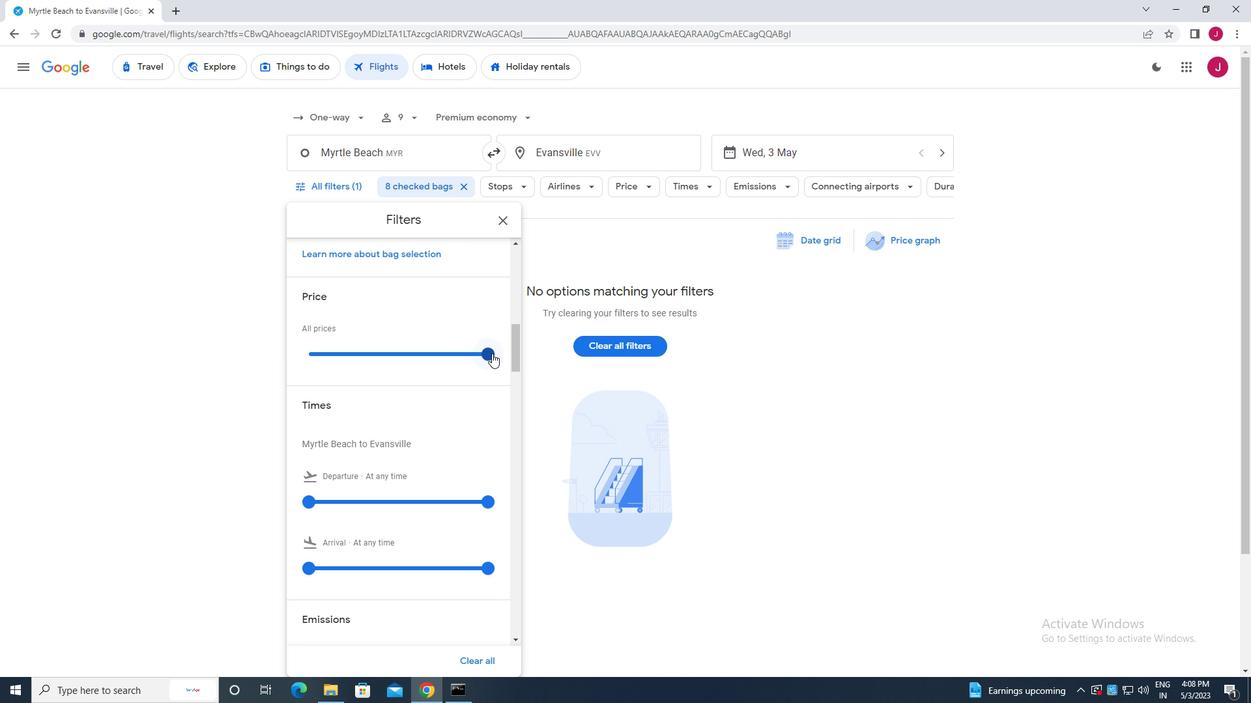 
Action: Mouse moved to (472, 335)
Screenshot: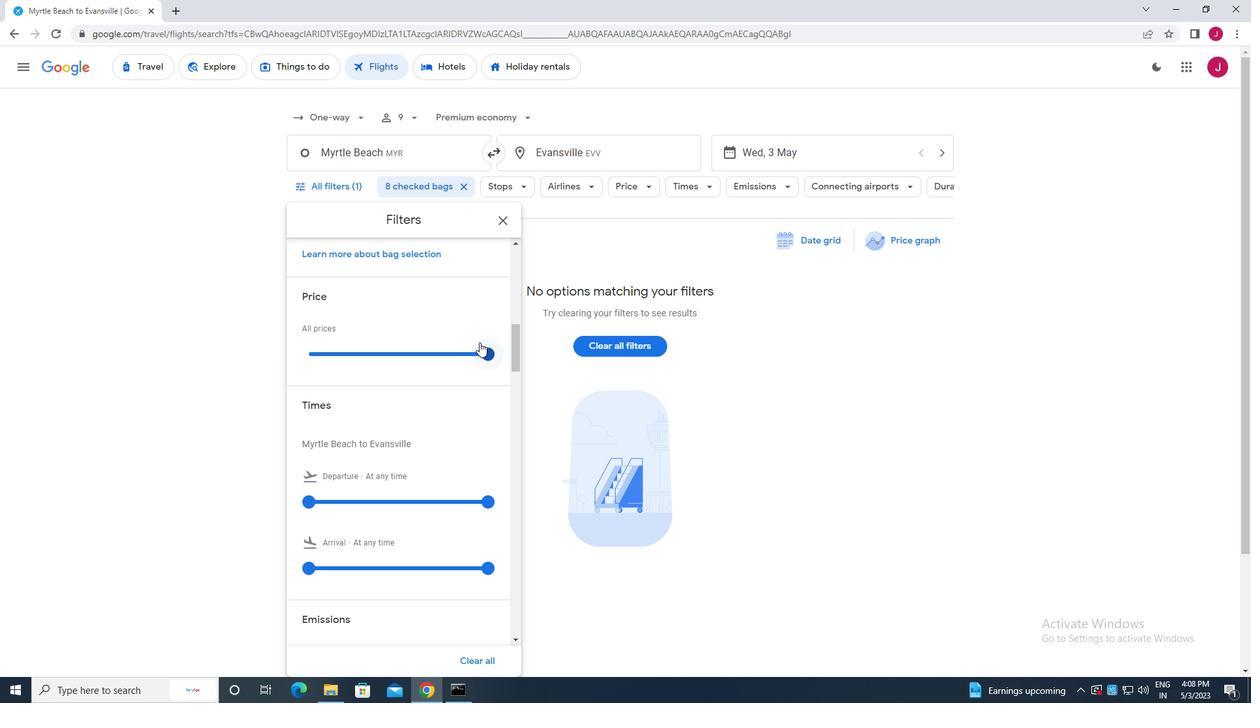 
Action: Mouse scrolled (472, 334) with delta (0, 0)
Screenshot: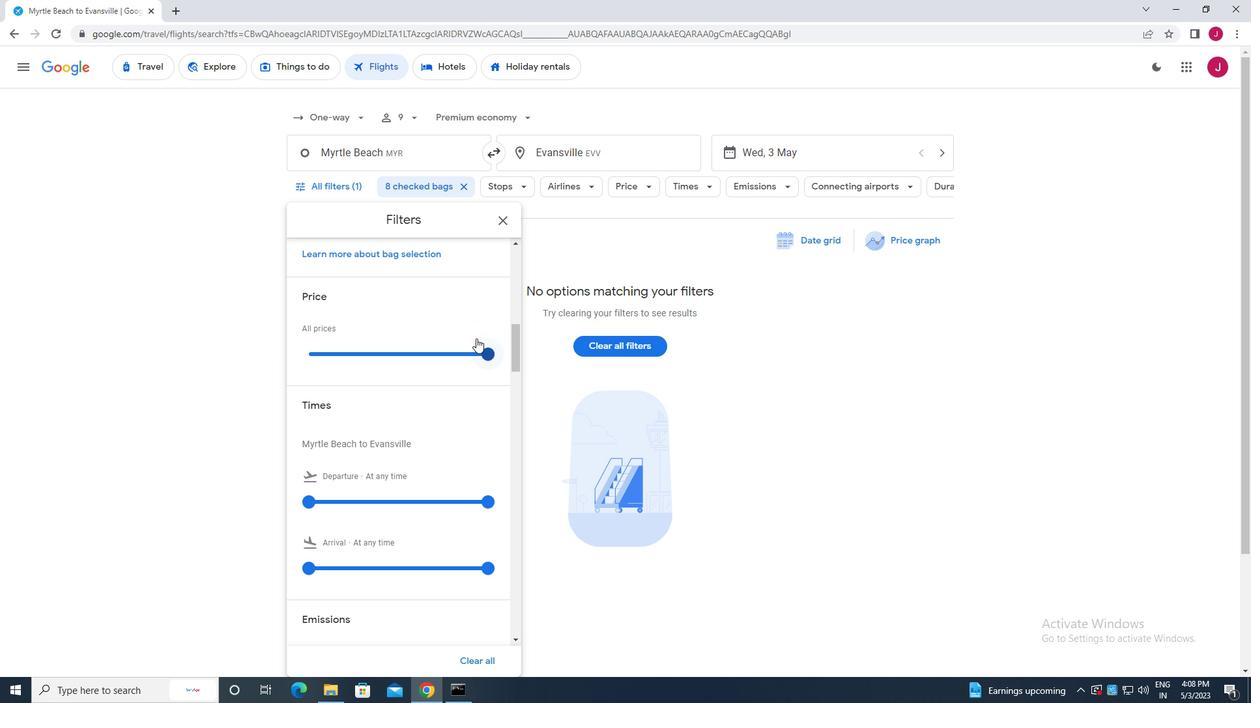 
Action: Mouse scrolled (472, 334) with delta (0, 0)
Screenshot: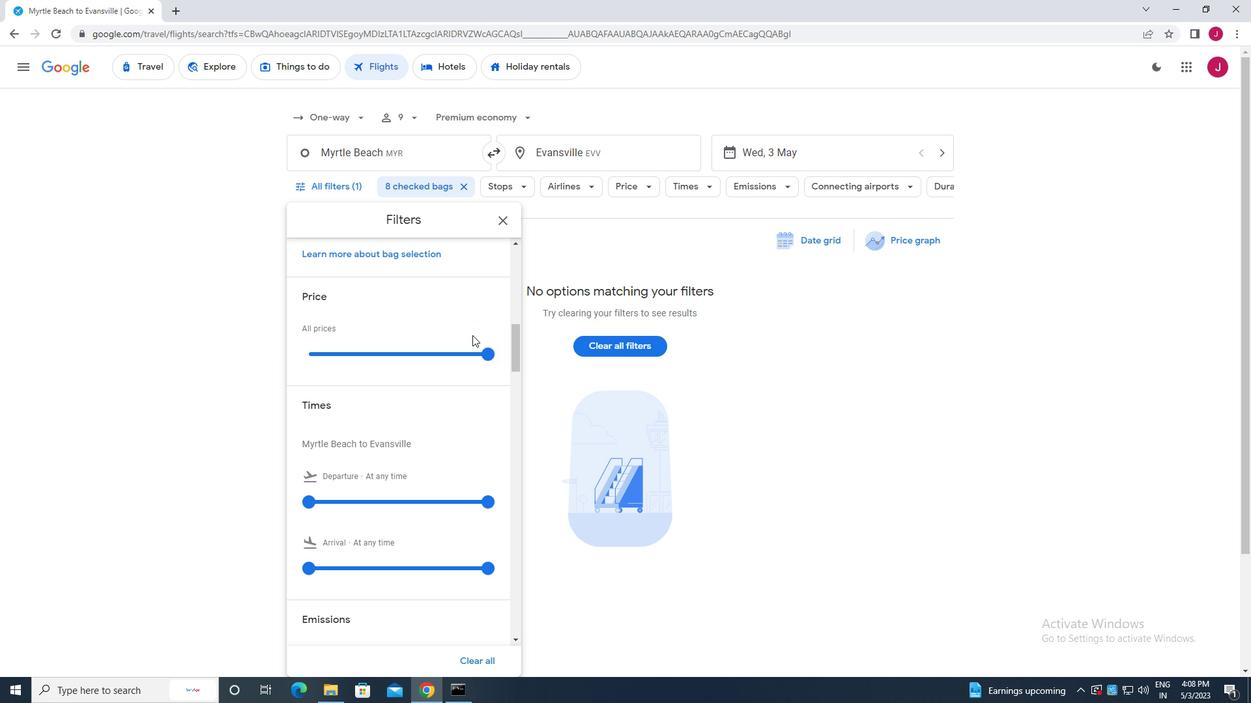 
Action: Mouse scrolled (472, 334) with delta (0, 0)
Screenshot: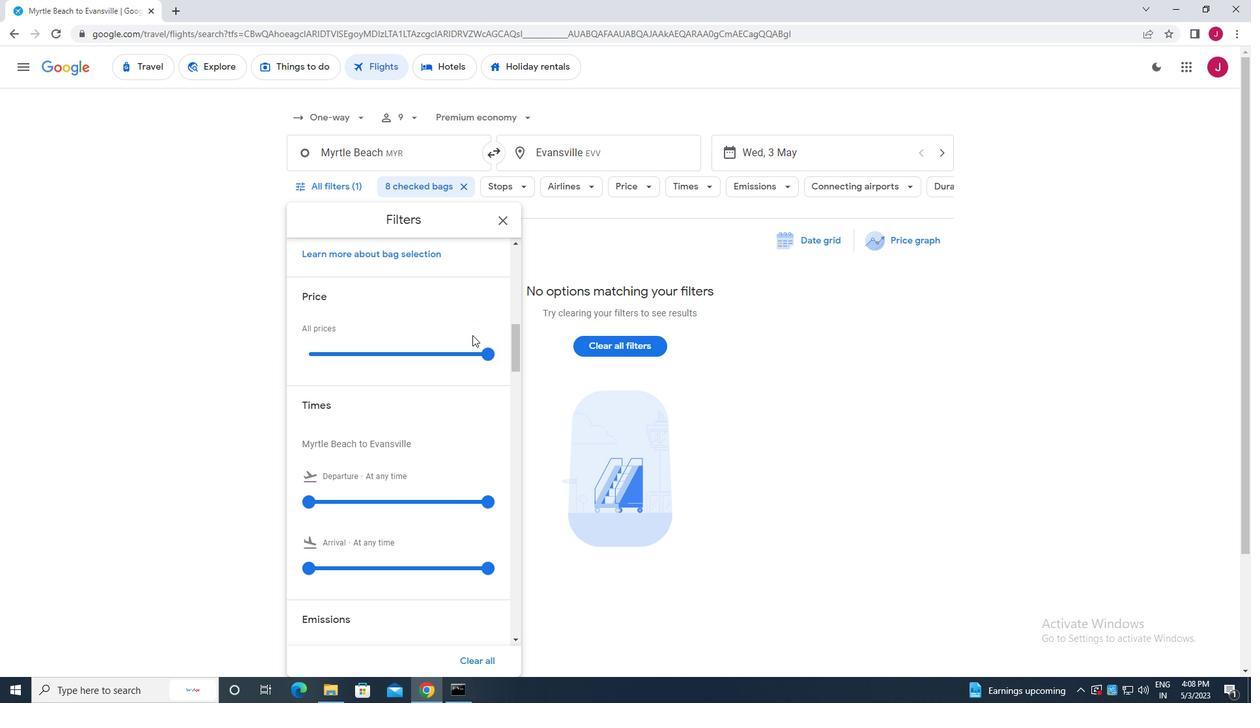 
Action: Mouse moved to (310, 308)
Screenshot: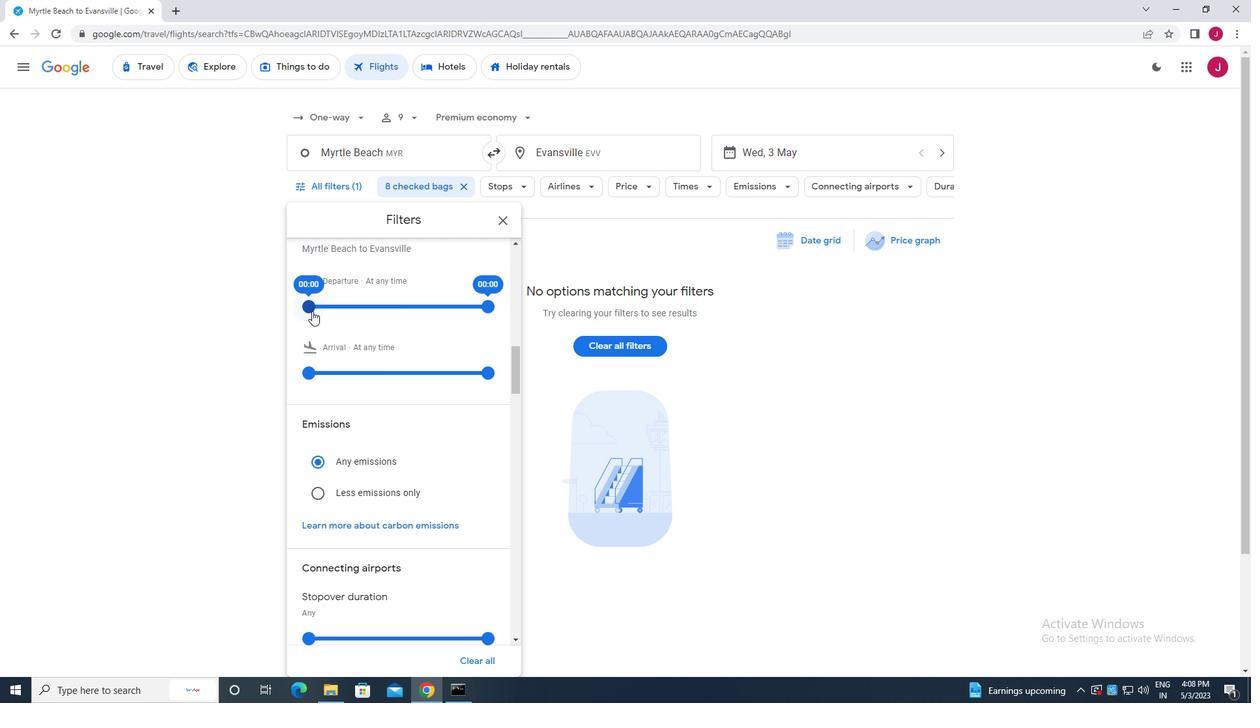 
Action: Mouse pressed left at (310, 308)
Screenshot: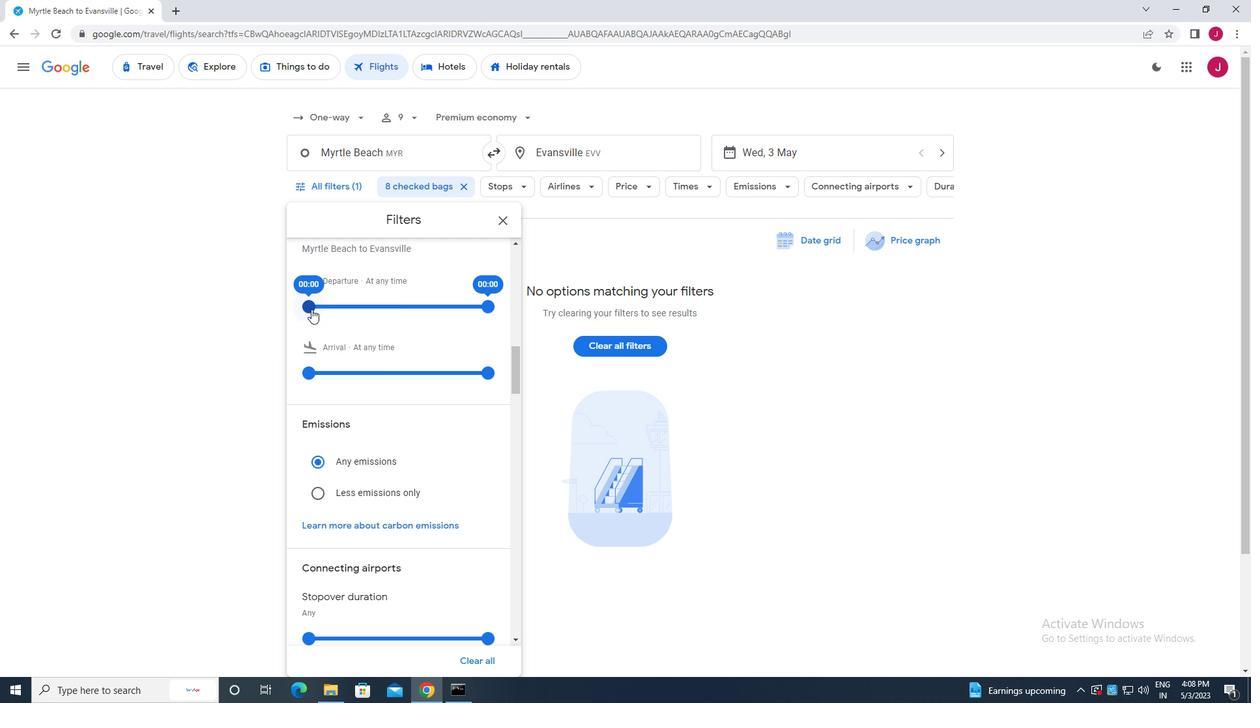
Action: Mouse moved to (486, 309)
Screenshot: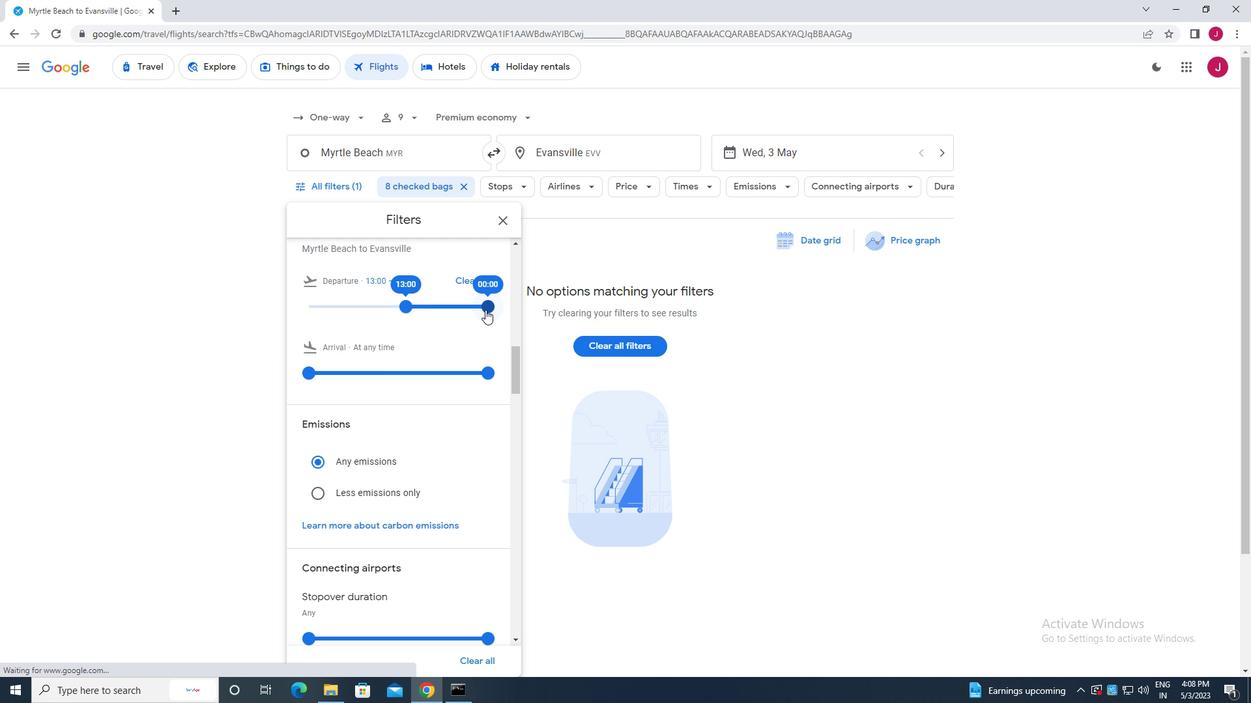 
Action: Mouse pressed left at (486, 309)
Screenshot: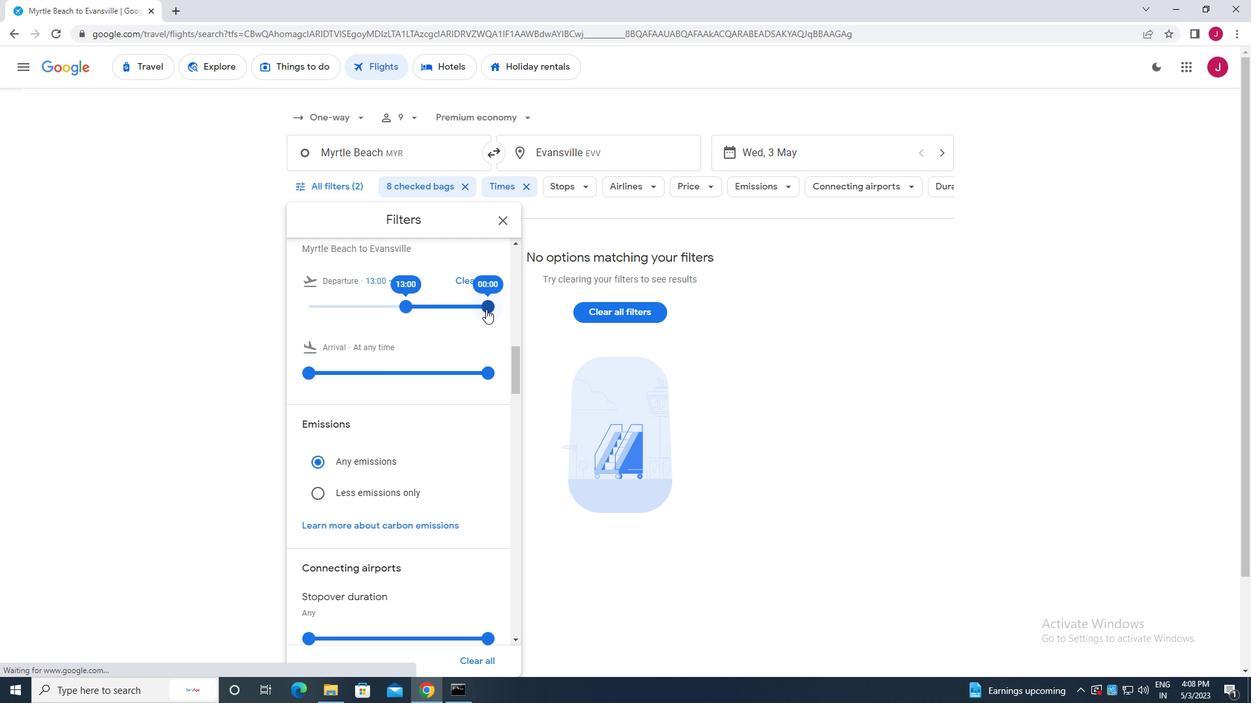
Action: Mouse moved to (504, 216)
Screenshot: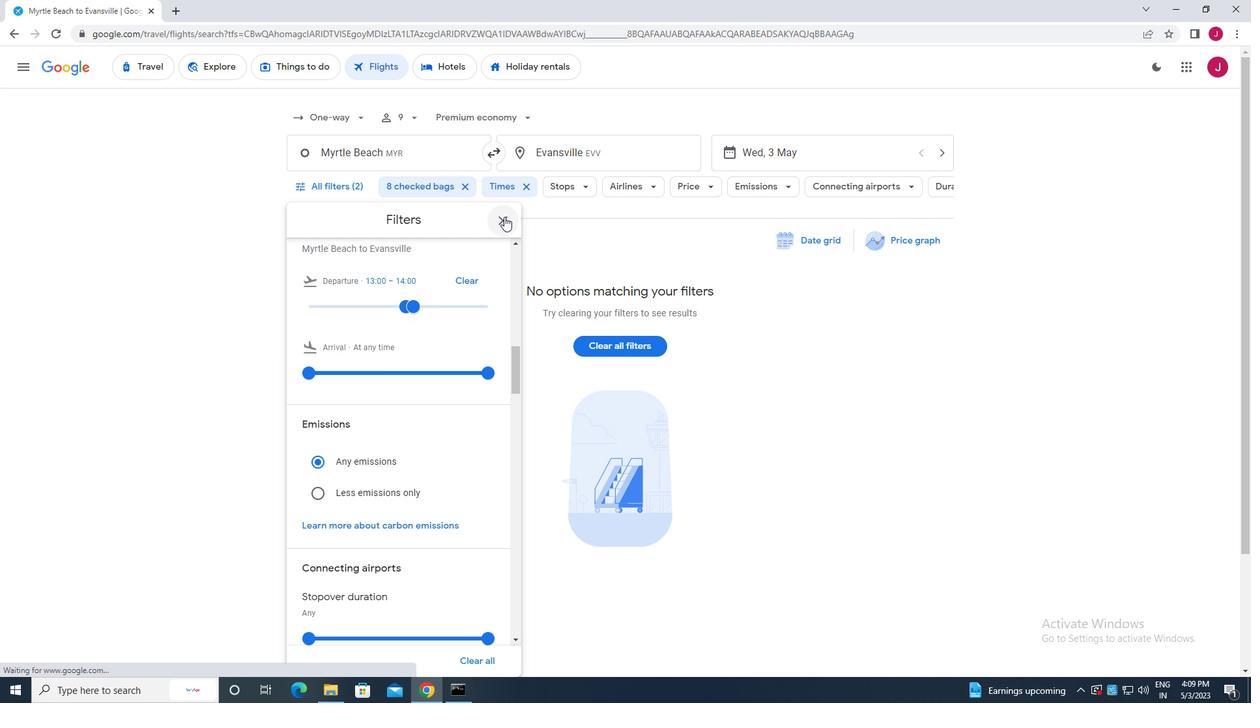 
Action: Mouse pressed left at (504, 216)
Screenshot: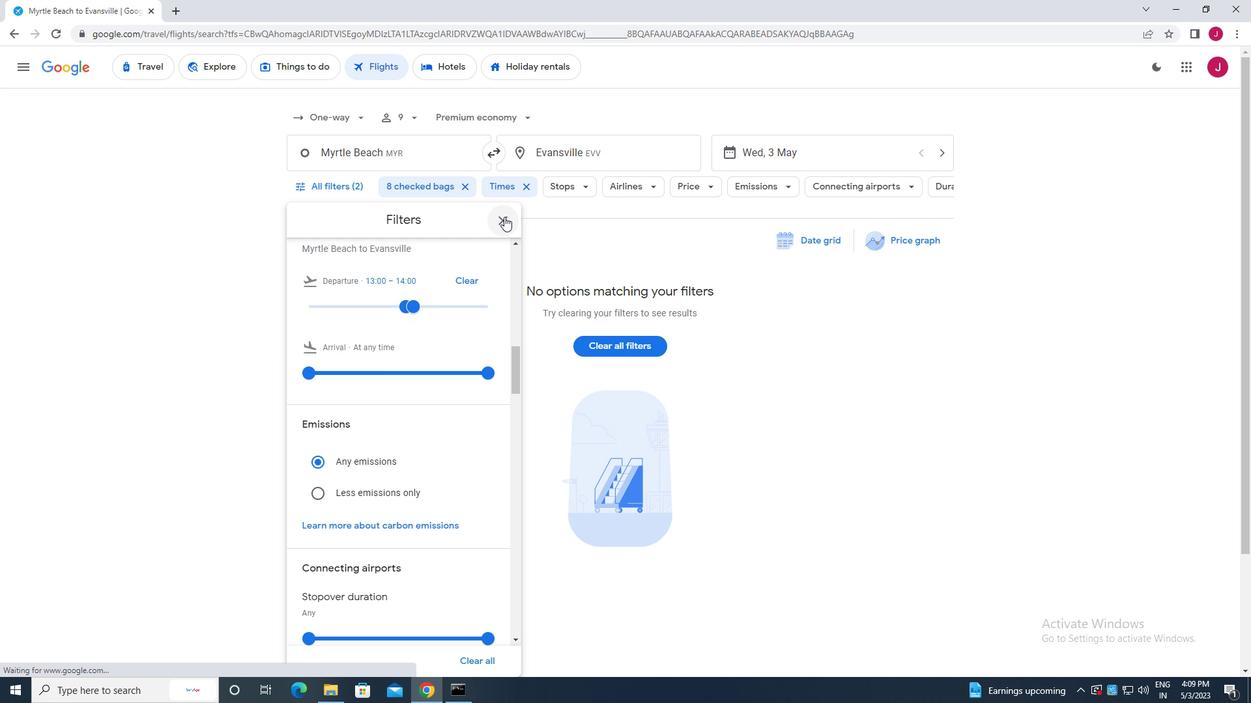 
Action: Mouse moved to (502, 220)
Screenshot: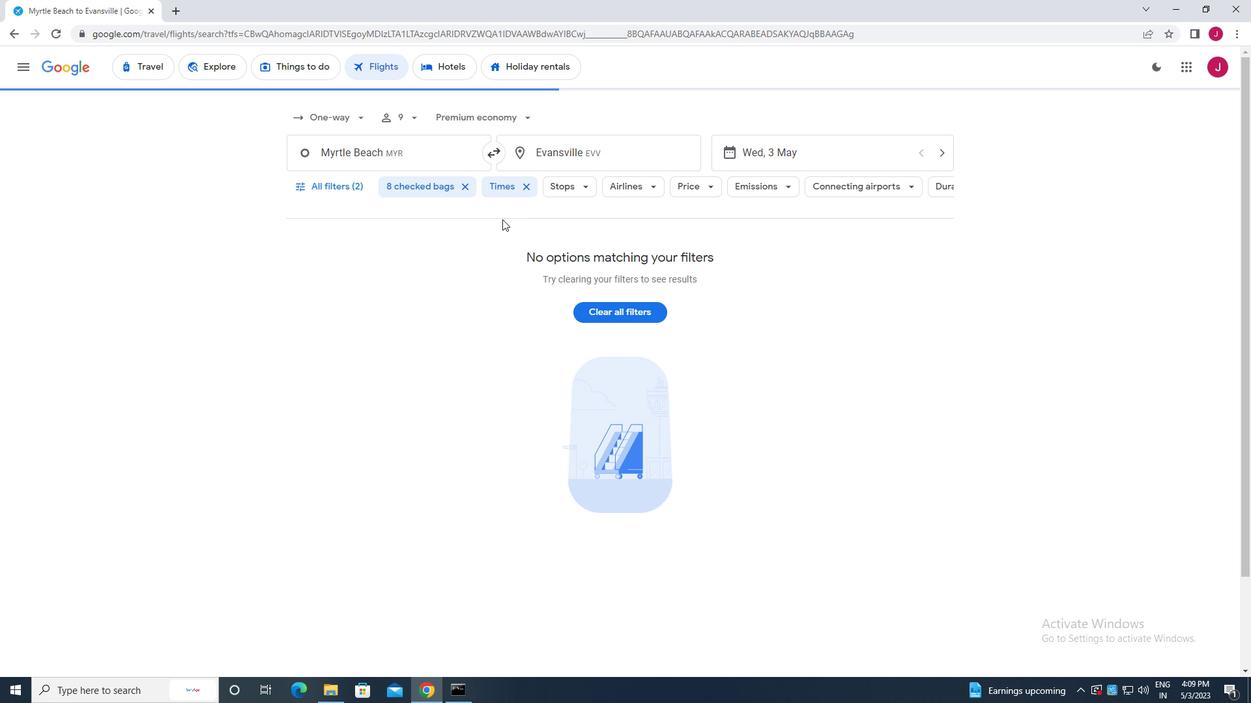 
